 Task: Add an event  with title  Client Meeting: Account Review, date '2024/04/23' to 2024/04/25 & Select Event type as  Group. Add location for the event as  654 Mount Lycabettus, Athens, Greece and add a description: Conclude the exercise by summarizing the key takeaways and lessons learned. Emphasize the importance of trust, effective communication, and mutual support in building a strong and cohesive team.Create an event link  http-clientmeeting:accountreviewcom & Select the event color as  Orange. , logged in from the account softage.10@softage.netand send the event invitation to softage.8@softage.net and softage.1@softage.net
Action: Mouse moved to (787, 149)
Screenshot: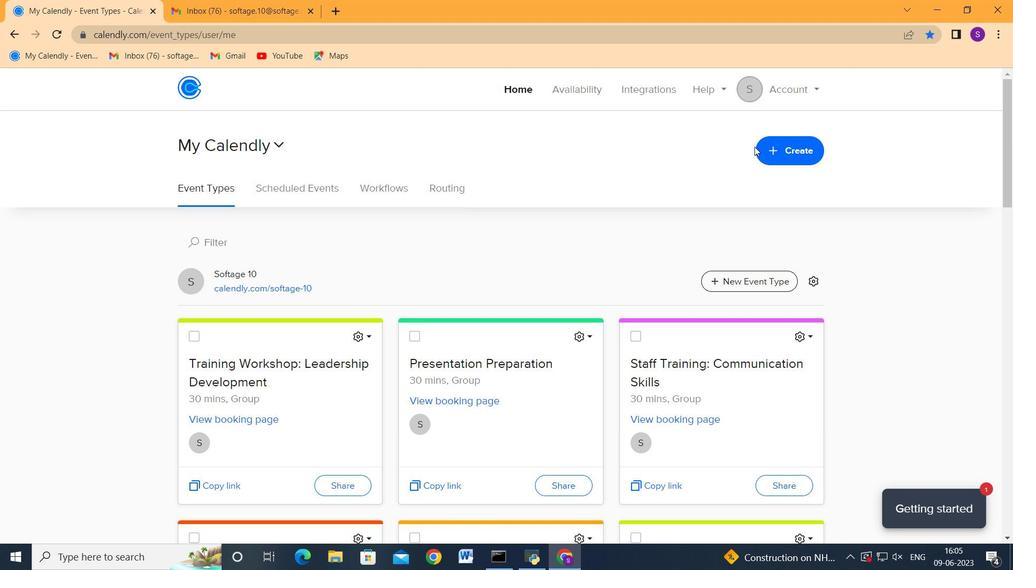 
Action: Mouse pressed left at (787, 149)
Screenshot: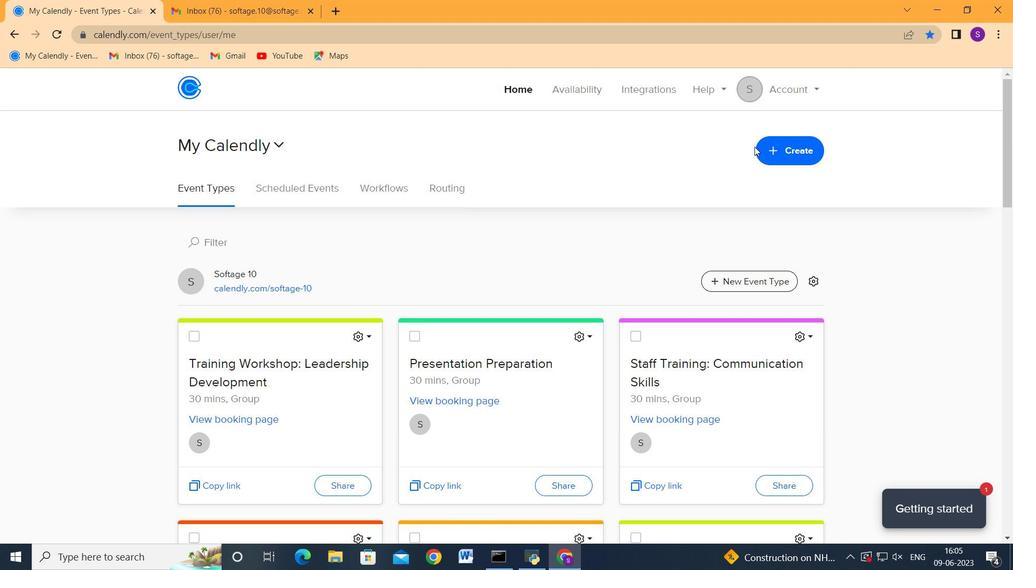 
Action: Mouse moved to (700, 203)
Screenshot: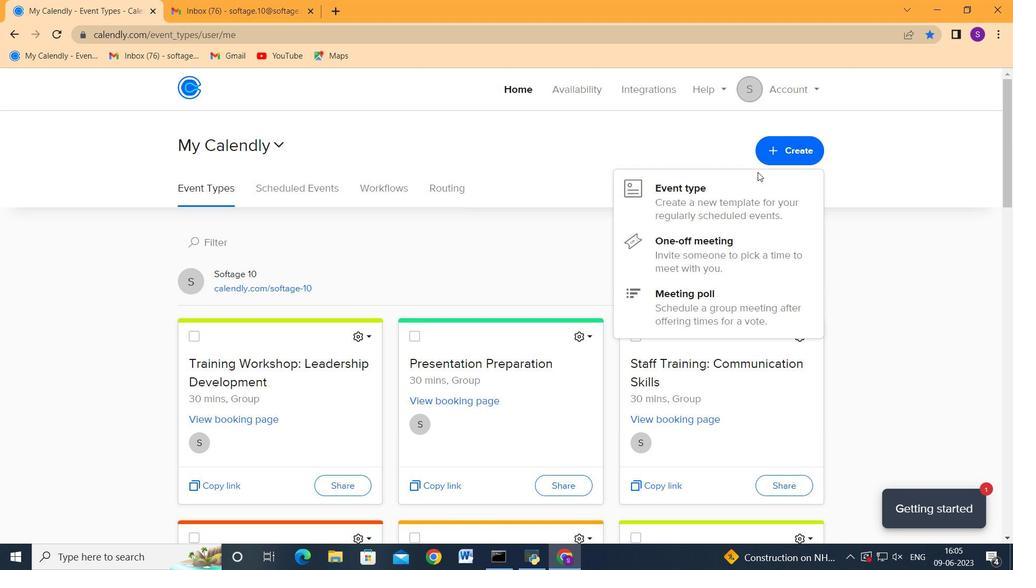 
Action: Mouse pressed left at (700, 203)
Screenshot: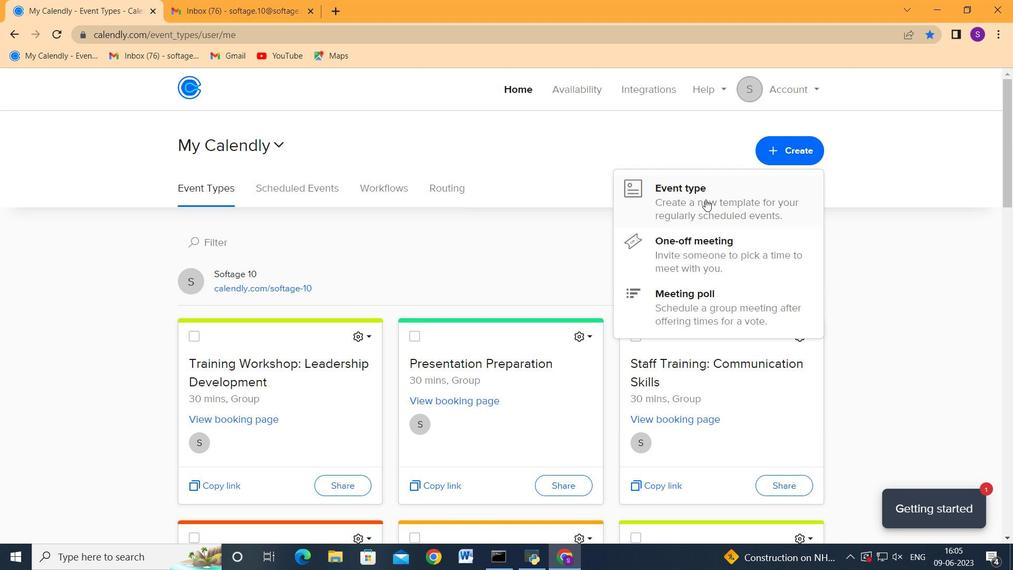 
Action: Mouse moved to (445, 293)
Screenshot: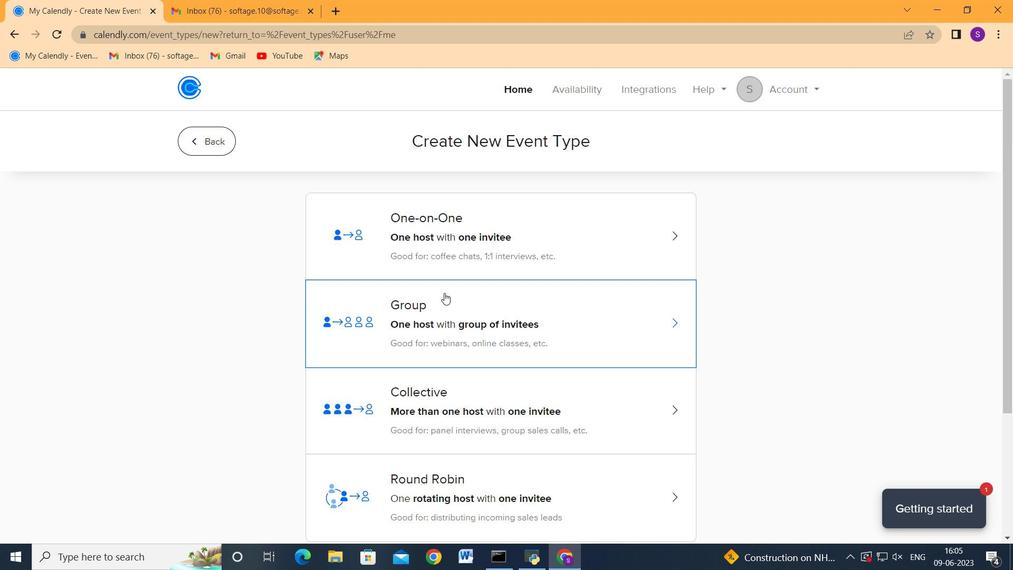 
Action: Mouse scrolled (445, 292) with delta (0, 0)
Screenshot: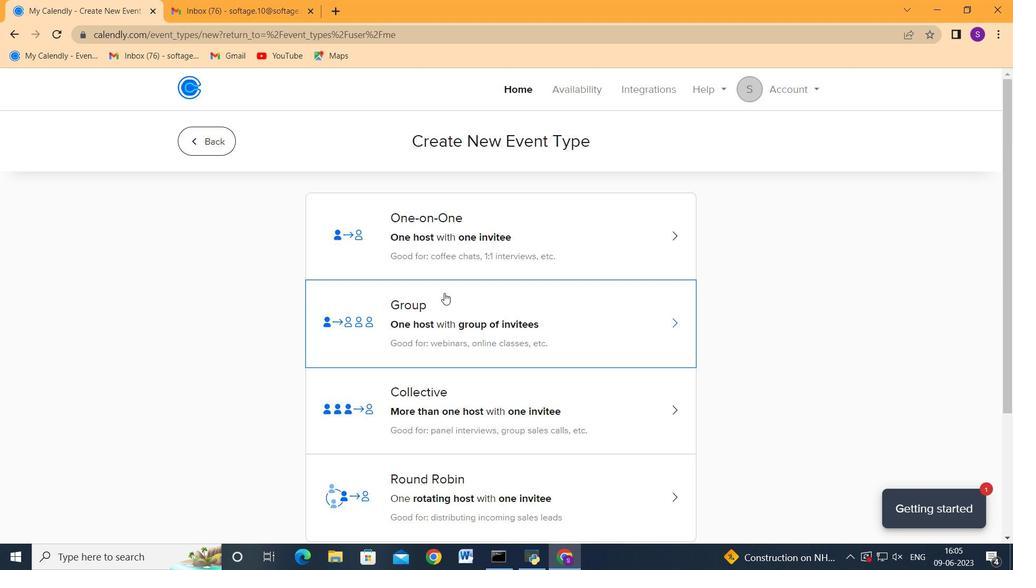 
Action: Mouse moved to (451, 285)
Screenshot: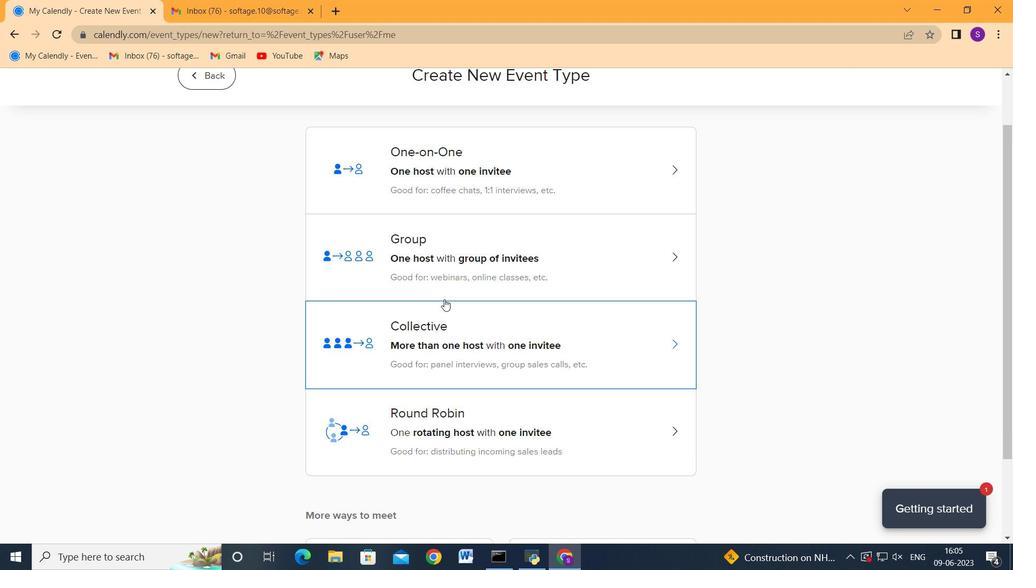 
Action: Mouse pressed left at (451, 285)
Screenshot: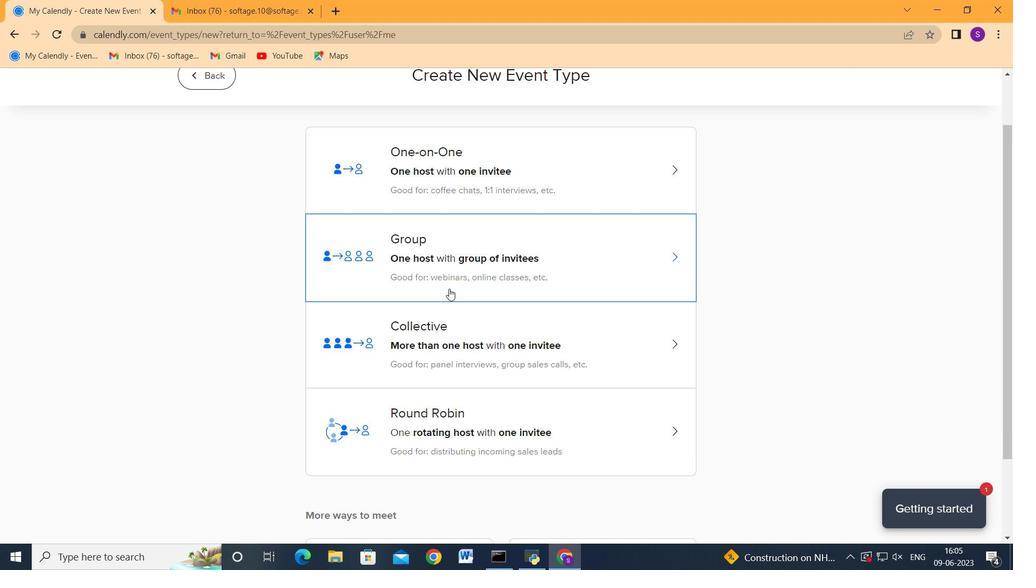 
Action: Mouse moved to (304, 326)
Screenshot: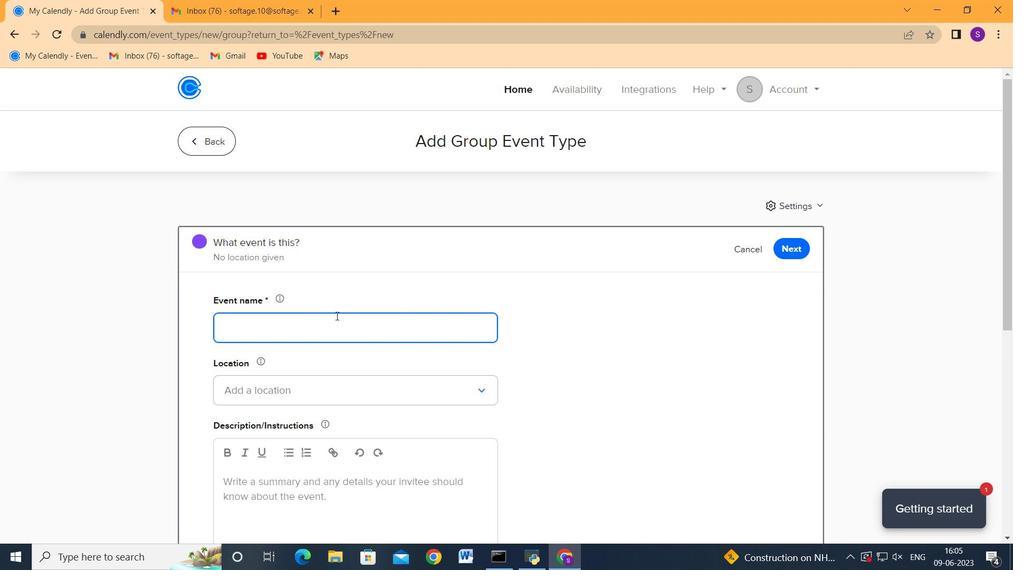 
Action: Mouse pressed left at (304, 326)
Screenshot: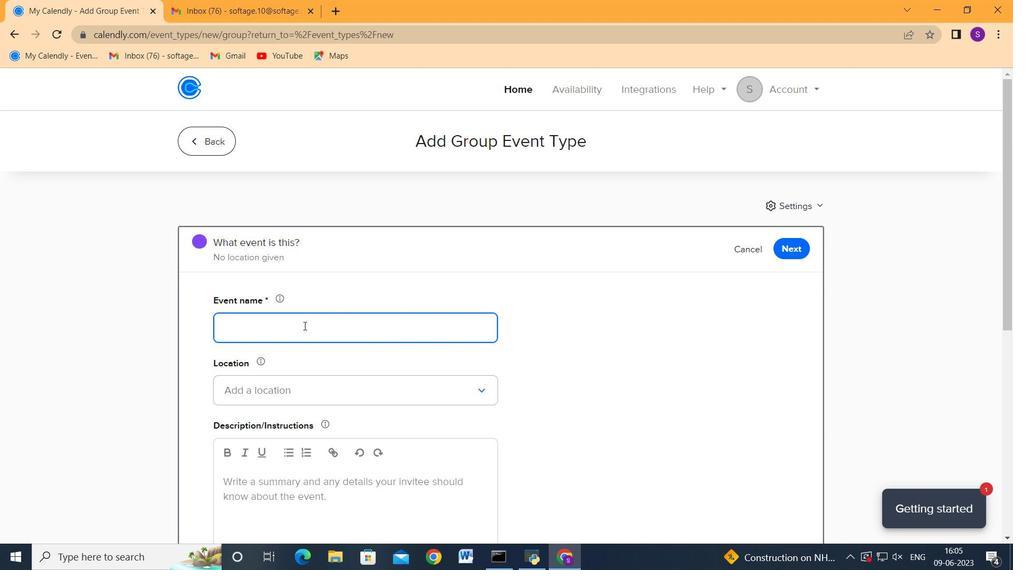 
Action: Key pressed <Key.shift>Client<Key.space>me<Key.backspace><Key.backspace><Key.shift>Meeting<Key.shift>:<Key.space><Key.shift_r>Account<Key.space><Key.shift_r>Review<Key.tab><Key.tab><Key.enter><Key.enter><Key.tab><Key.shift>654<Key.space><Key.shift>Mount<Key.space><Key.shift>Lycabettus,<Key.space><Key.shift_r>Athens,<Key.space><Key.shift_r>Greece<Key.tab><Key.tab><Key.tab><Key.enter><Key.tab><Key.tab><Key.tab><Key.tab><Key.tab>
Screenshot: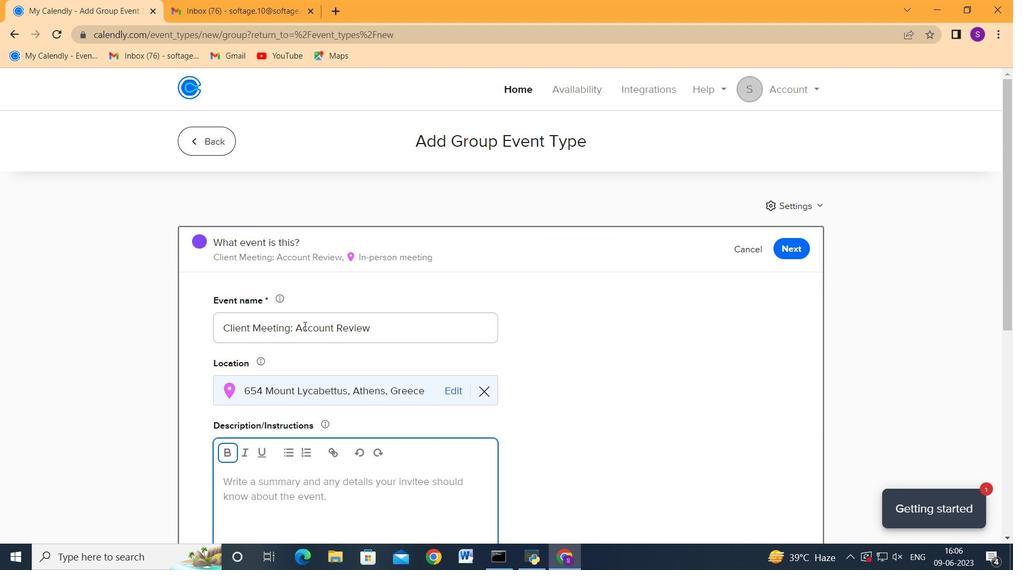 
Action: Mouse moved to (293, 179)
Screenshot: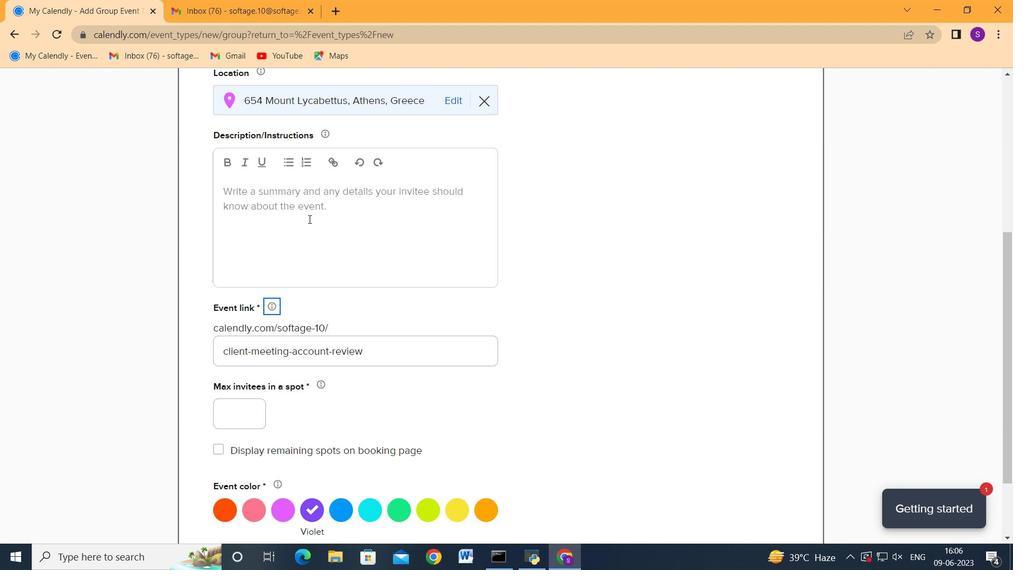
Action: Mouse pressed left at (293, 179)
Screenshot: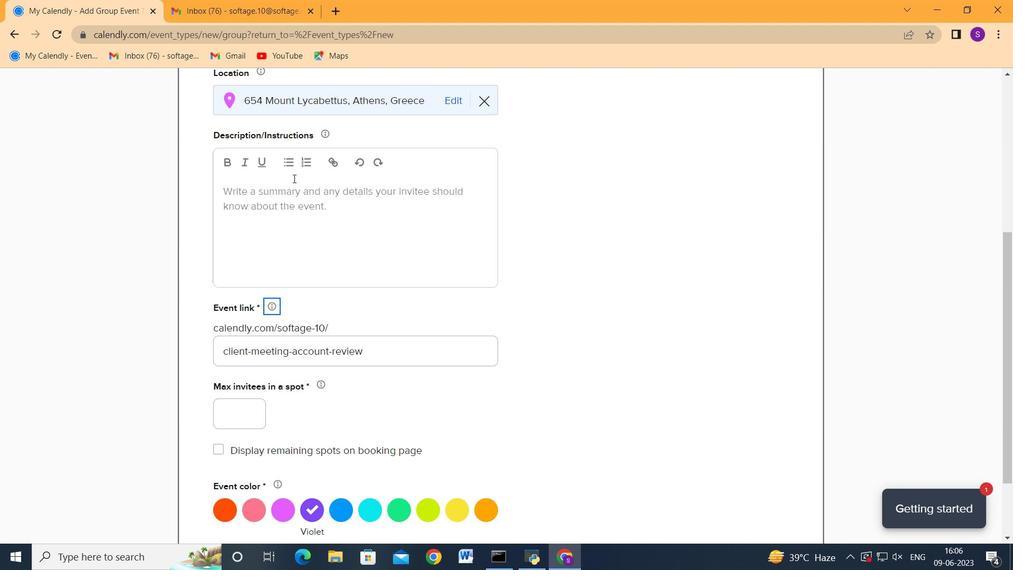 
Action: Key pressed <Key.shift>T<Key.backspace><Key.shift>Conclude<Key.space>a<Key.space><Key.backspace><Key.backspace>the<Key.space>exercise<Key.space>by<Key.space>summarizing<Key.space>the<Key.space>key<Key.space>takeaways<Key.space>and<Key.space>lessons<Key.space>learned.<Key.space><Key.shift_r>Emphasize<Key.space>a<Key.backspace>the<Key.space>importance<Key.space>of<Key.space>trust,<Key.space>effective<Key.space>communication<Key.space><Key.backspace>,<Key.space>and<Key.space>mutual<Key.space>support<Key.space>in<Key.space>building<Key.space>a<Key.backspace>a<Key.space>strong<Key.space>and<Key.space>cohesive<Key.space>team.<Key.tab><Key.tab><Key.backspace>http-clientmeeting<Key.shift>accountreviewcom
Screenshot: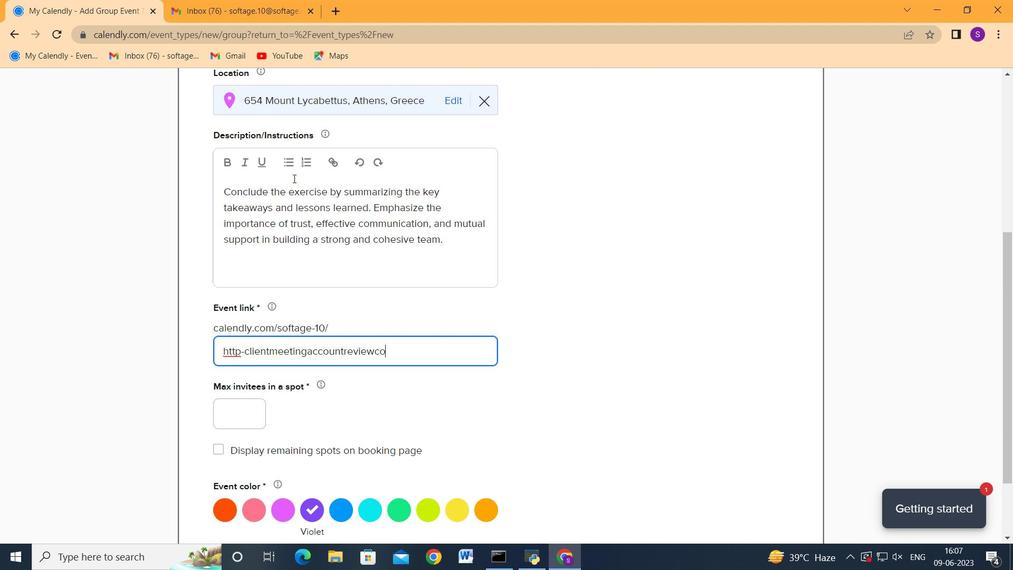 
Action: Mouse moved to (224, 414)
Screenshot: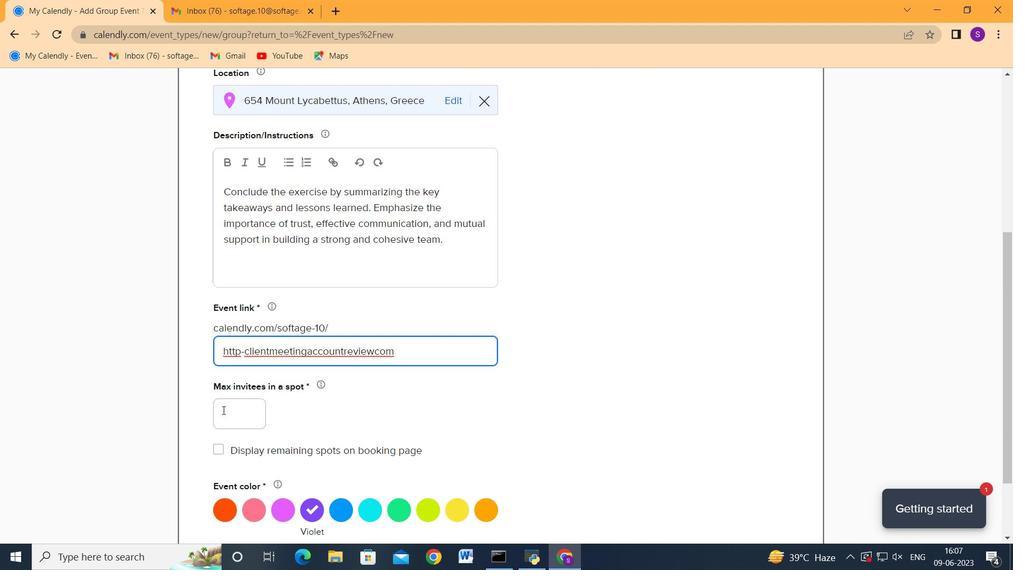 
Action: Mouse pressed left at (224, 414)
Screenshot: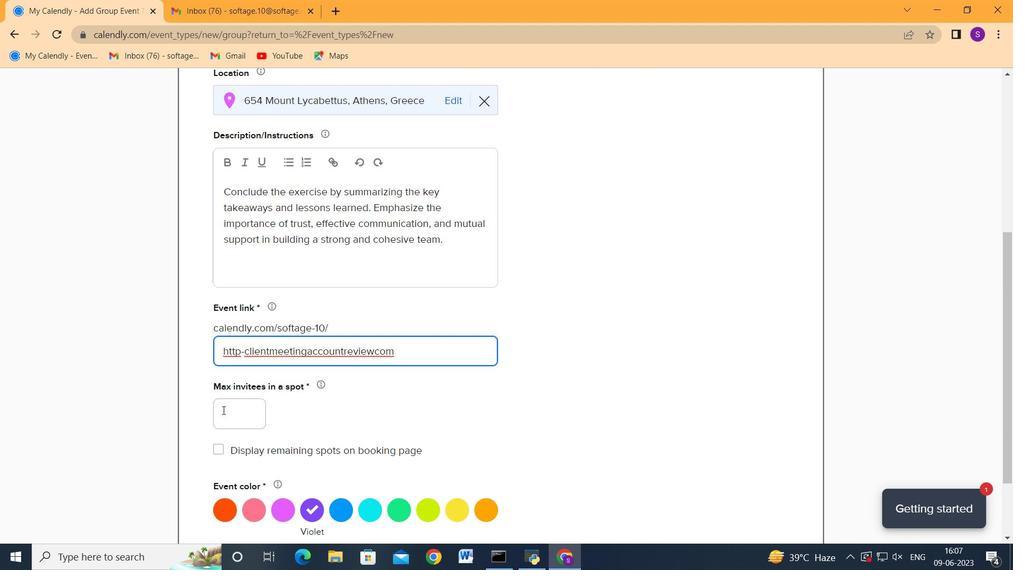 
Action: Mouse moved to (232, 416)
Screenshot: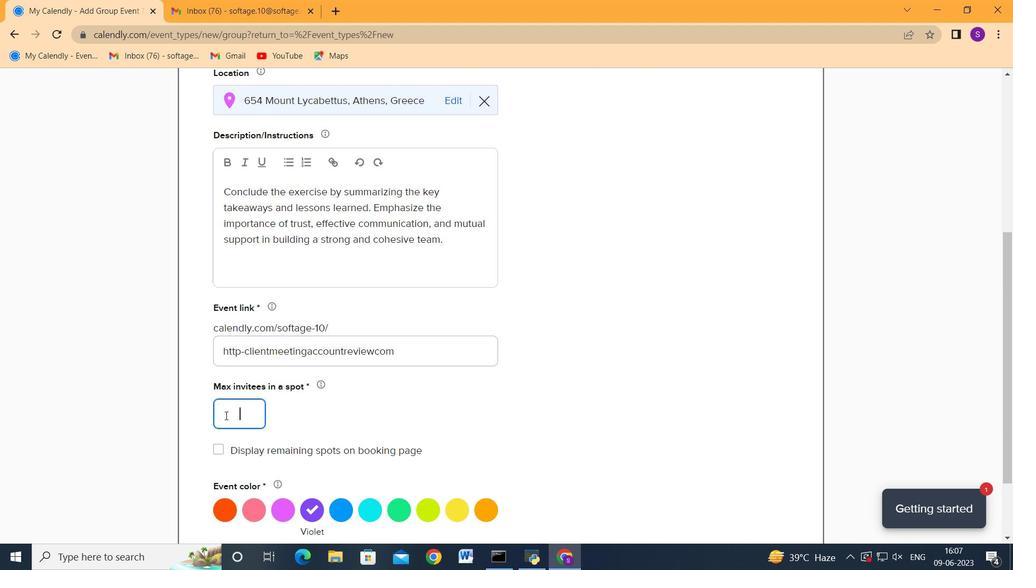 
Action: Key pressed 2
Screenshot: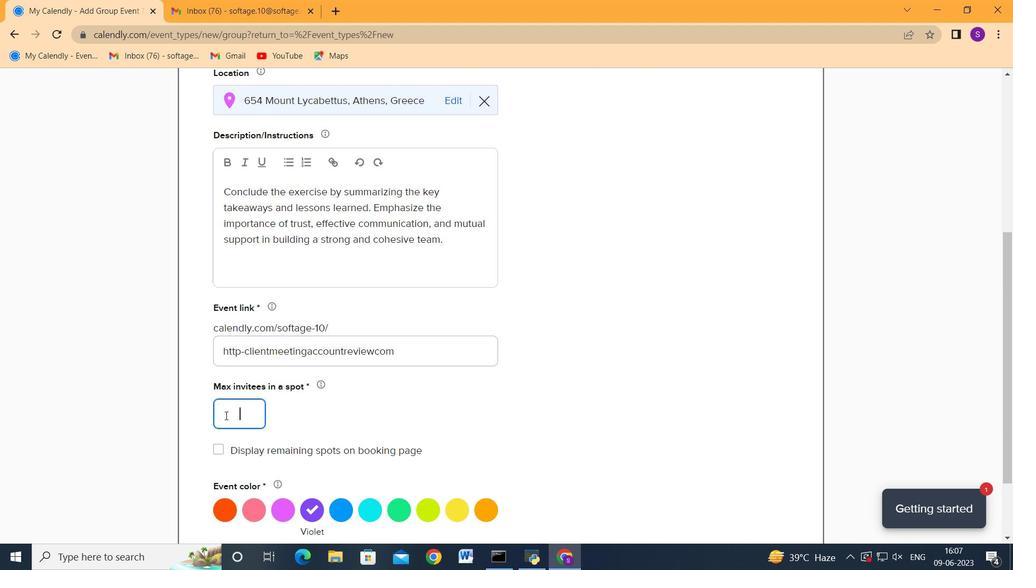 
Action: Mouse moved to (559, 401)
Screenshot: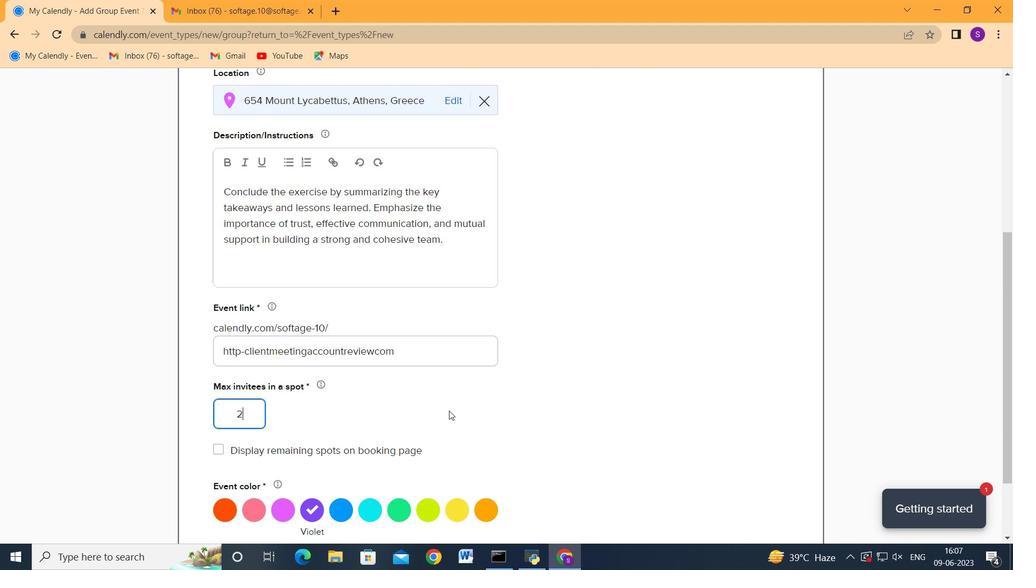 
Action: Mouse scrolled (559, 400) with delta (0, 0)
Screenshot: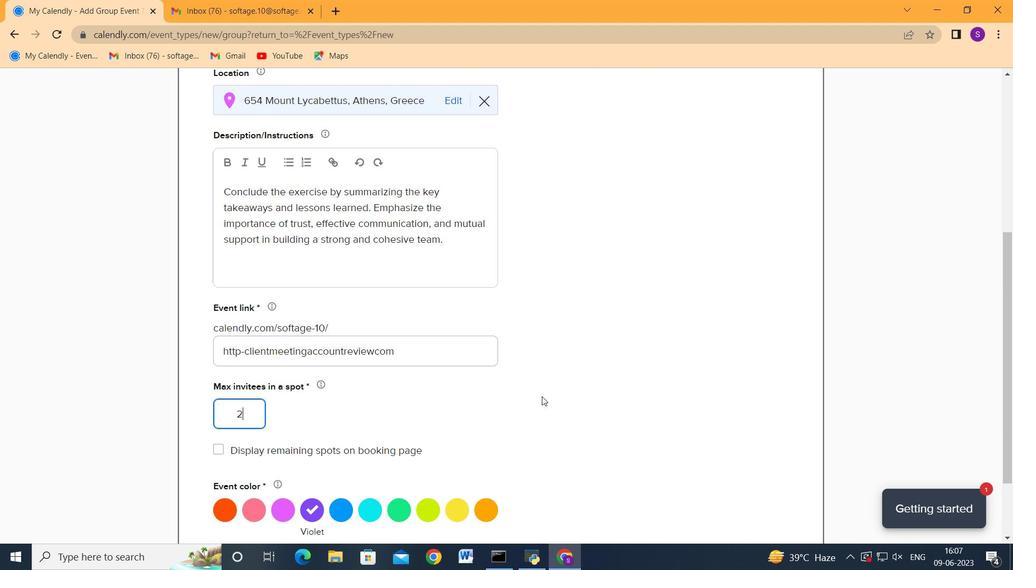 
Action: Mouse moved to (559, 401)
Screenshot: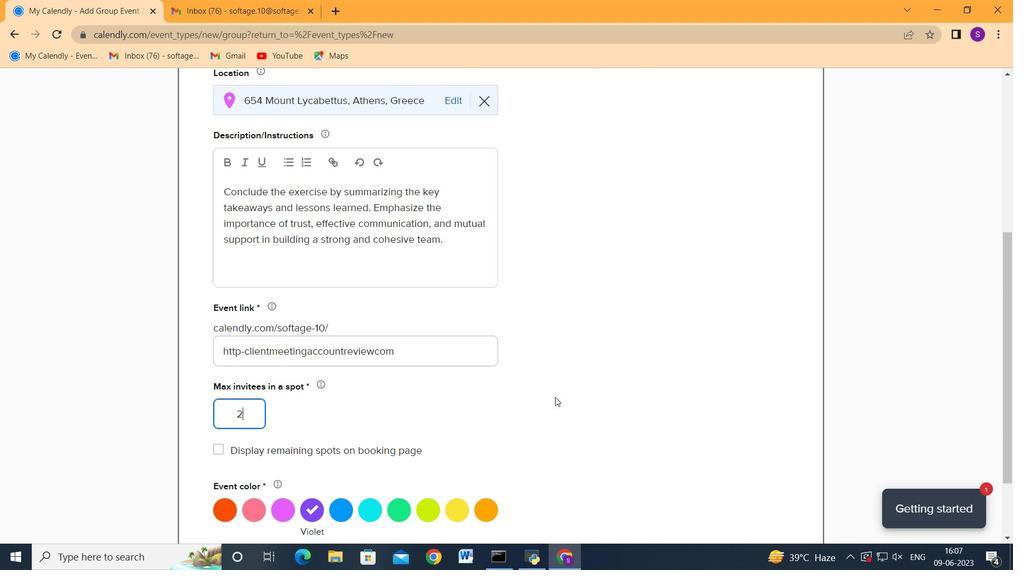
Action: Mouse scrolled (559, 401) with delta (0, 0)
Screenshot: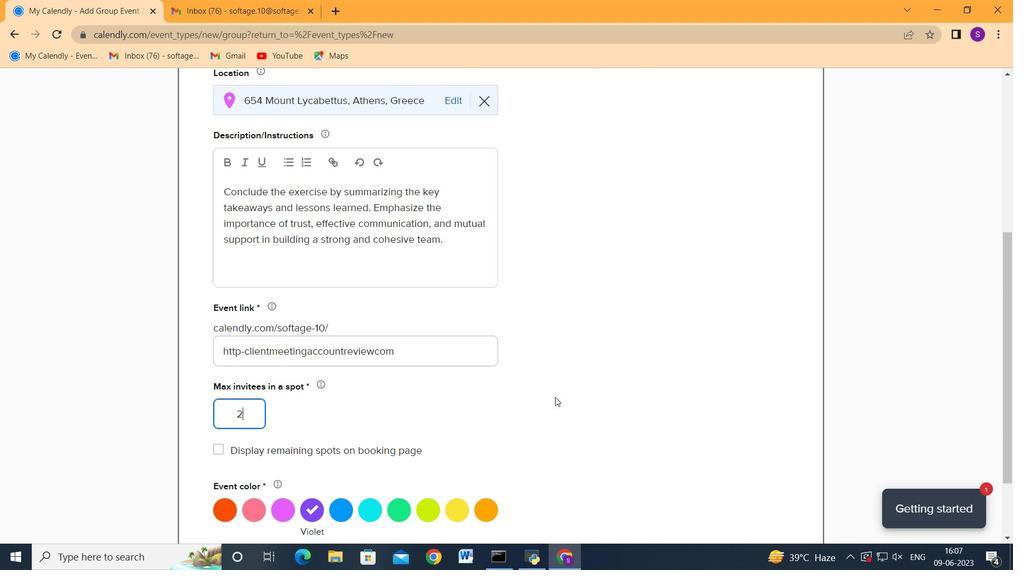
Action: Mouse moved to (484, 421)
Screenshot: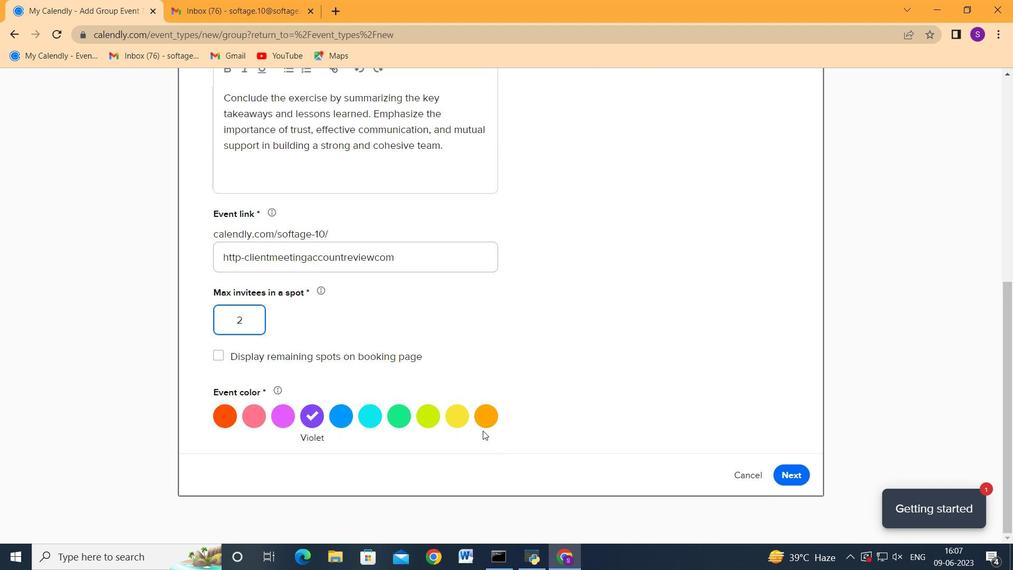 
Action: Mouse pressed left at (484, 421)
Screenshot: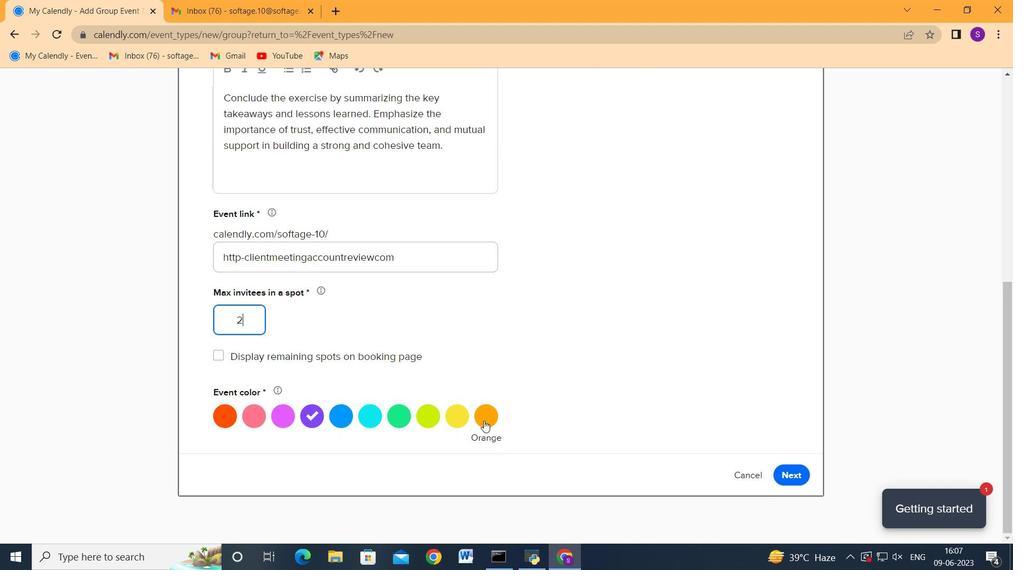 
Action: Mouse moved to (789, 483)
Screenshot: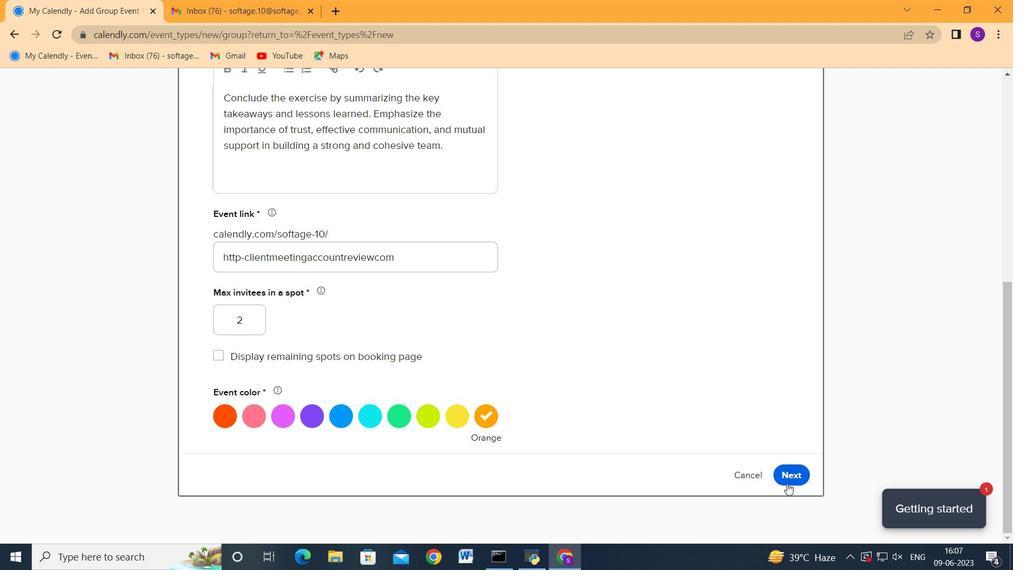 
Action: Mouse pressed left at (789, 483)
Screenshot: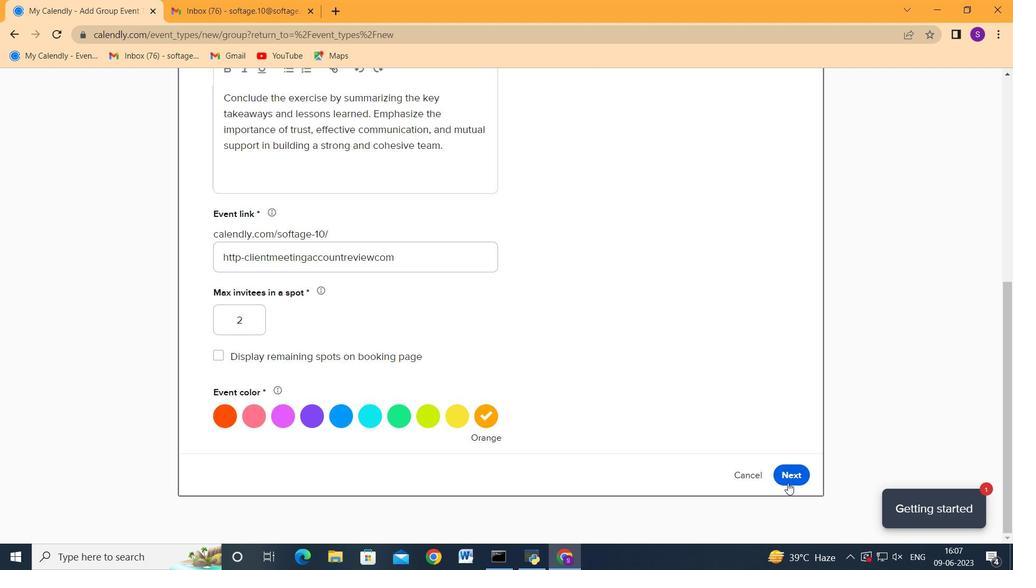 
Action: Mouse moved to (432, 345)
Screenshot: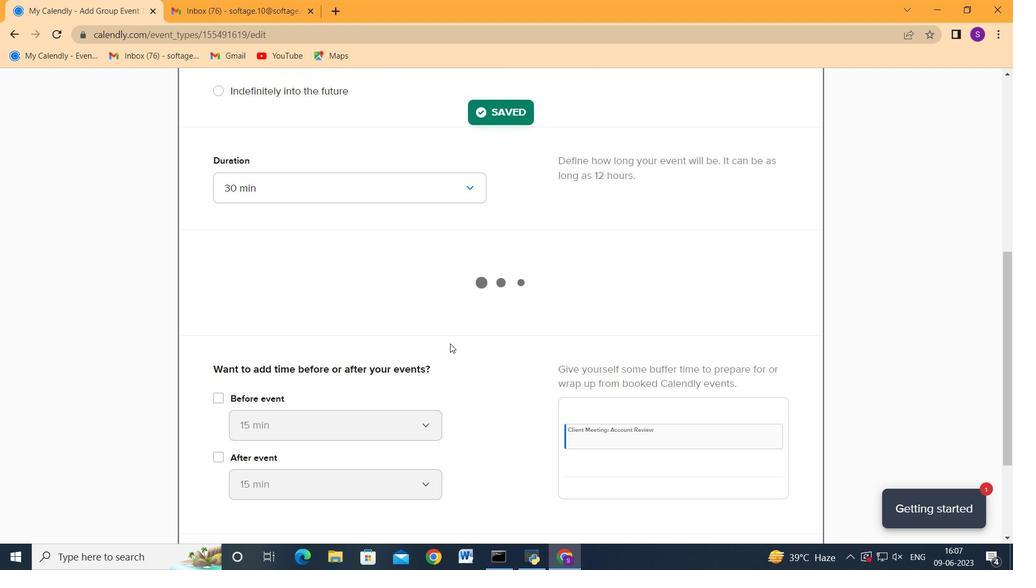 
Action: Mouse scrolled (432, 346) with delta (0, 0)
Screenshot: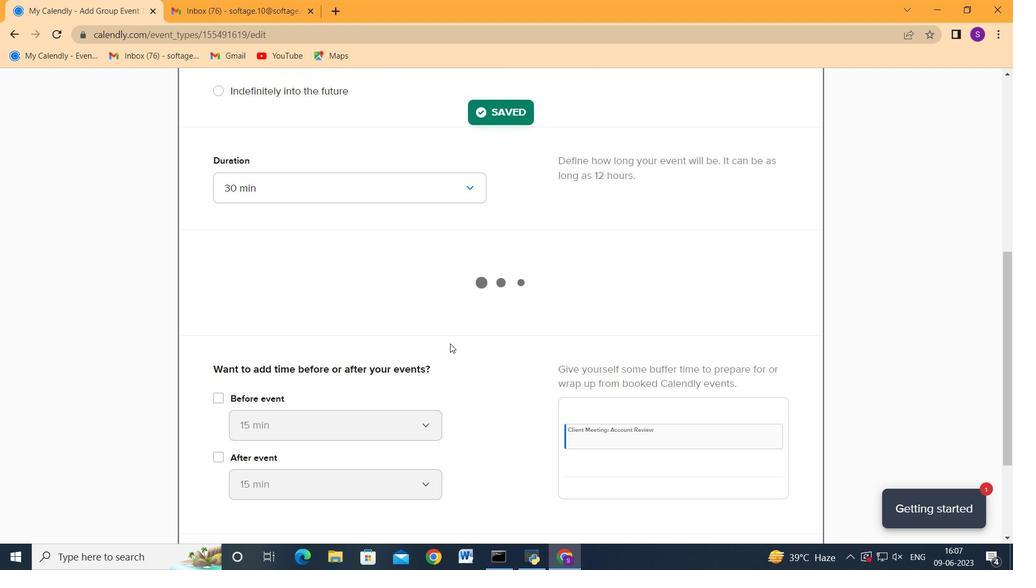 
Action: Mouse moved to (429, 347)
Screenshot: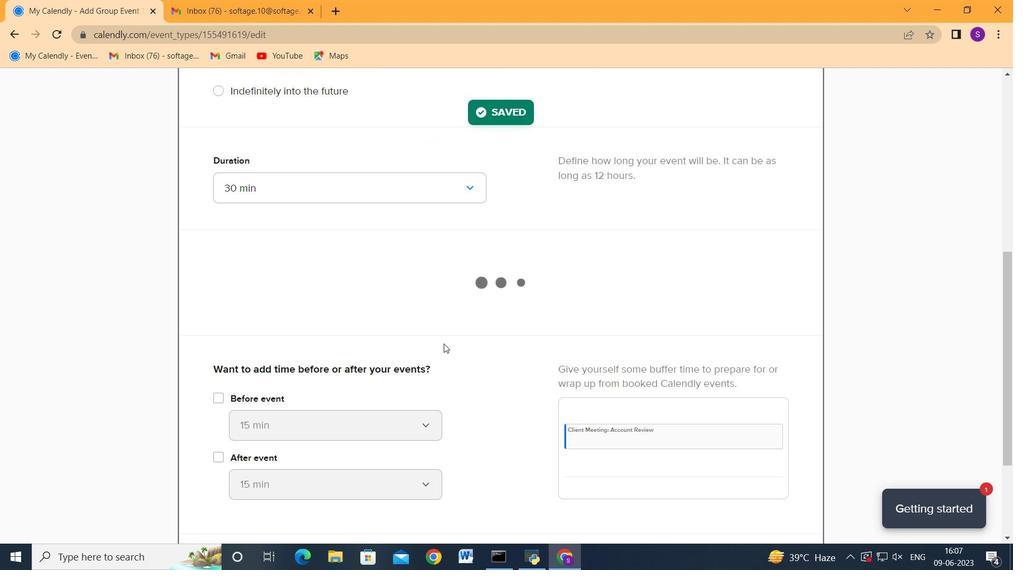 
Action: Mouse scrolled (429, 348) with delta (0, 0)
Screenshot: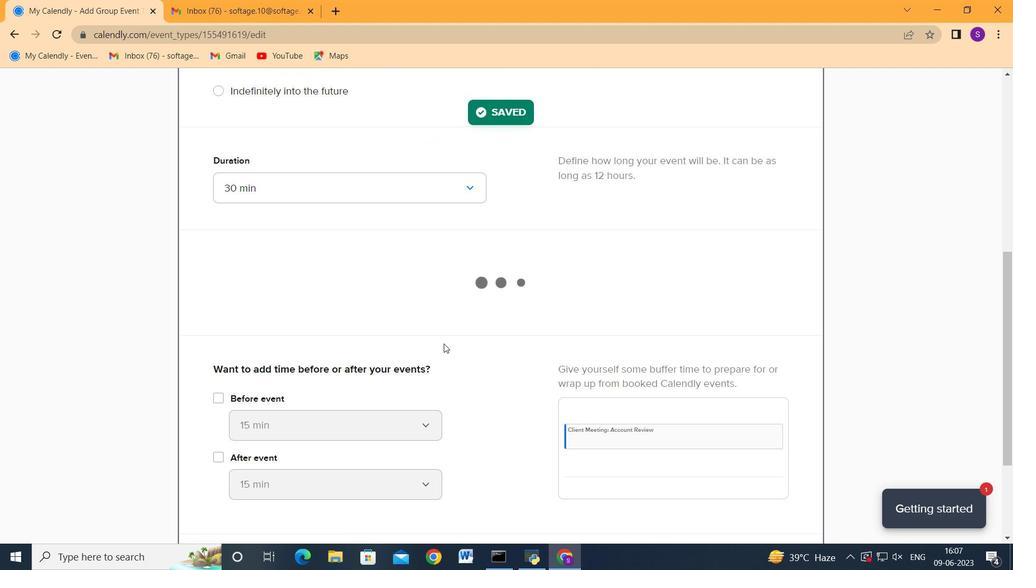 
Action: Mouse moved to (414, 343)
Screenshot: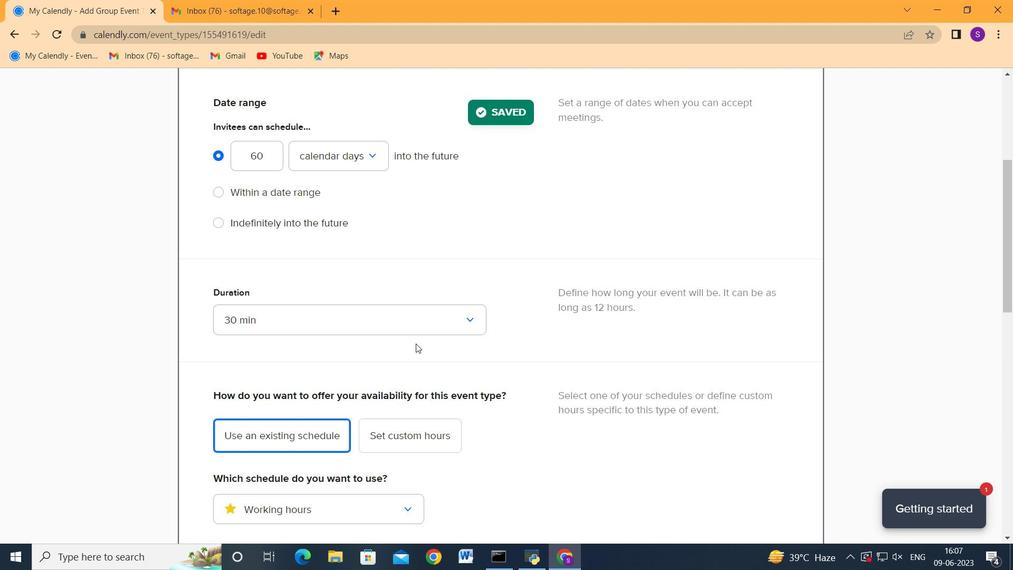 
Action: Mouse scrolled (414, 344) with delta (0, 0)
Screenshot: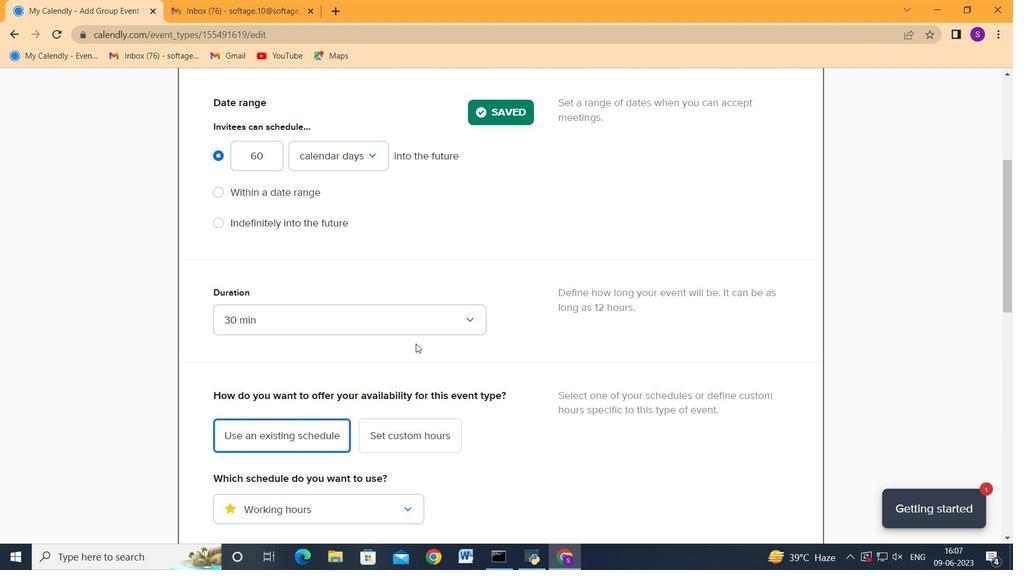 
Action: Mouse moved to (414, 343)
Screenshot: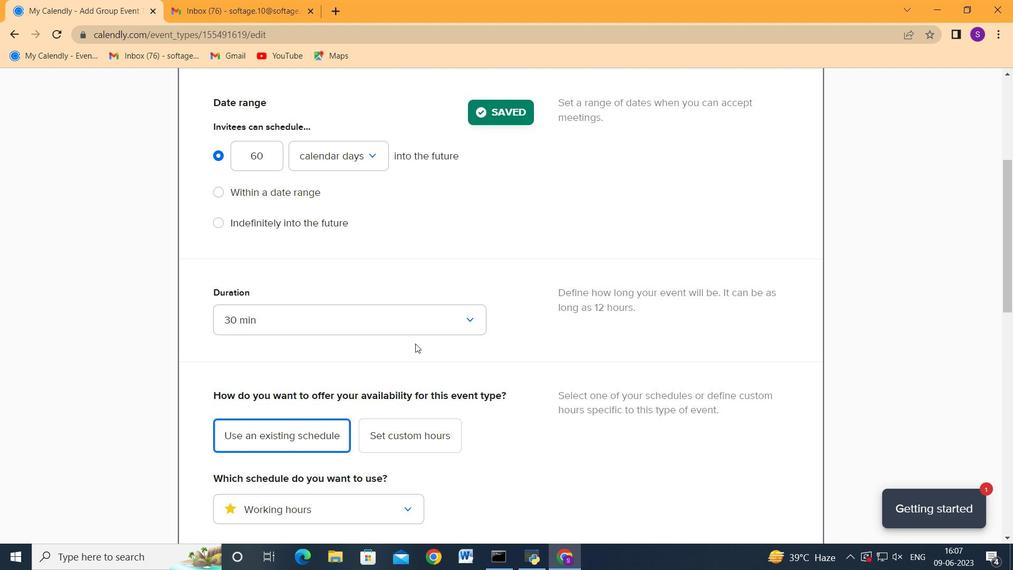 
Action: Mouse scrolled (414, 344) with delta (0, 0)
Screenshot: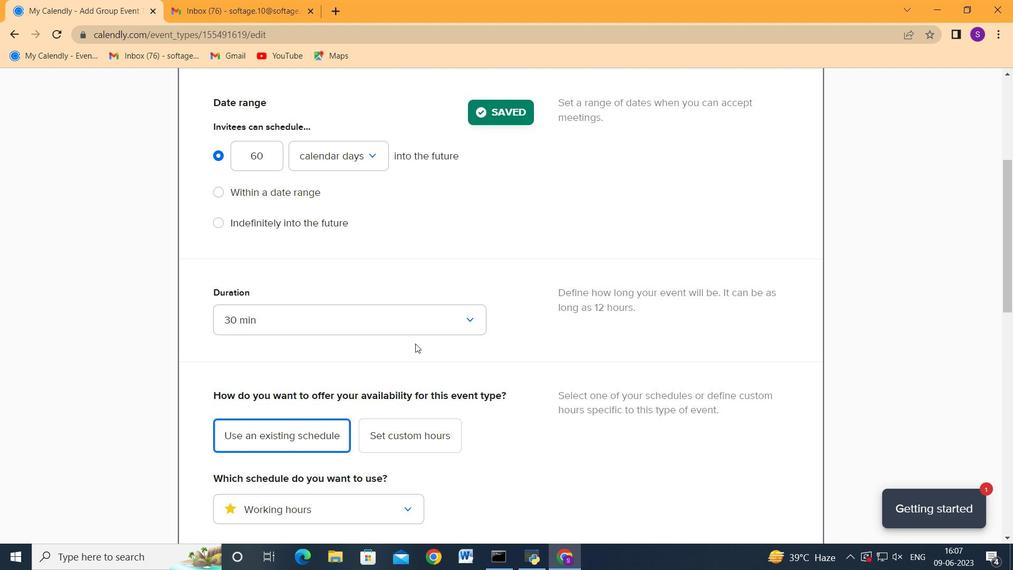 
Action: Mouse moved to (407, 337)
Screenshot: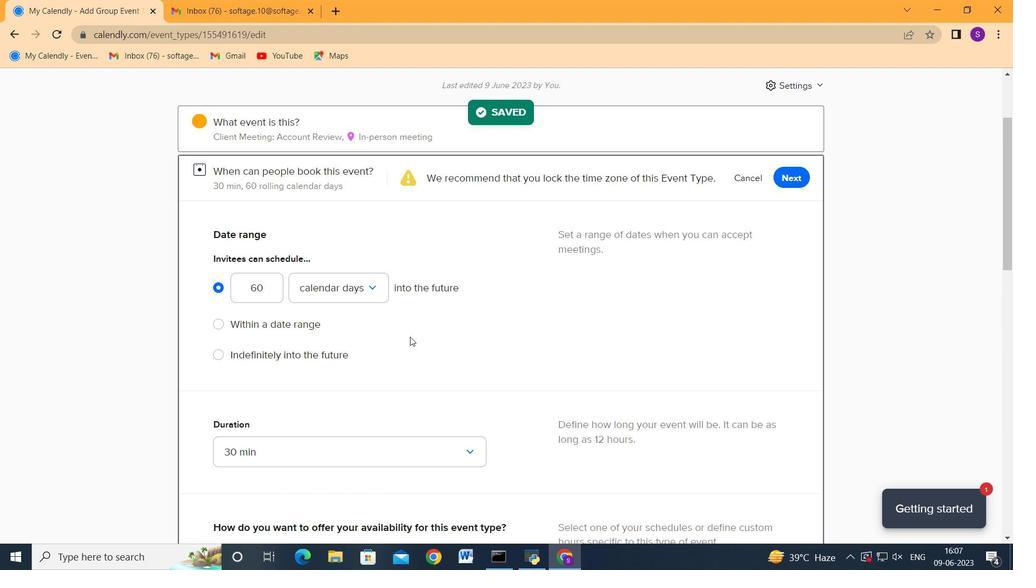 
Action: Mouse scrolled (407, 337) with delta (0, 0)
Screenshot: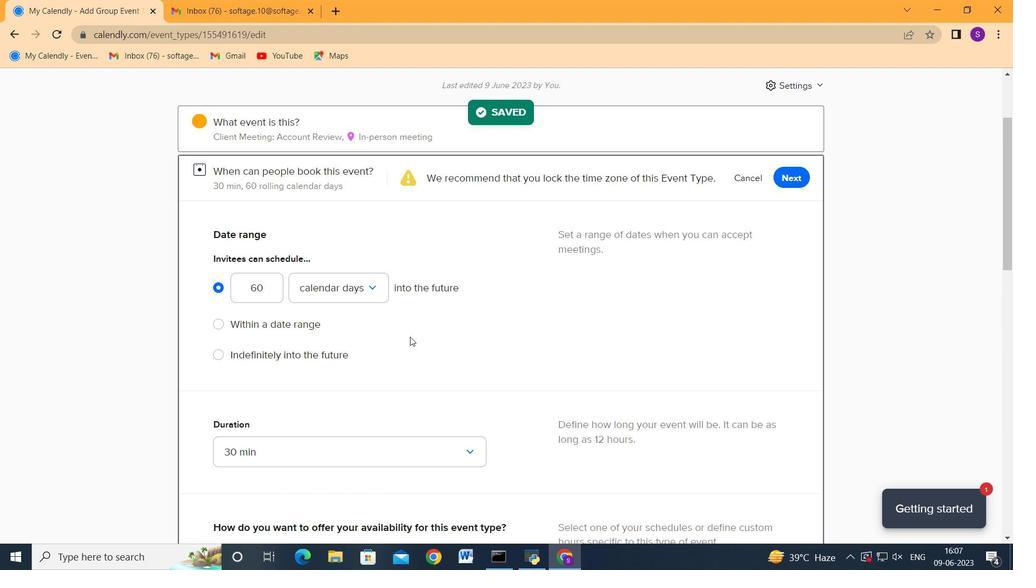 
Action: Mouse scrolled (407, 337) with delta (0, 0)
Screenshot: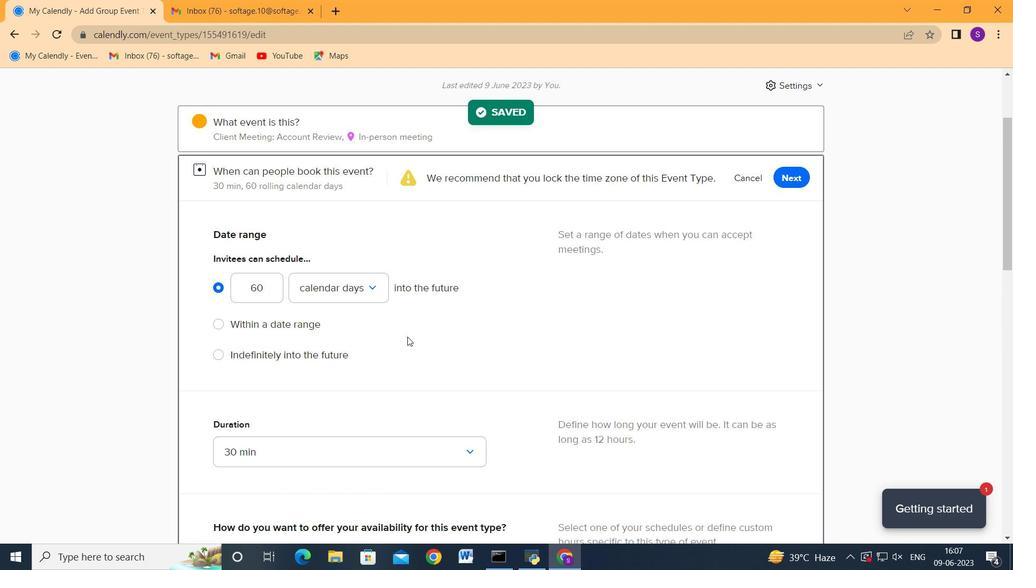 
Action: Mouse moved to (248, 439)
Screenshot: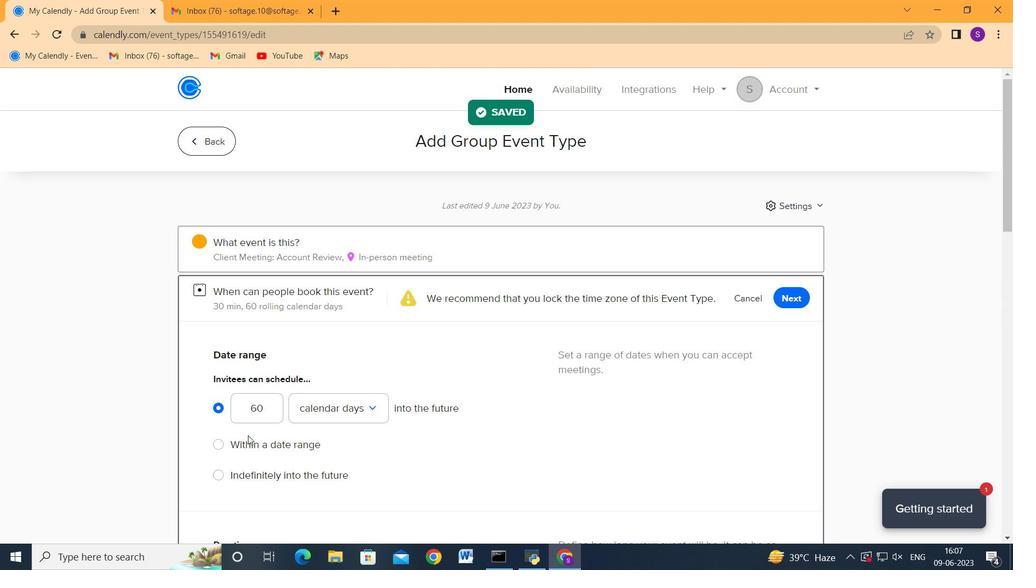 
Action: Mouse pressed left at (248, 439)
Screenshot: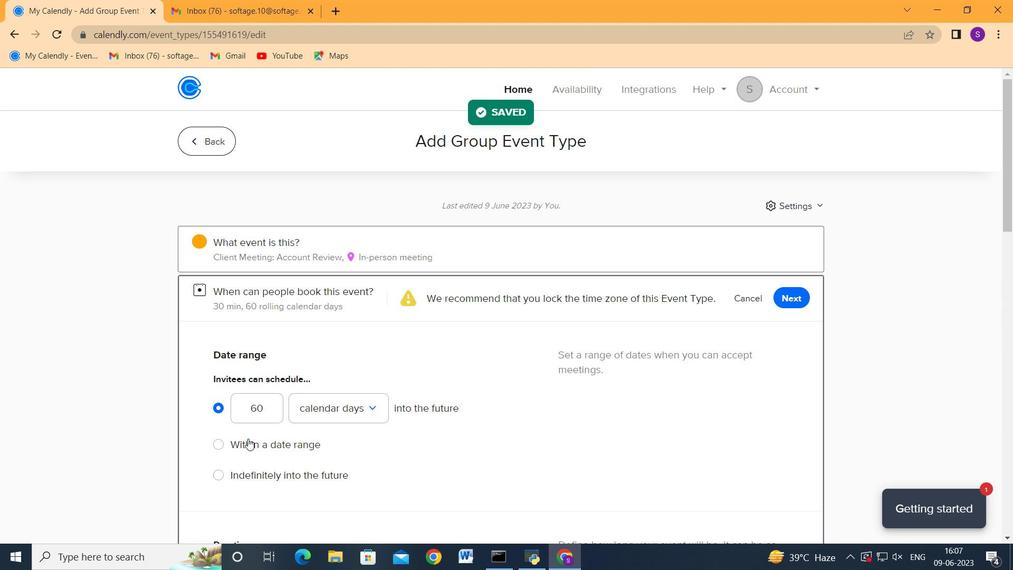 
Action: Mouse moved to (442, 472)
Screenshot: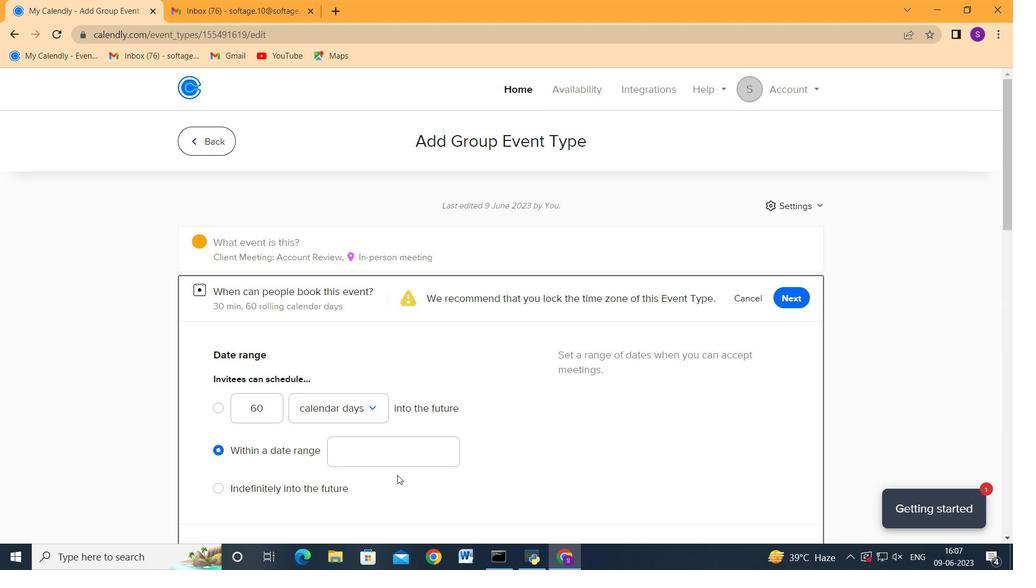 
Action: Mouse pressed left at (442, 472)
Screenshot: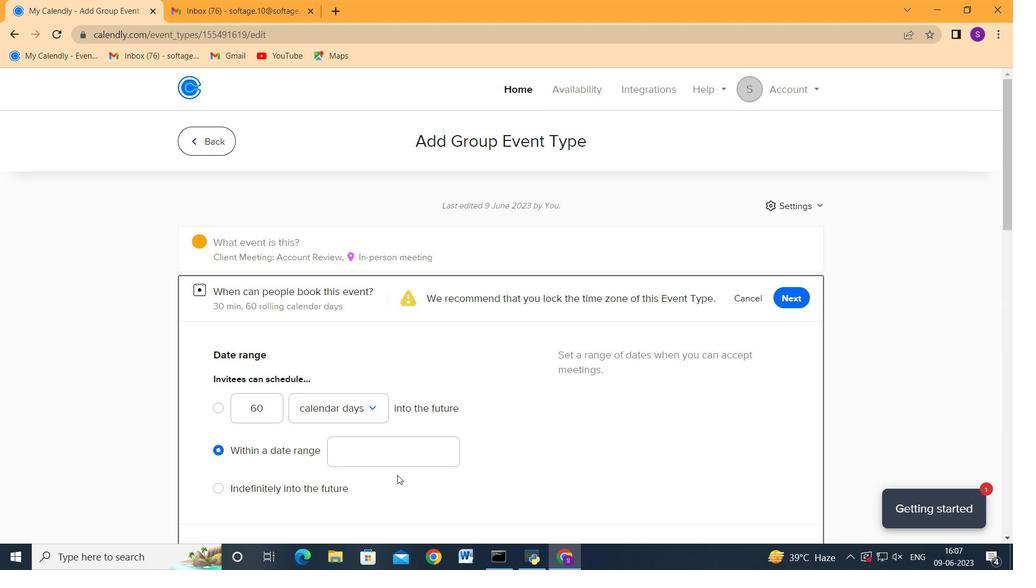 
Action: Mouse moved to (438, 461)
Screenshot: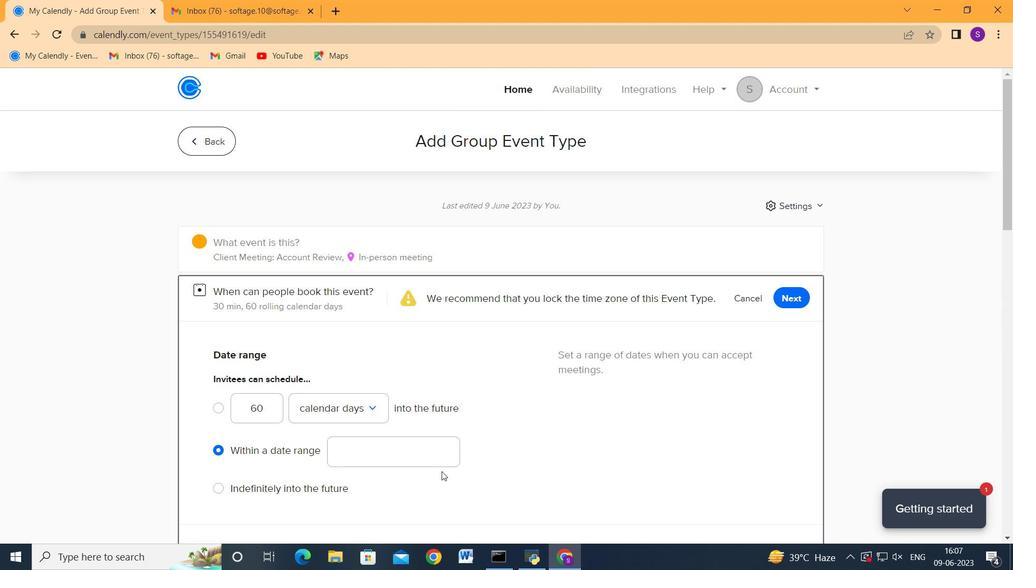 
Action: Mouse pressed left at (438, 461)
Screenshot: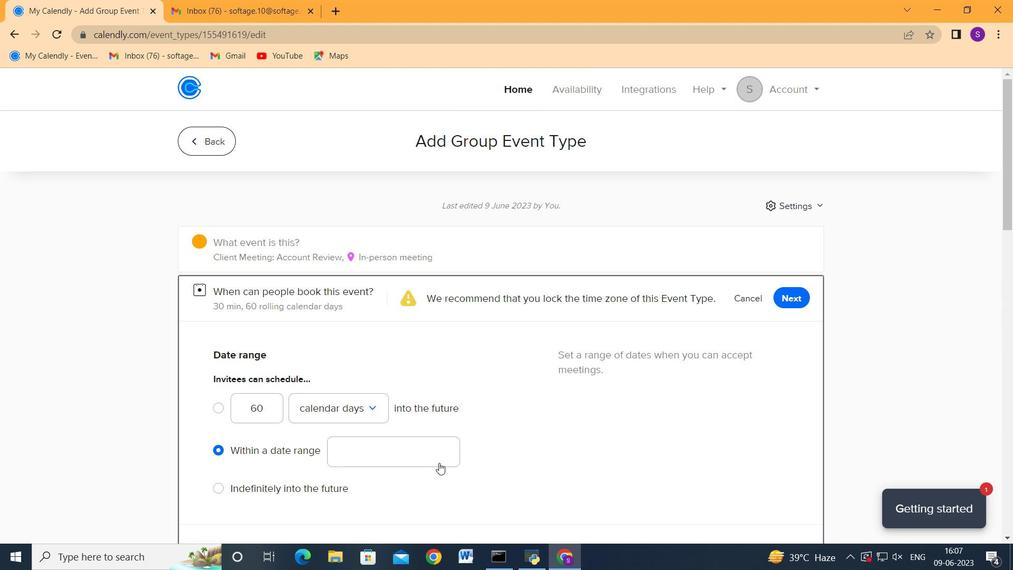 
Action: Mouse moved to (428, 211)
Screenshot: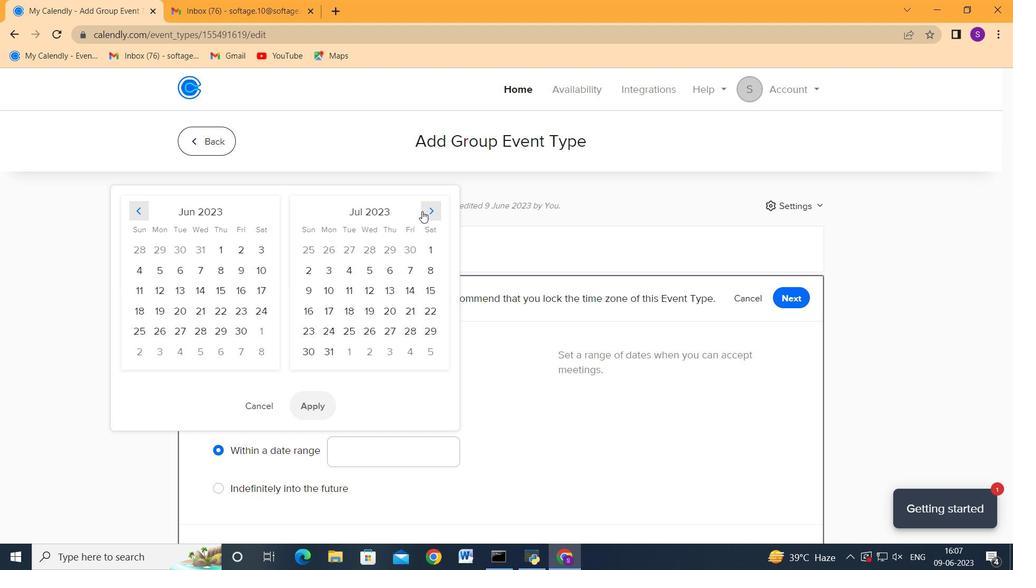 
Action: Mouse pressed left at (428, 211)
Screenshot: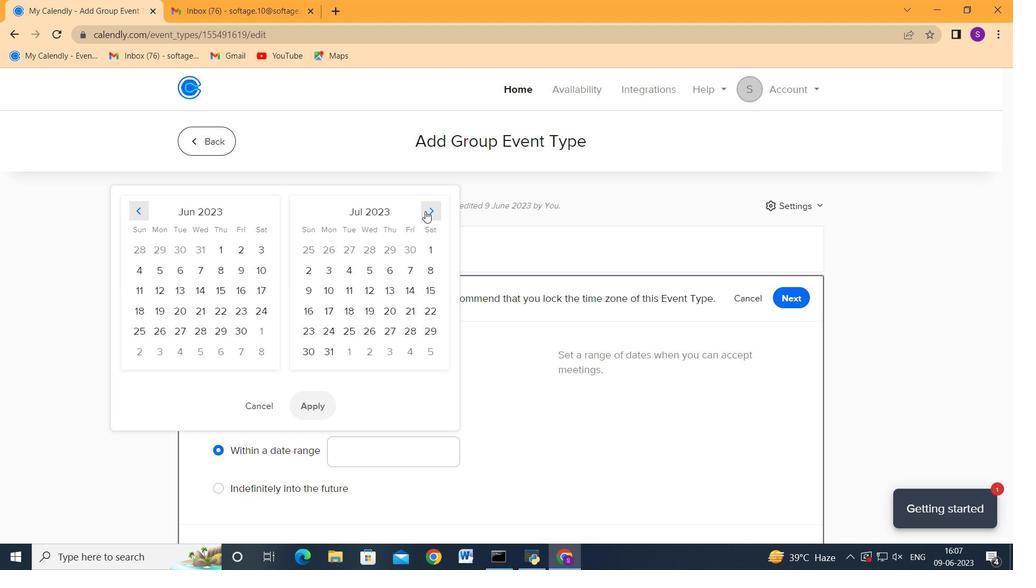 
Action: Mouse pressed left at (428, 211)
Screenshot: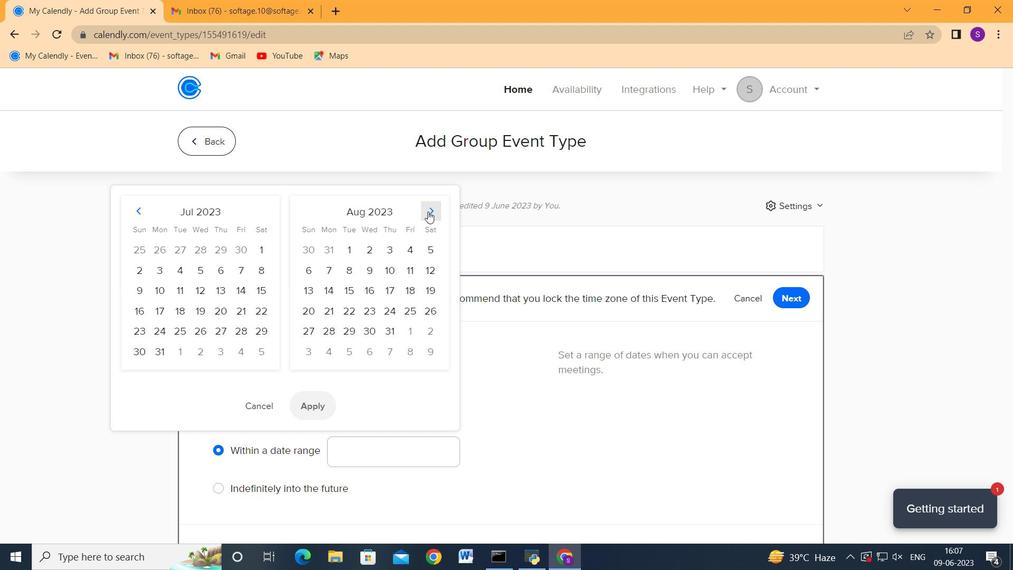 
Action: Mouse pressed left at (428, 211)
Screenshot: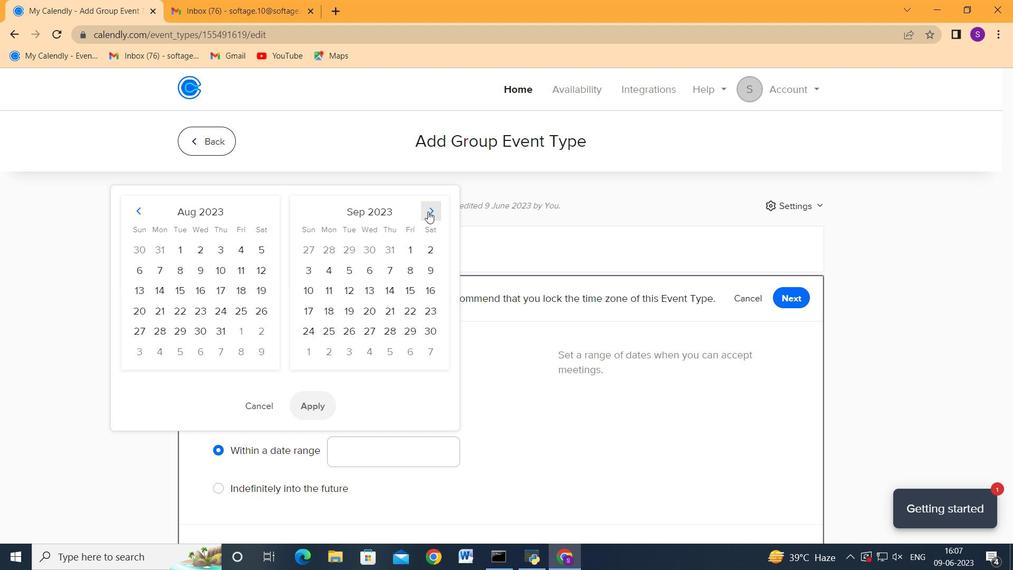 
Action: Mouse pressed left at (428, 211)
Screenshot: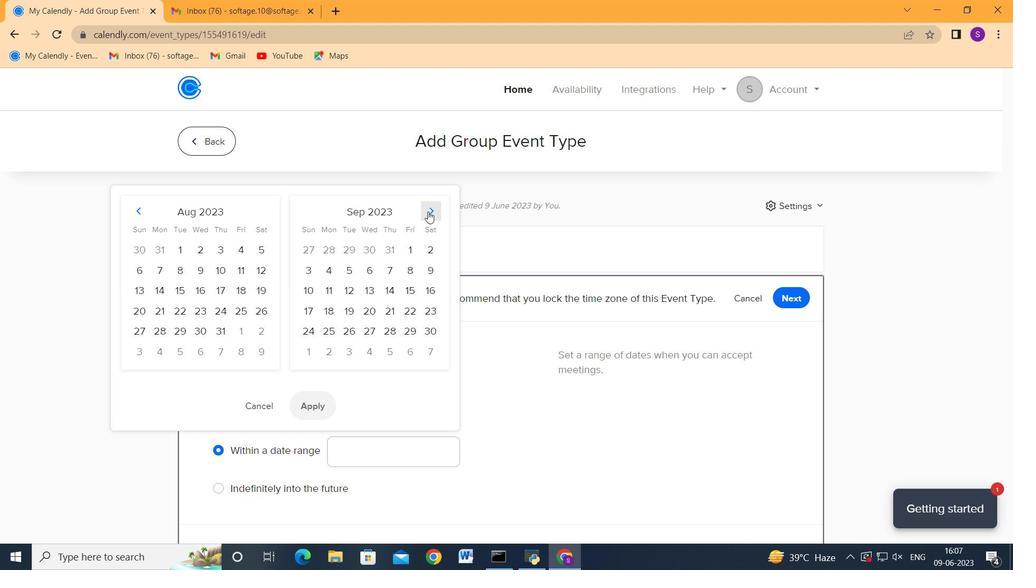 
Action: Mouse pressed left at (428, 211)
Screenshot: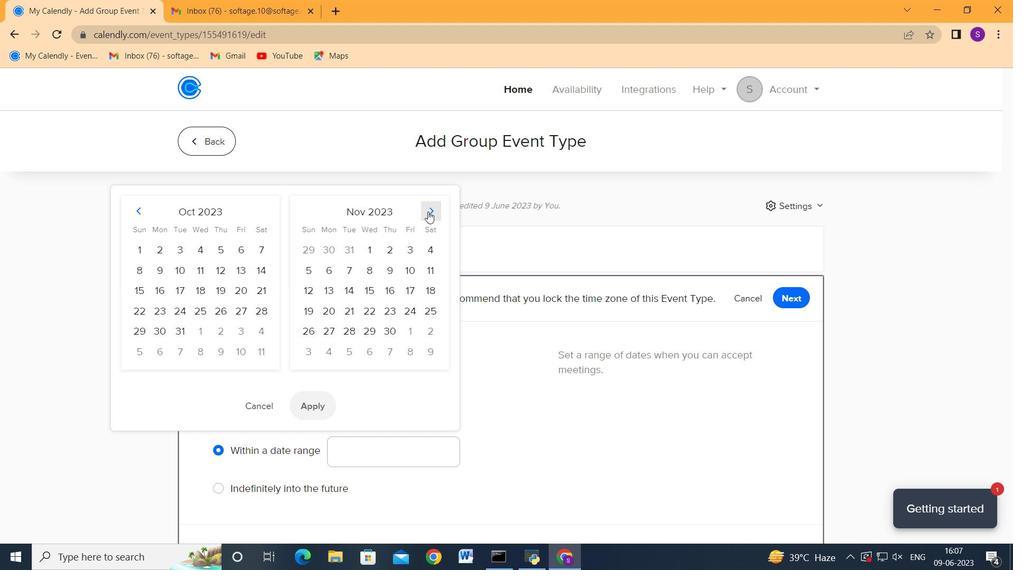 
Action: Mouse pressed left at (428, 211)
Screenshot: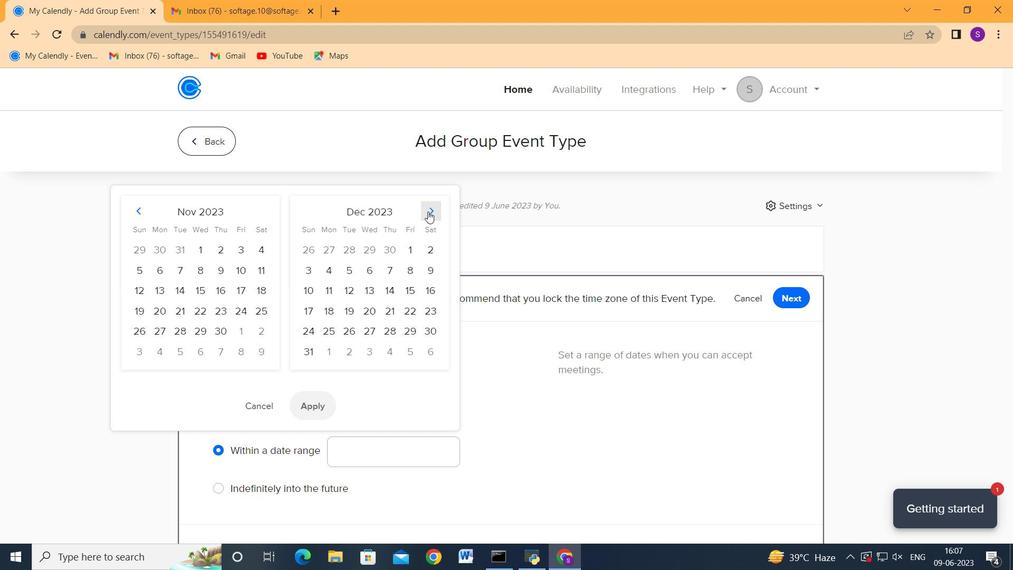 
Action: Mouse pressed left at (428, 211)
Screenshot: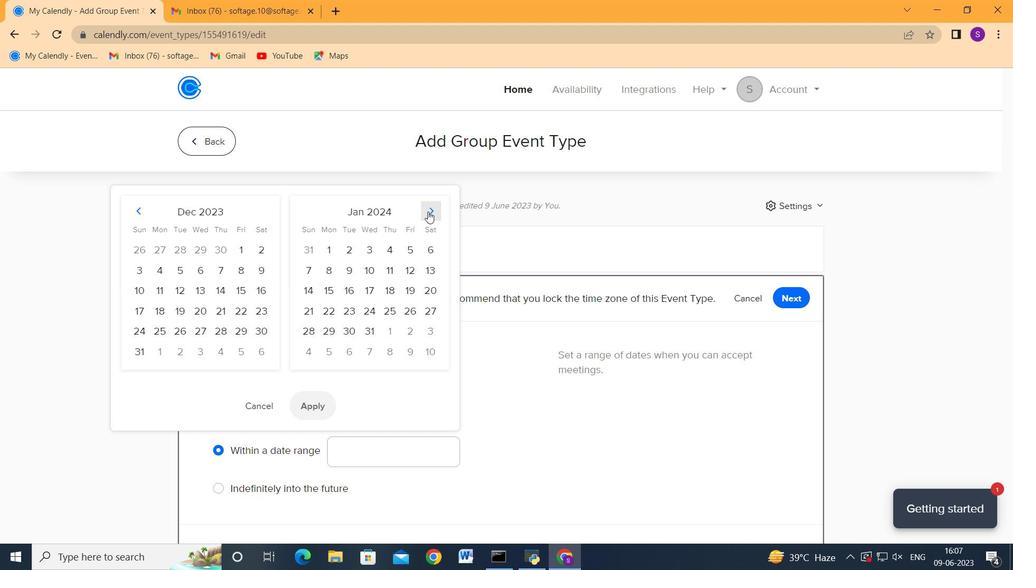
Action: Mouse pressed left at (428, 211)
Screenshot: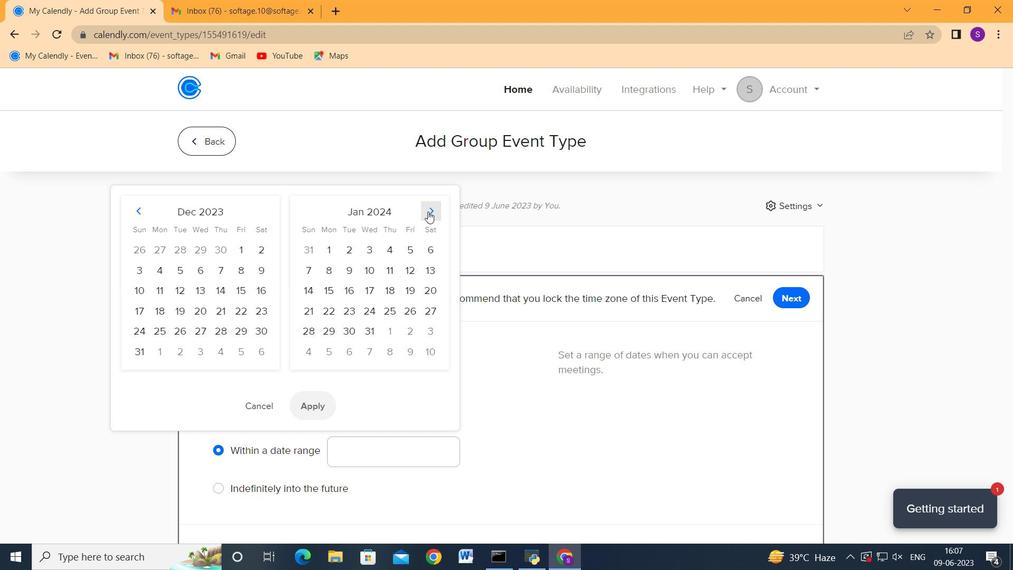 
Action: Mouse pressed left at (428, 211)
Screenshot: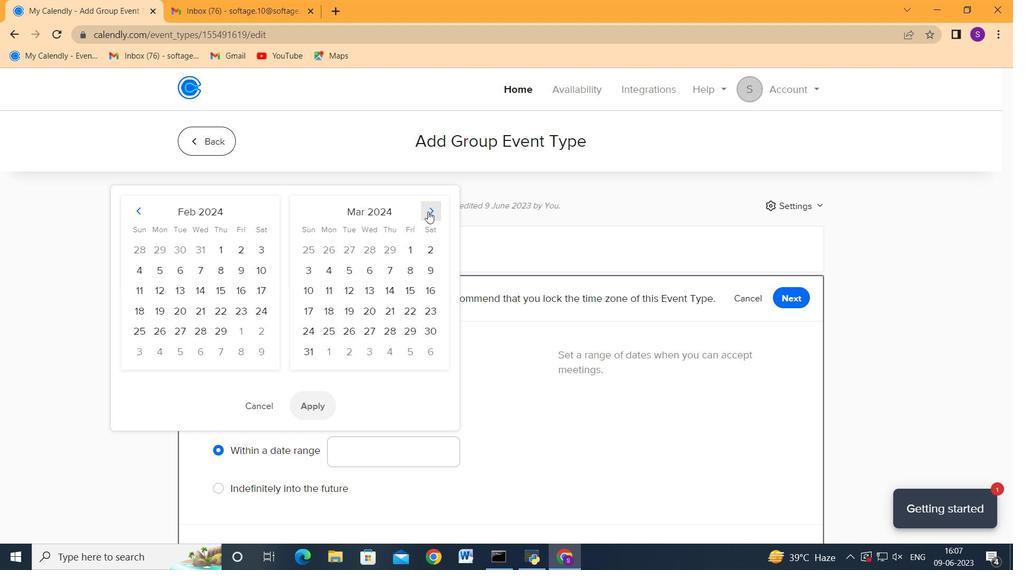 
Action: Mouse moved to (347, 311)
Screenshot: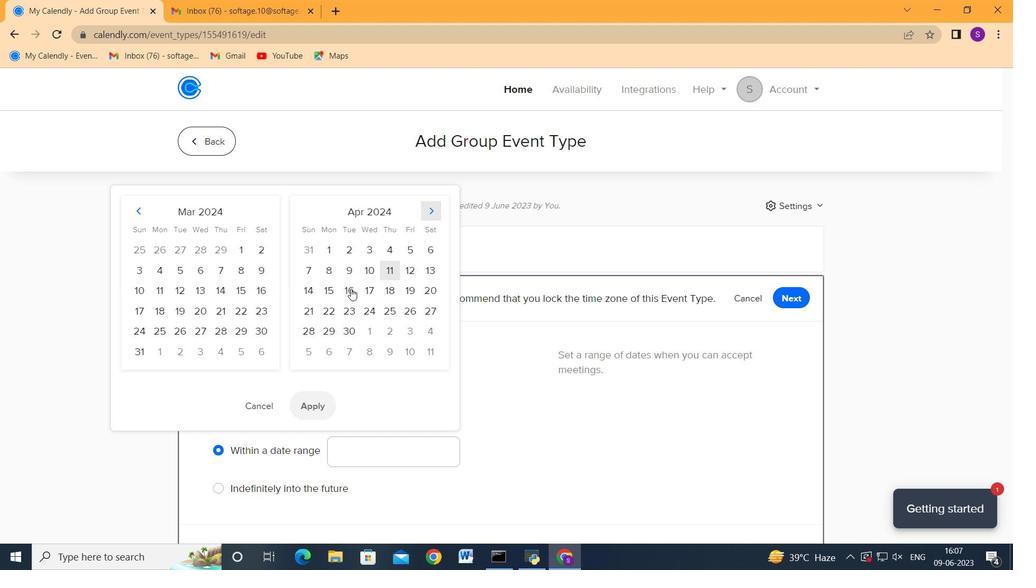 
Action: Mouse pressed left at (347, 311)
Screenshot: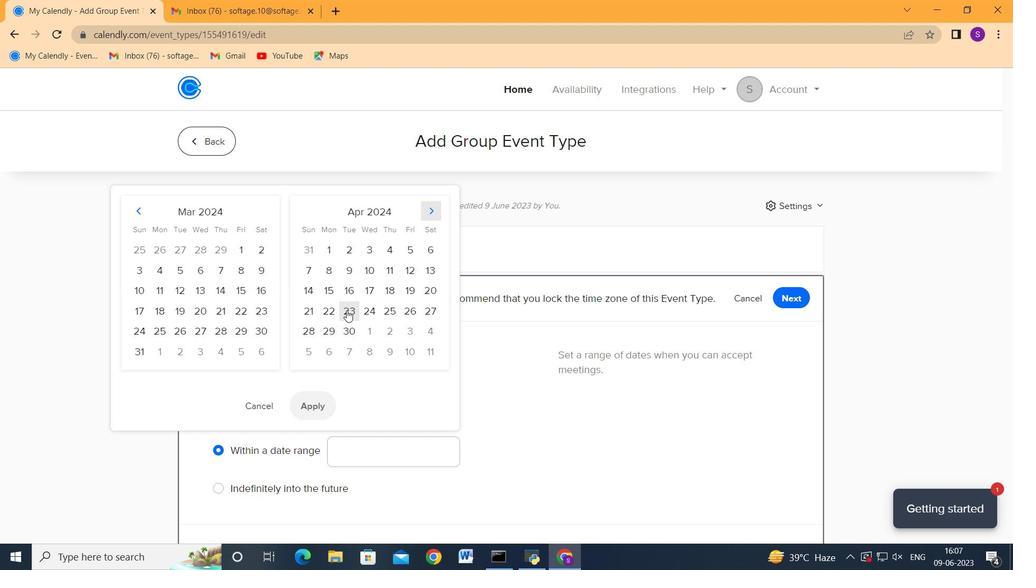 
Action: Mouse moved to (389, 308)
Screenshot: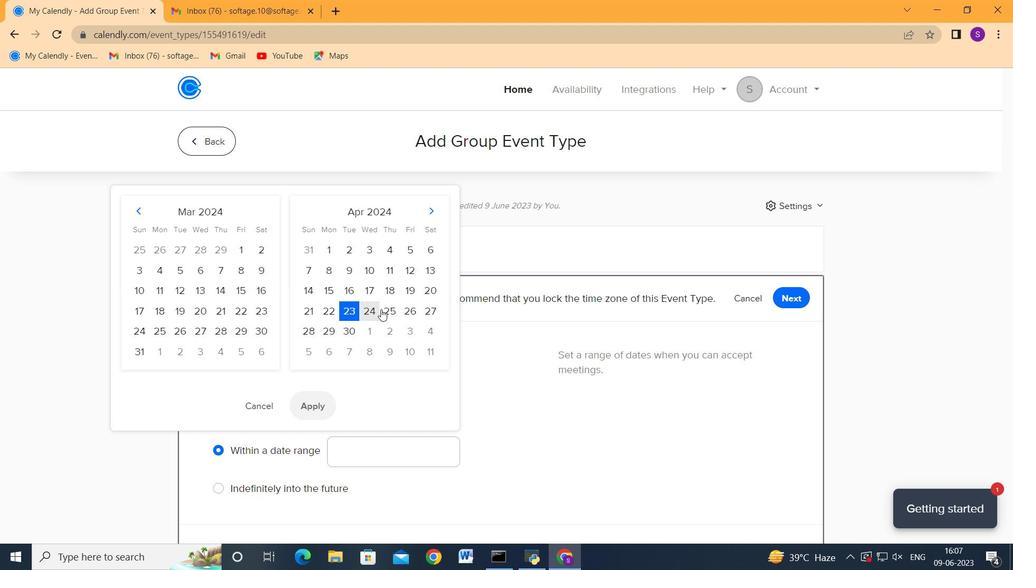
Action: Mouse pressed left at (389, 308)
Screenshot: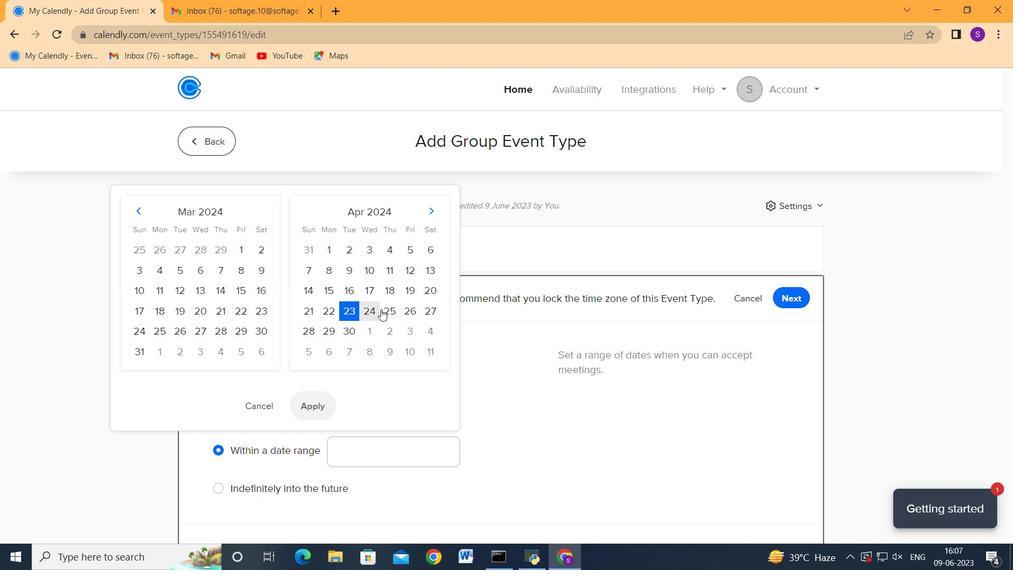 
Action: Mouse moved to (330, 393)
Screenshot: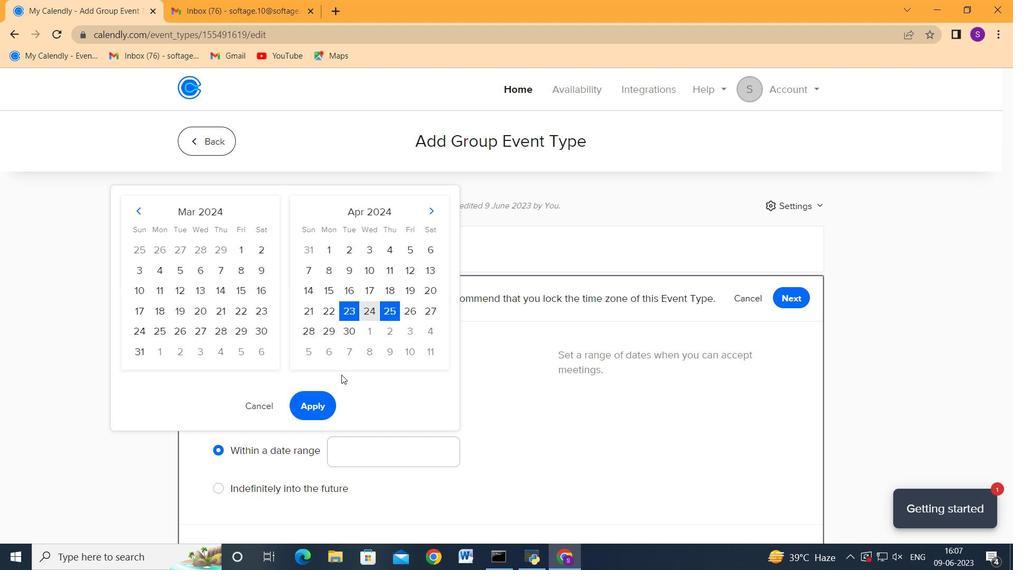 
Action: Mouse pressed left at (330, 393)
Screenshot: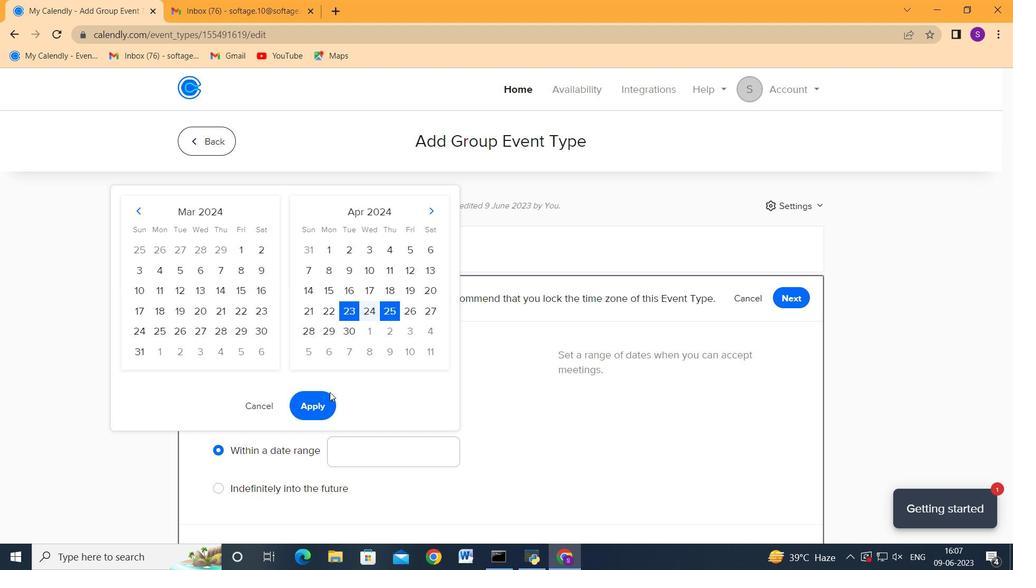 
Action: Mouse moved to (389, 332)
Screenshot: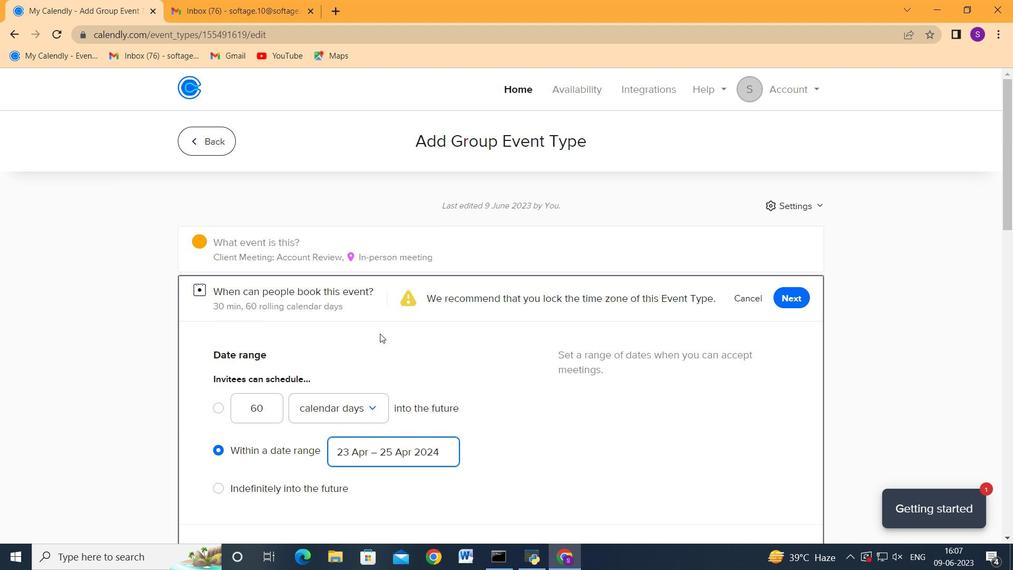 
Action: Mouse scrolled (389, 332) with delta (0, 0)
Screenshot: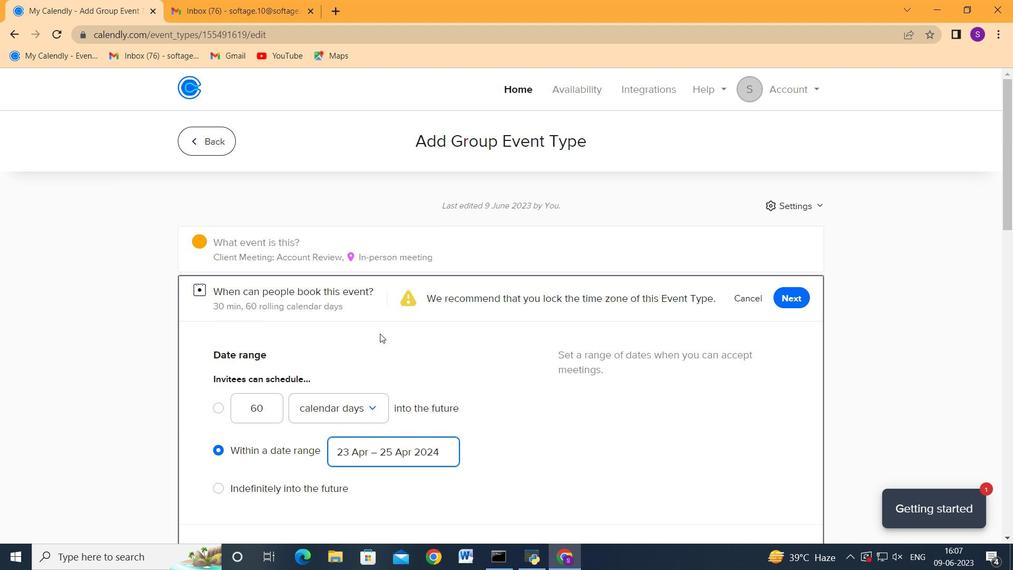 
Action: Mouse scrolled (389, 332) with delta (0, 0)
Screenshot: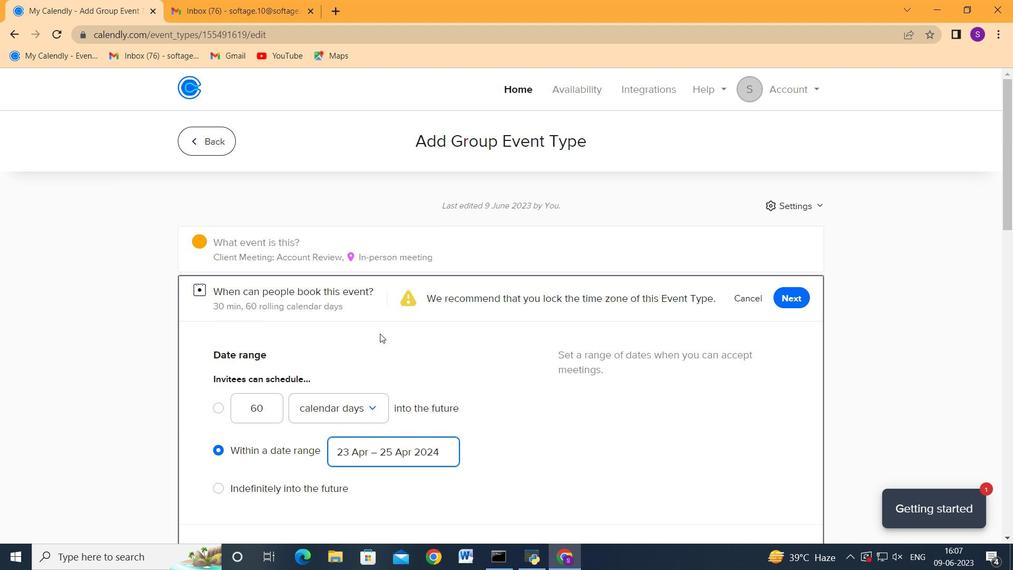 
Action: Mouse scrolled (389, 332) with delta (0, 0)
Screenshot: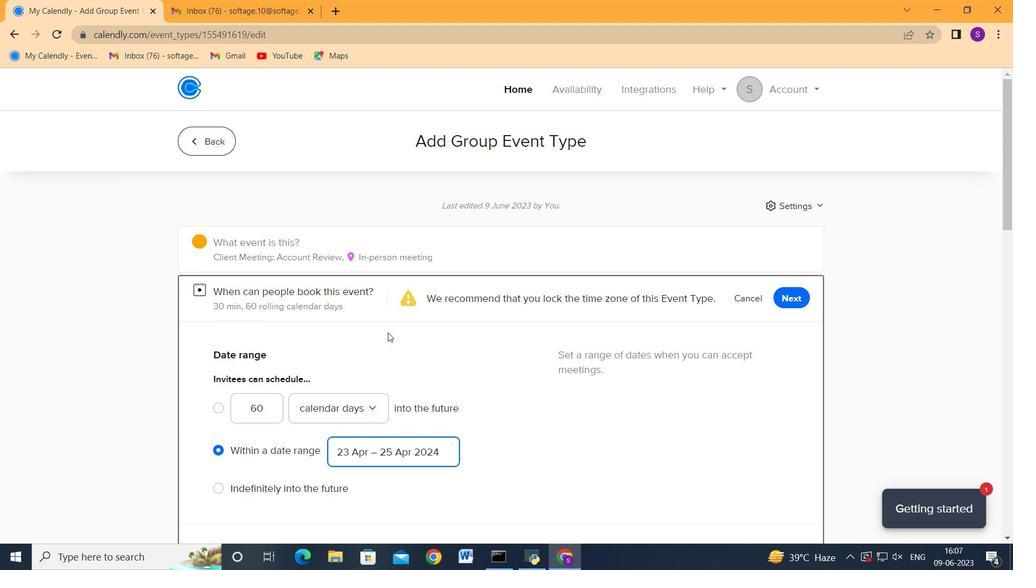 
Action: Mouse scrolled (389, 332) with delta (0, 0)
Screenshot: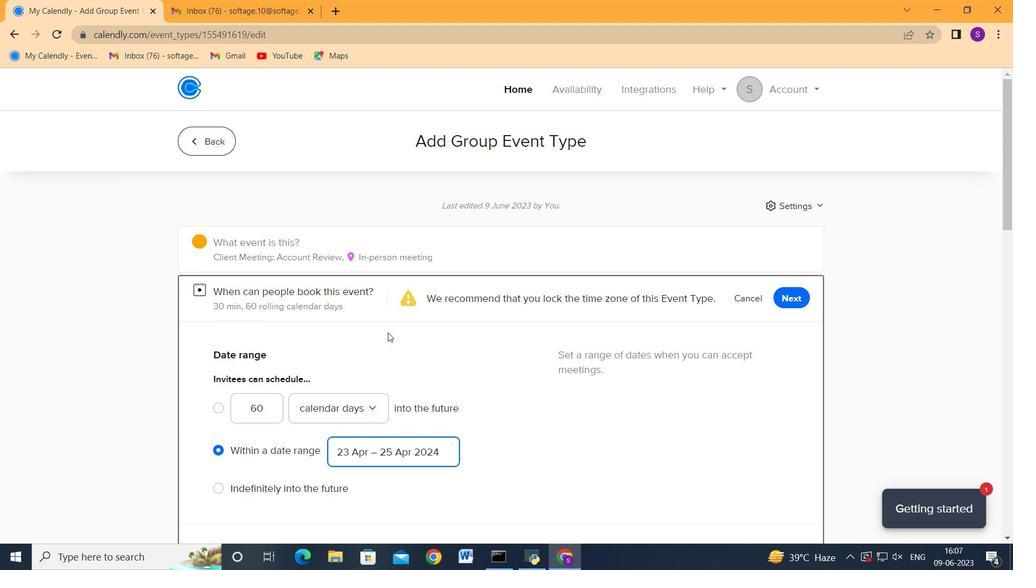 
Action: Mouse scrolled (389, 332) with delta (0, 0)
Screenshot: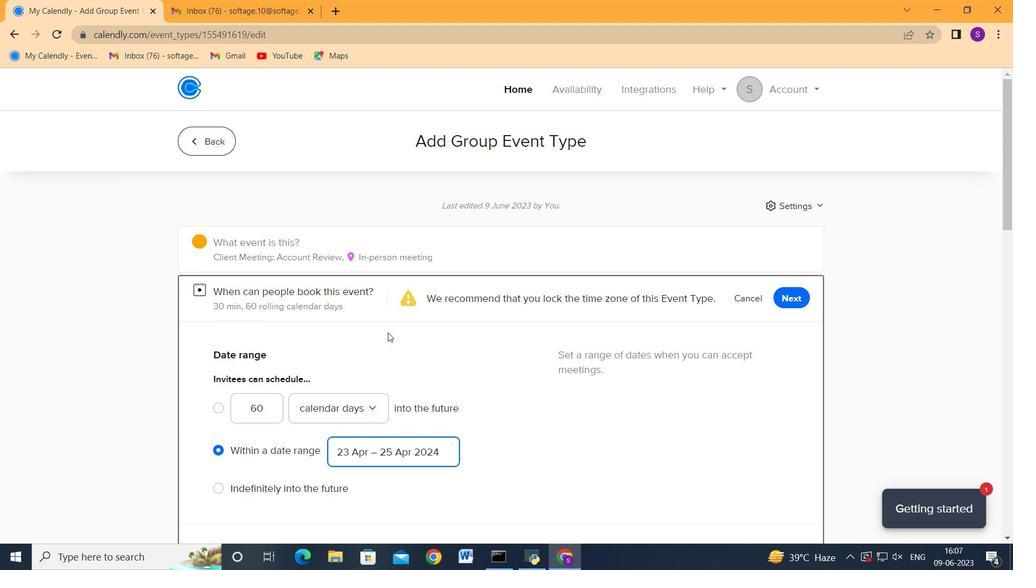 
Action: Mouse moved to (411, 332)
Screenshot: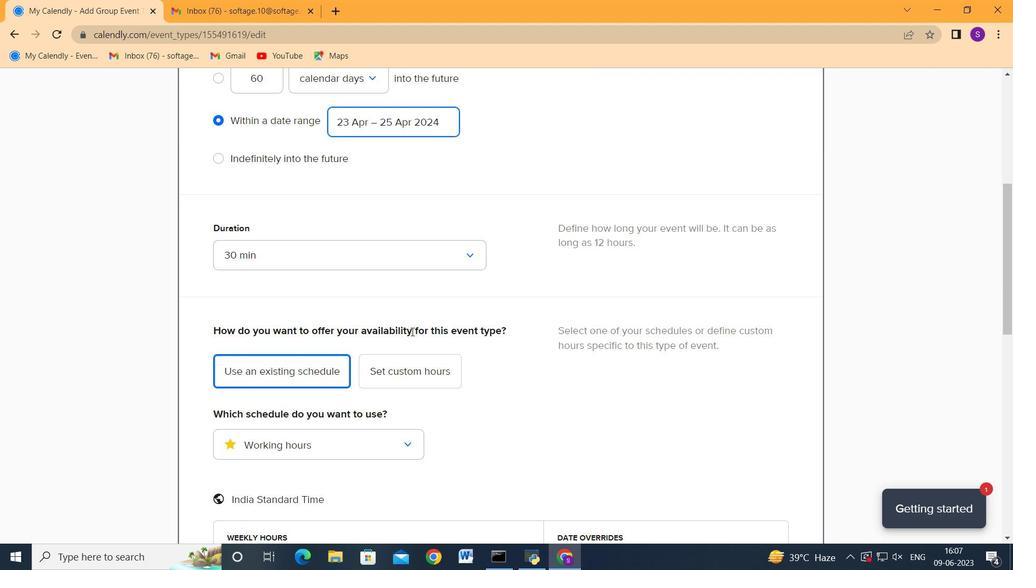 
Action: Mouse scrolled (411, 332) with delta (0, 0)
Screenshot: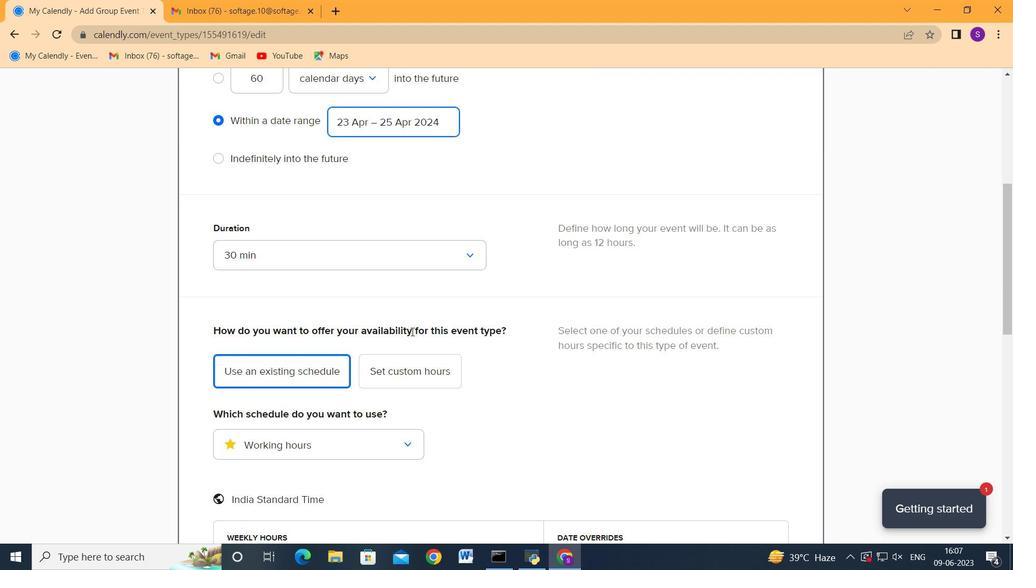 
Action: Mouse moved to (412, 333)
Screenshot: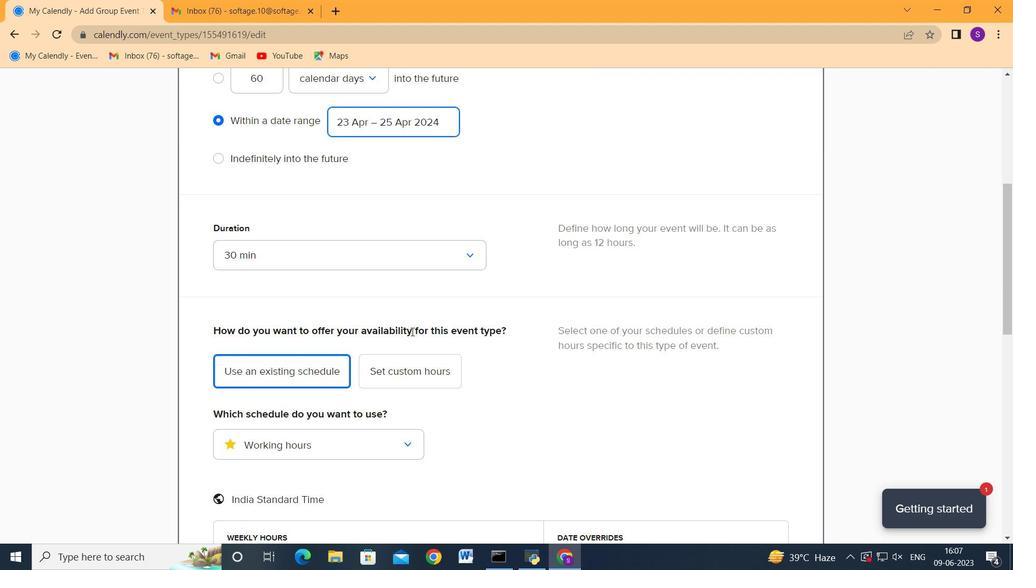 
Action: Mouse scrolled (412, 332) with delta (0, 0)
Screenshot: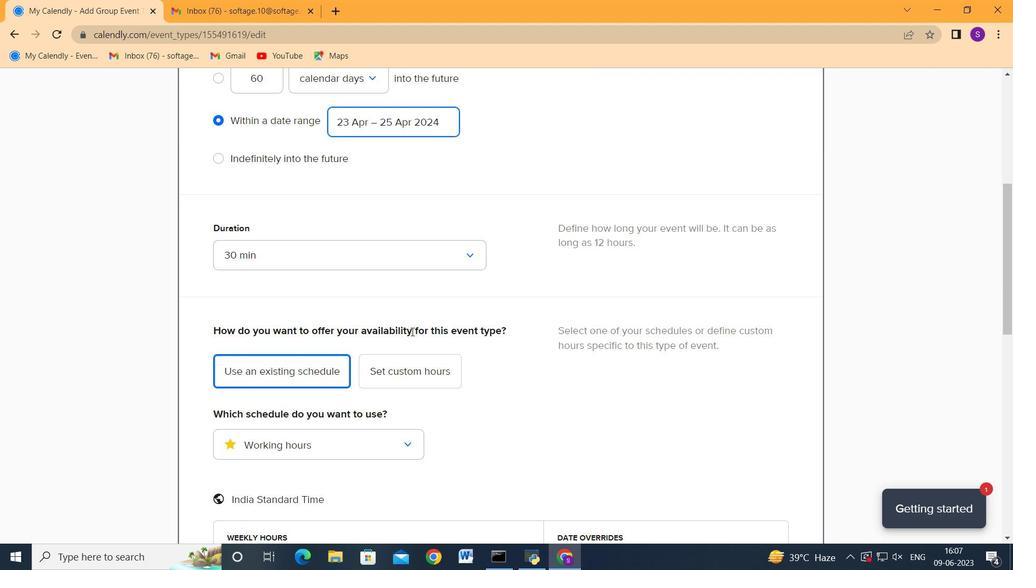 
Action: Mouse moved to (412, 333)
Screenshot: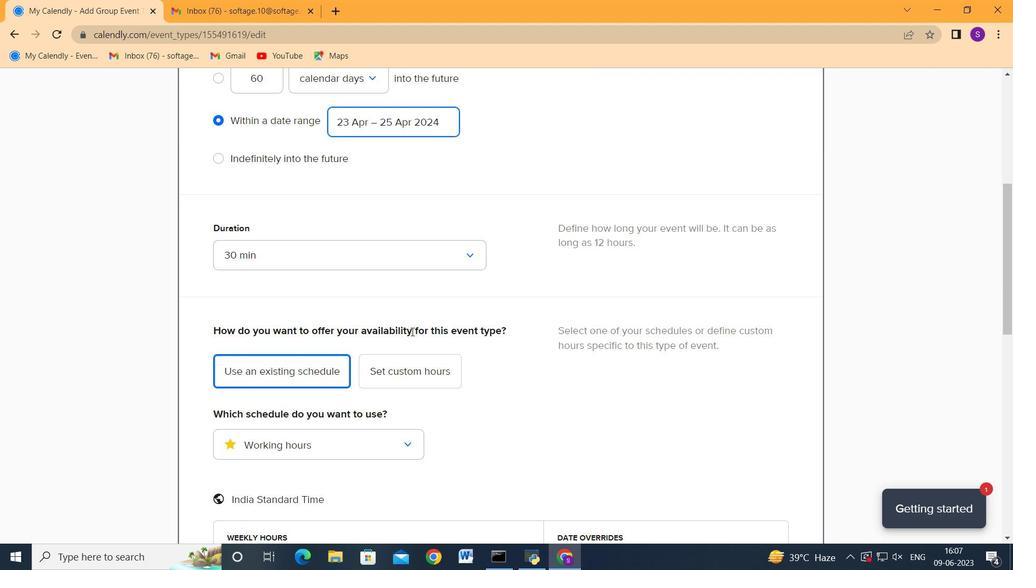 
Action: Mouse scrolled (412, 332) with delta (0, 0)
Screenshot: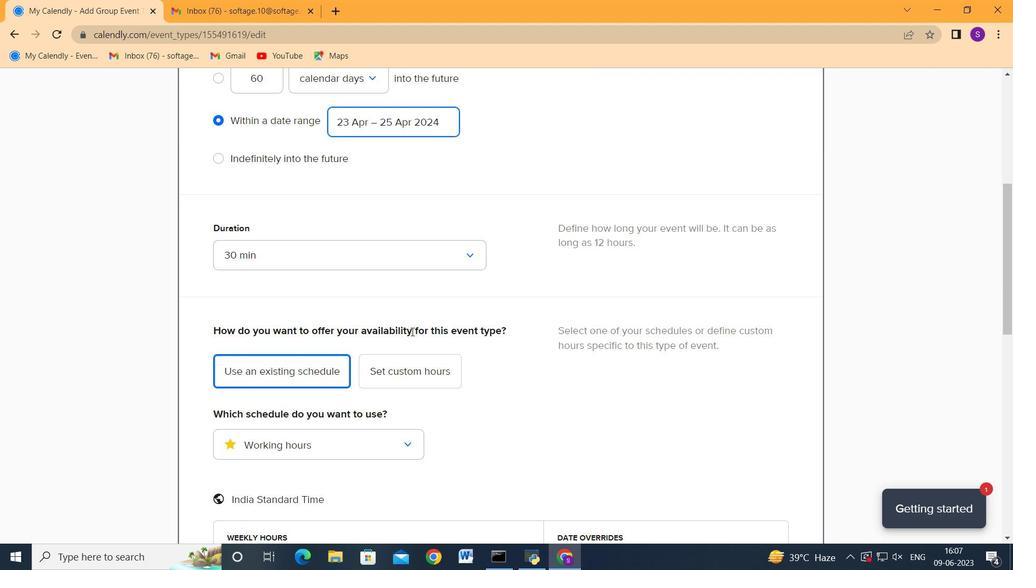 
Action: Mouse scrolled (412, 332) with delta (0, 0)
Screenshot: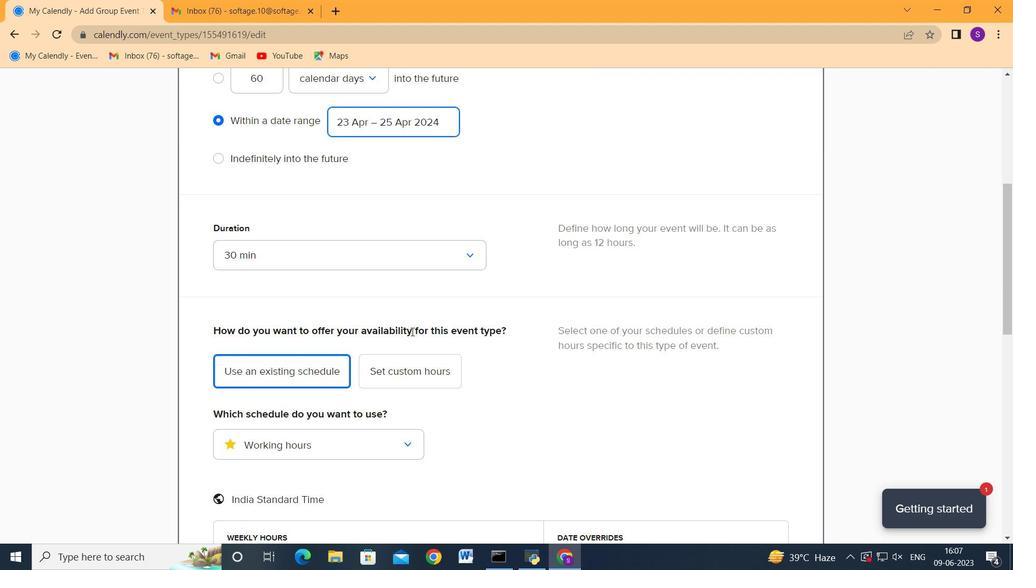 
Action: Mouse scrolled (412, 332) with delta (0, 0)
Screenshot: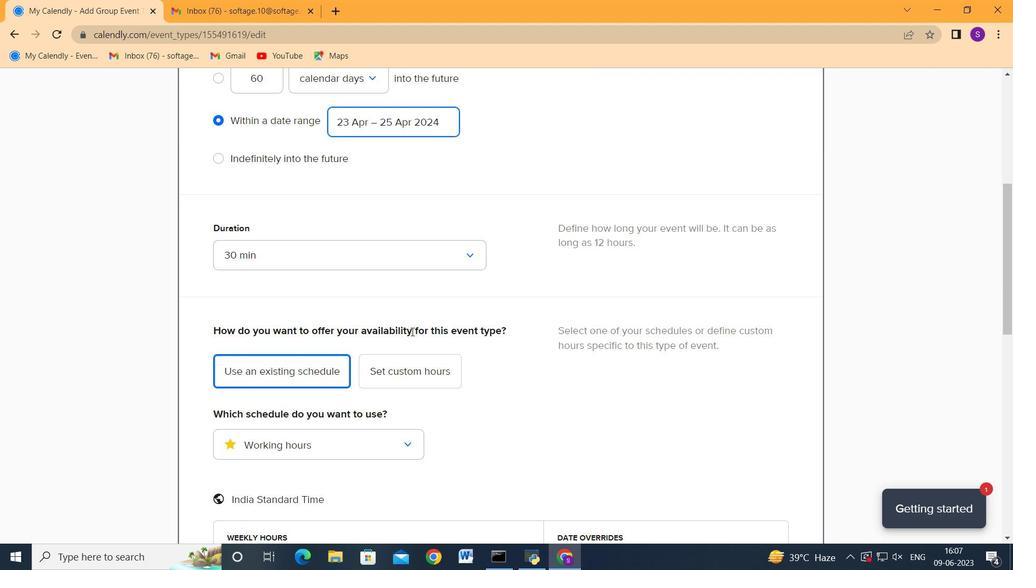
Action: Mouse moved to (412, 333)
Screenshot: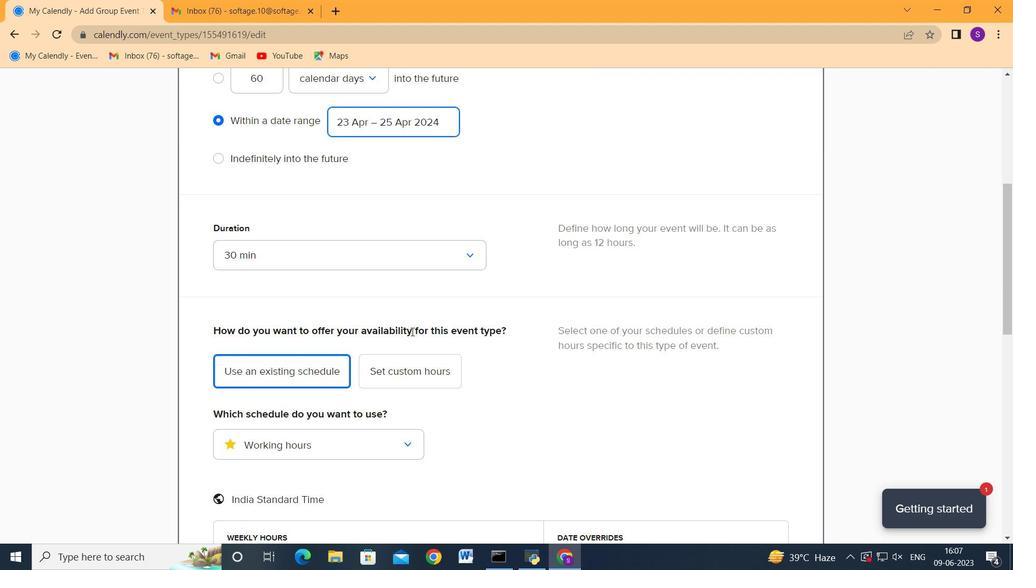 
Action: Mouse scrolled (412, 332) with delta (0, 0)
Screenshot: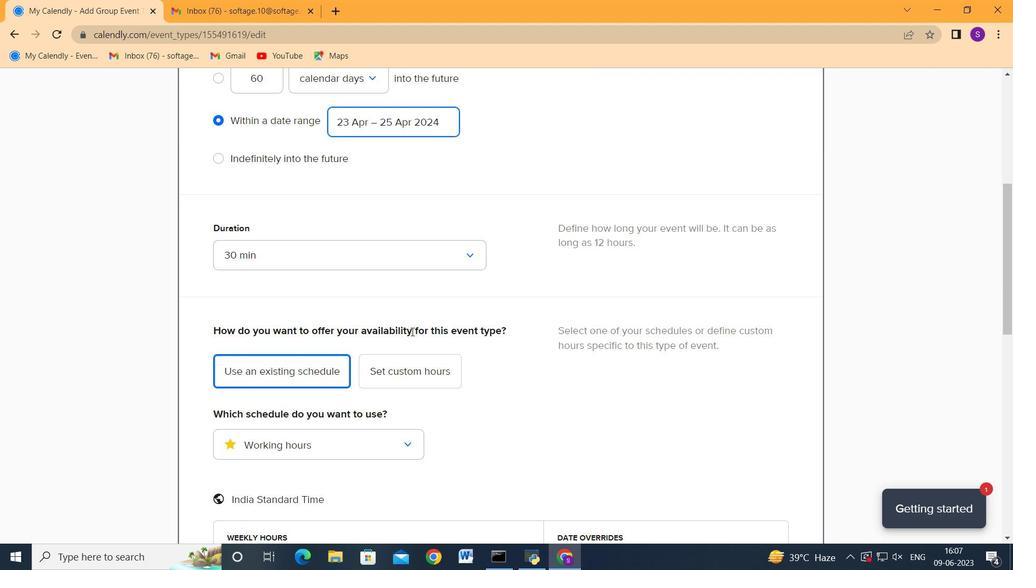 
Action: Mouse moved to (413, 334)
Screenshot: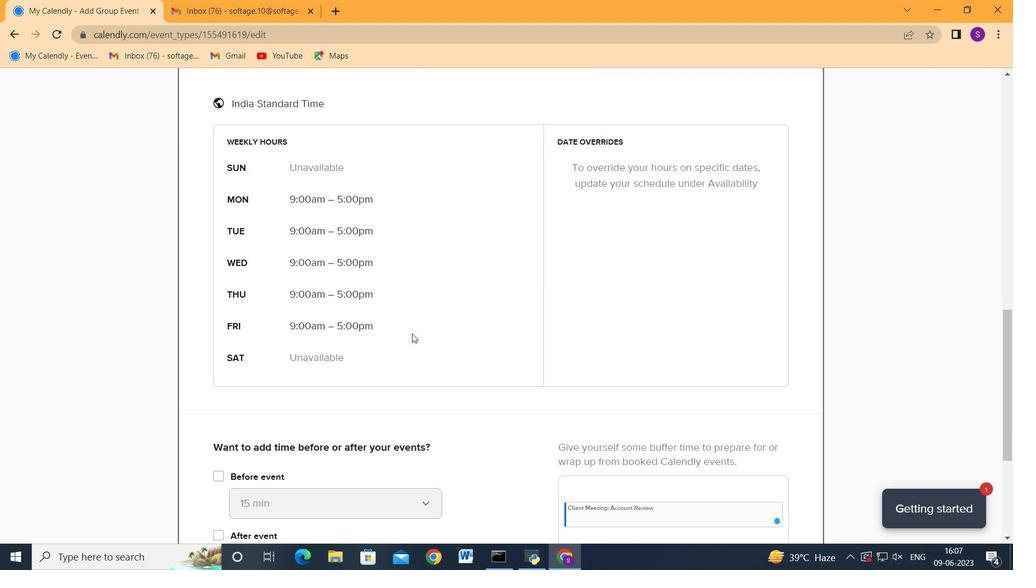 
Action: Mouse scrolled (413, 333) with delta (0, 0)
Screenshot: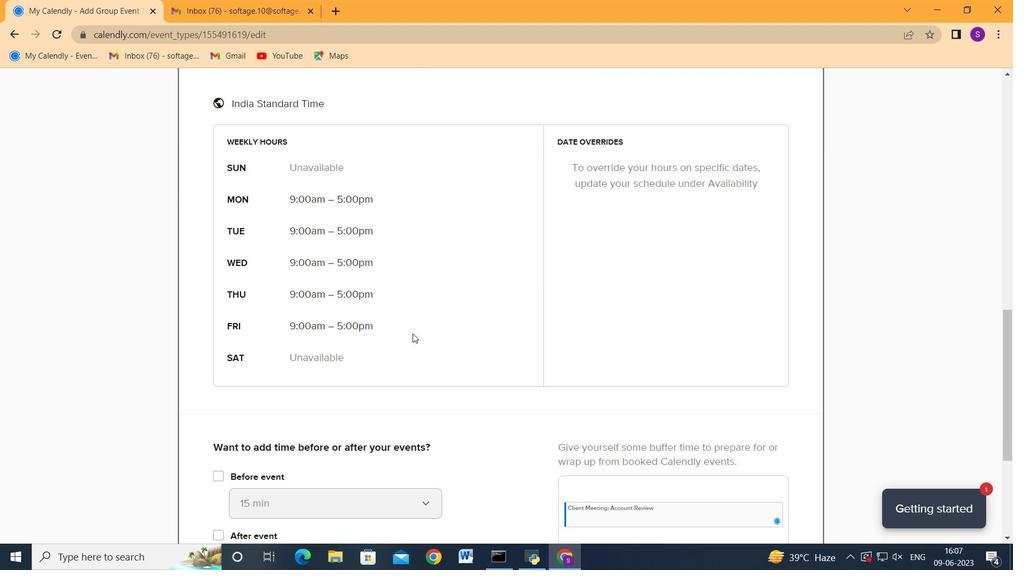 
Action: Mouse scrolled (413, 333) with delta (0, 0)
Screenshot: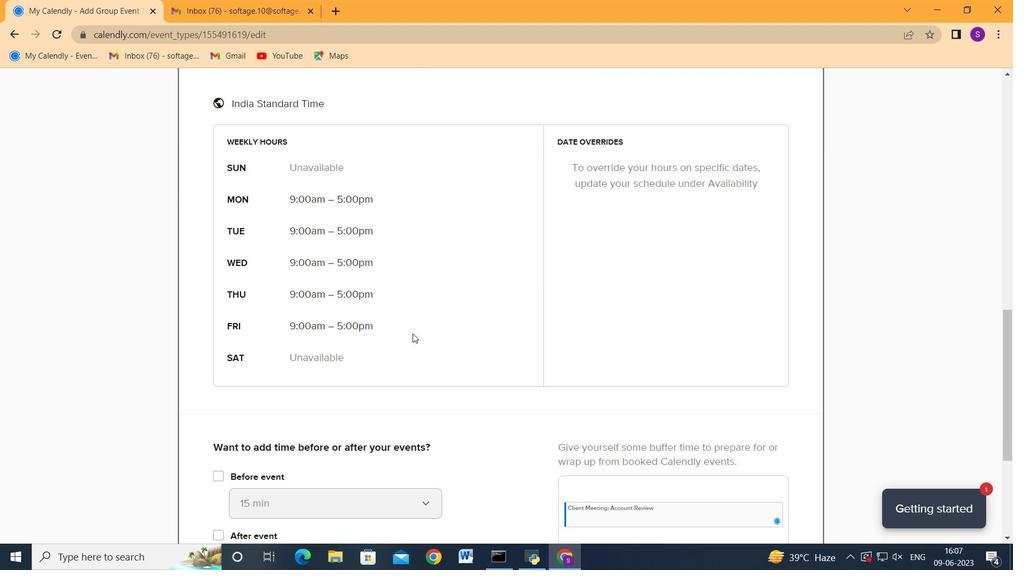 
Action: Mouse moved to (413, 334)
Screenshot: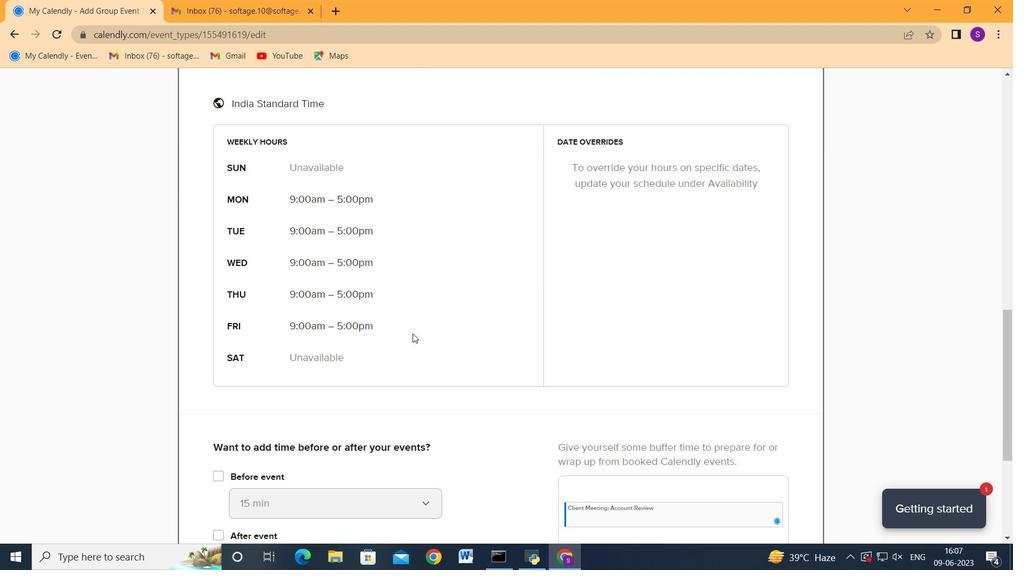 
Action: Mouse scrolled (413, 333) with delta (0, 0)
Screenshot: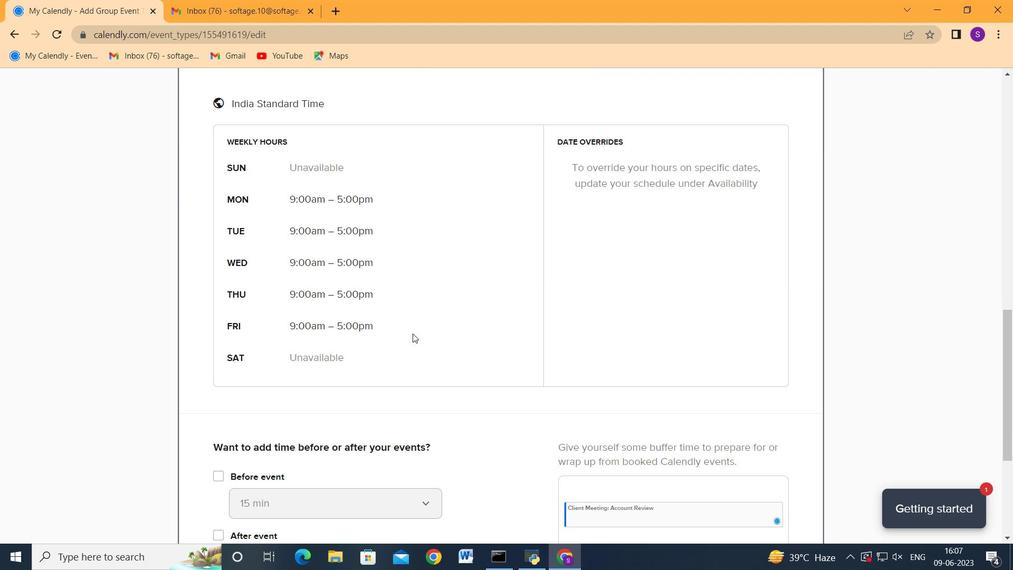 
Action: Mouse scrolled (413, 333) with delta (0, 0)
Screenshot: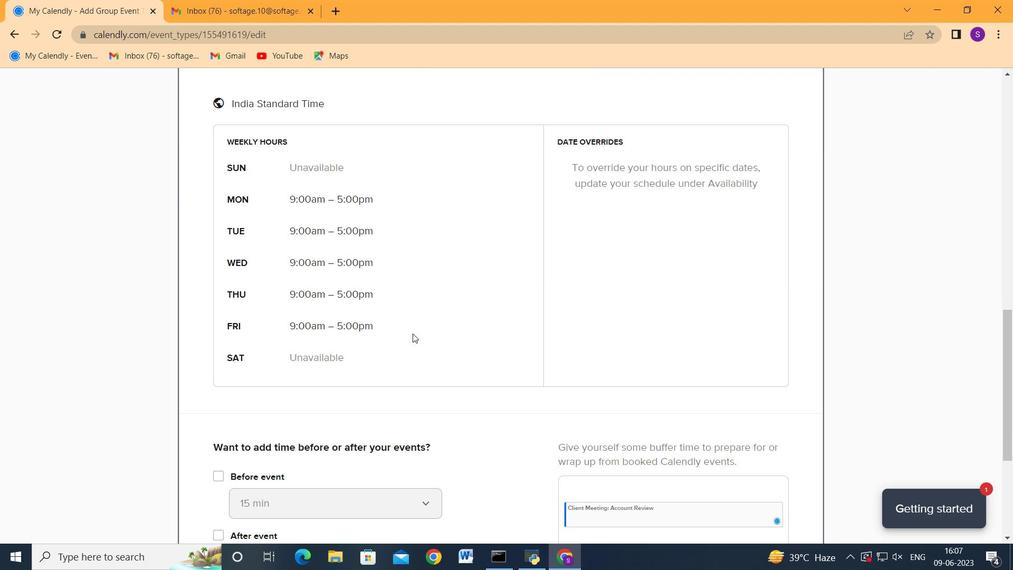 
Action: Mouse scrolled (413, 333) with delta (0, 0)
Screenshot: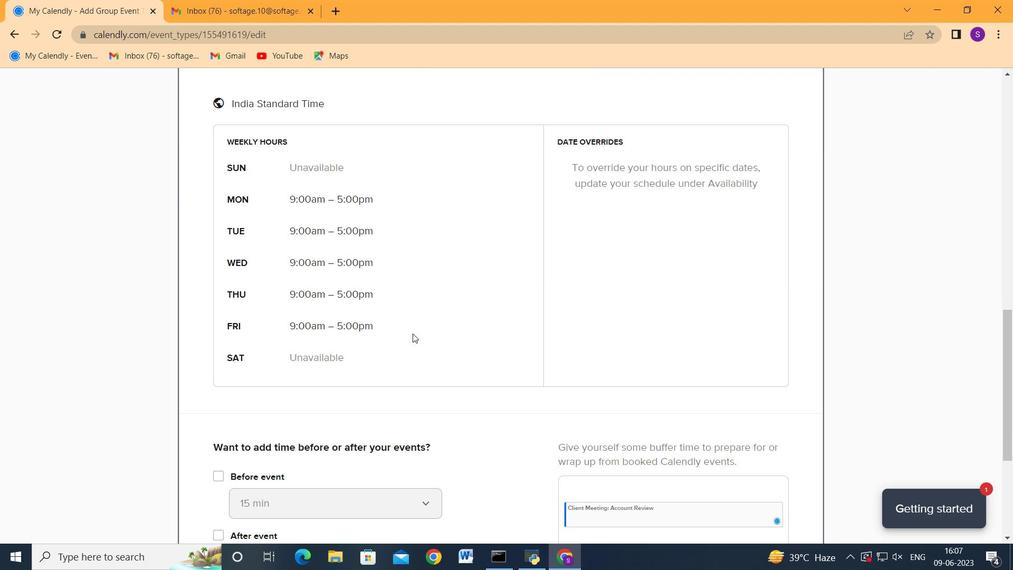 
Action: Mouse scrolled (413, 333) with delta (0, 0)
Screenshot: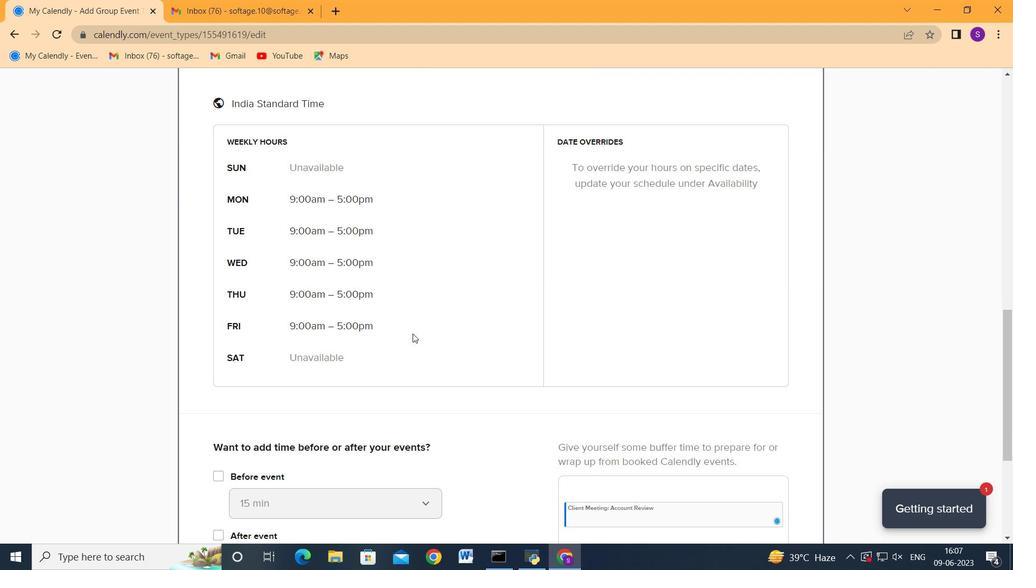 
Action: Mouse moved to (415, 335)
Screenshot: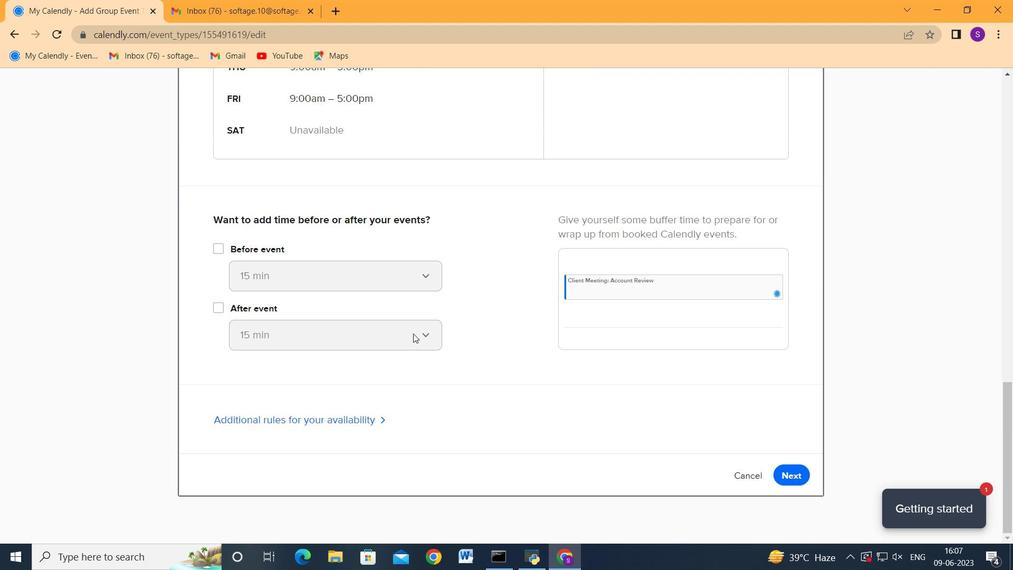 
Action: Mouse scrolled (415, 335) with delta (0, 0)
Screenshot: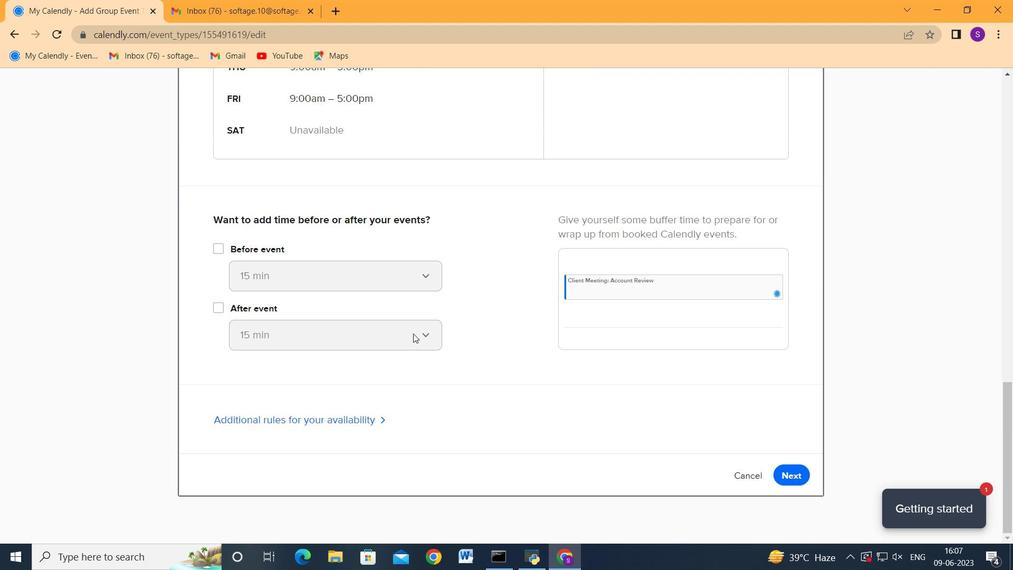 
Action: Mouse moved to (416, 335)
Screenshot: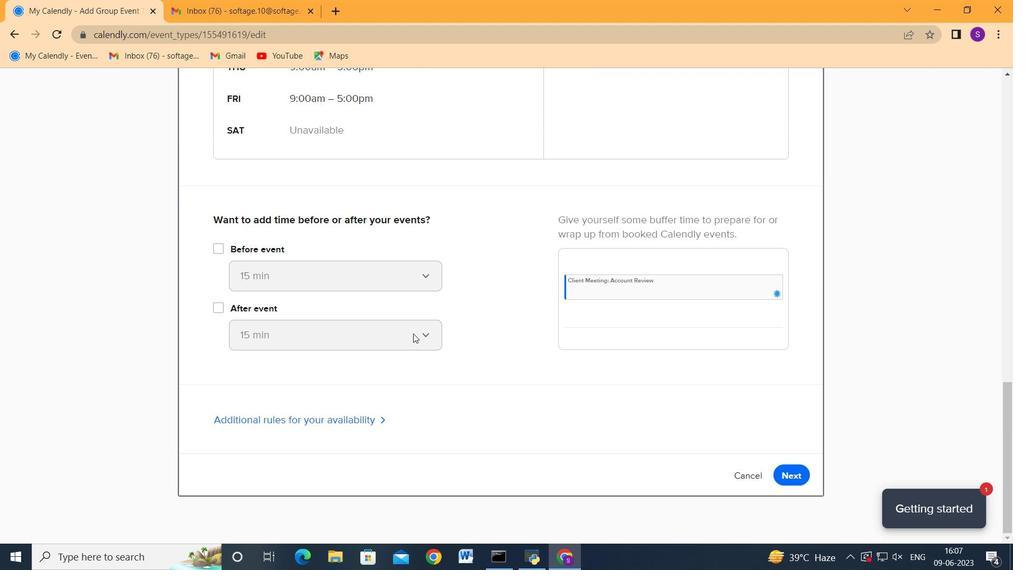 
Action: Mouse scrolled (416, 335) with delta (0, 0)
Screenshot: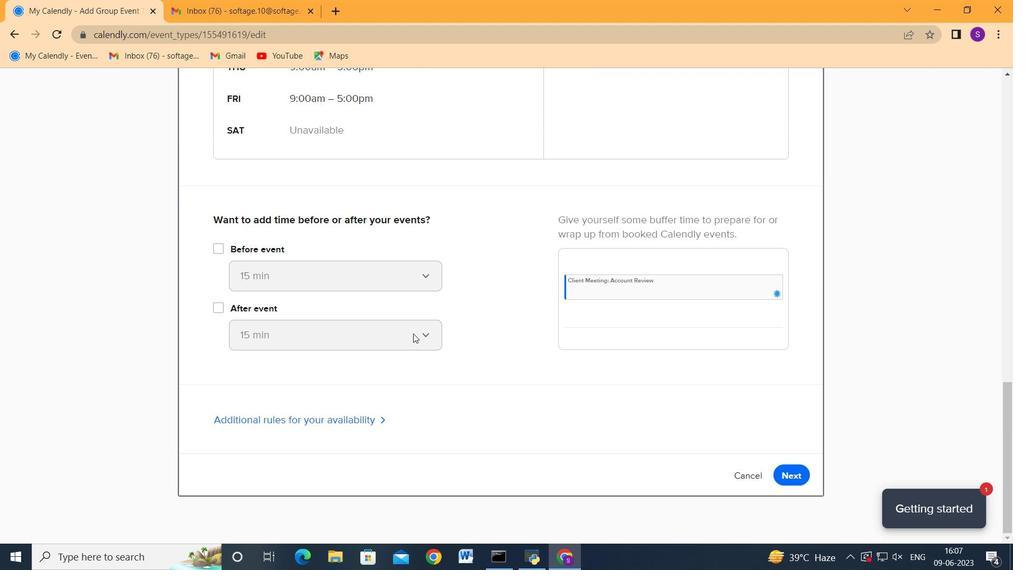 
Action: Mouse scrolled (416, 335) with delta (0, 0)
Screenshot: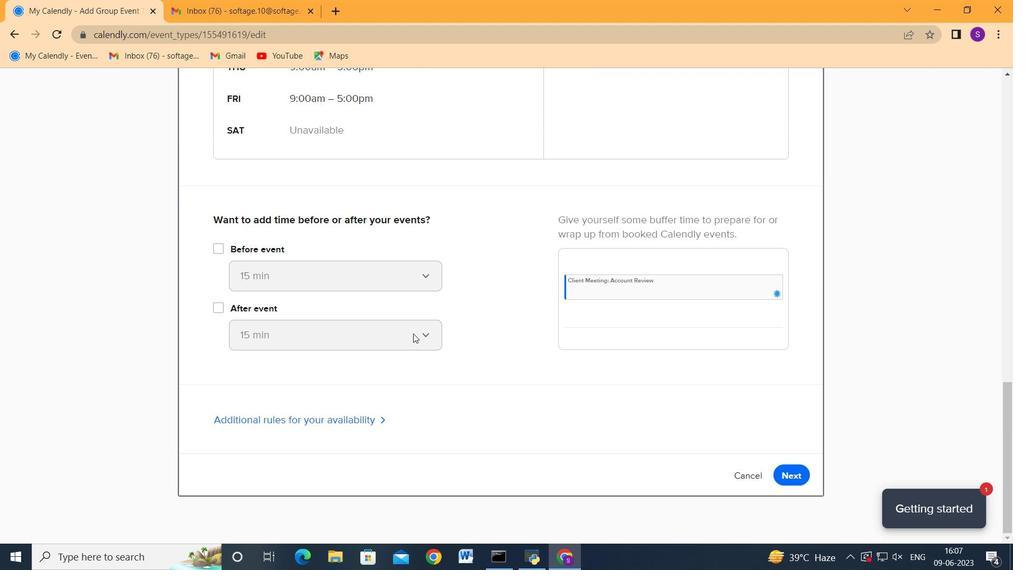 
Action: Mouse scrolled (416, 335) with delta (0, 0)
Screenshot: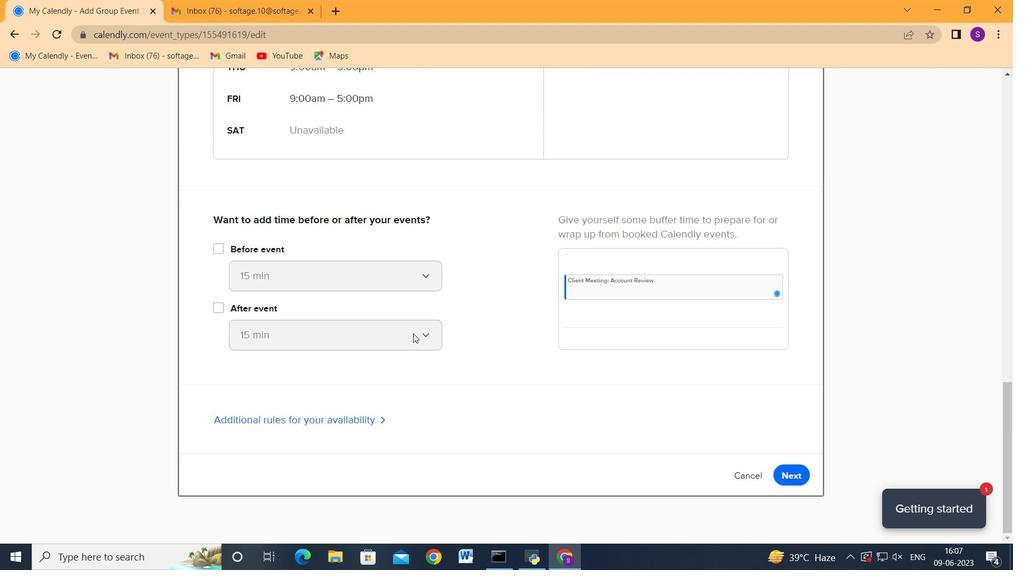 
Action: Mouse scrolled (416, 335) with delta (0, 0)
Screenshot: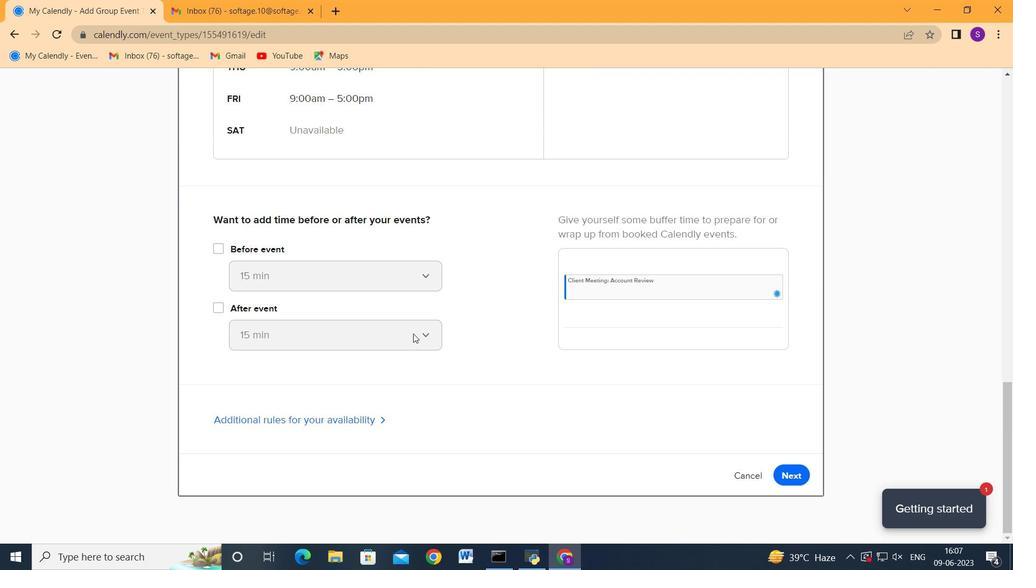 
Action: Mouse moved to (801, 473)
Screenshot: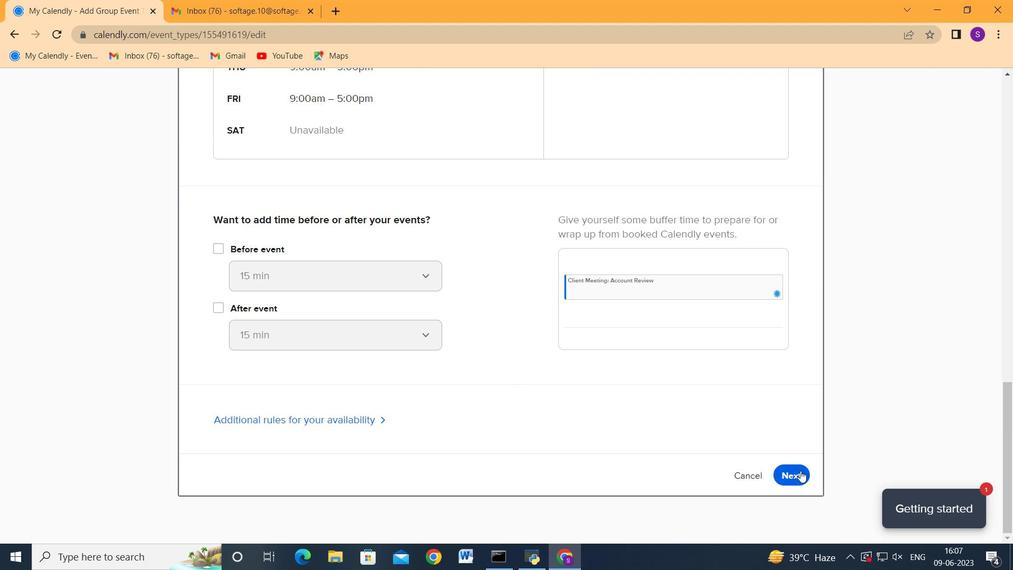 
Action: Mouse pressed left at (801, 473)
Screenshot: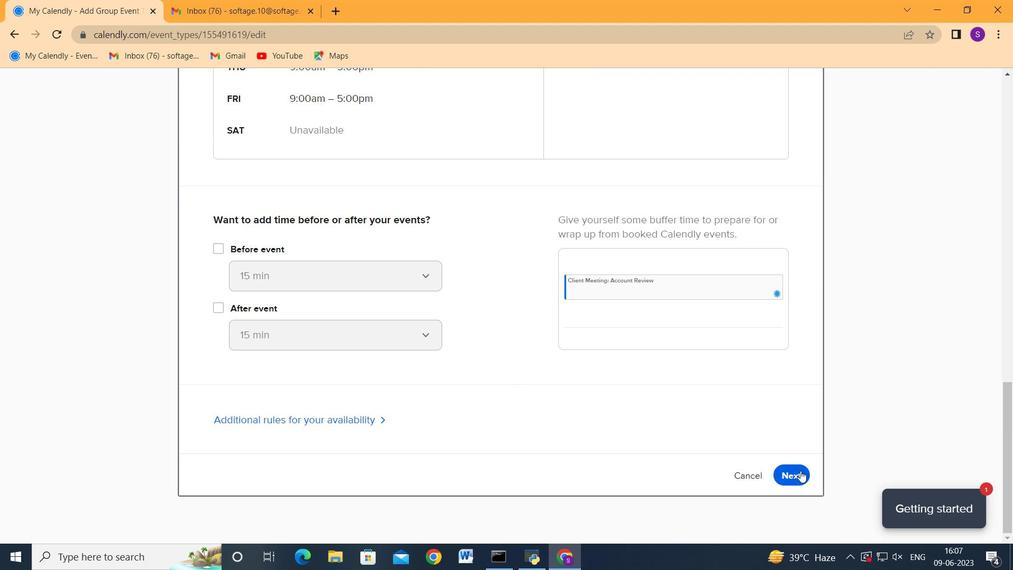 
Action: Mouse moved to (574, 374)
Screenshot: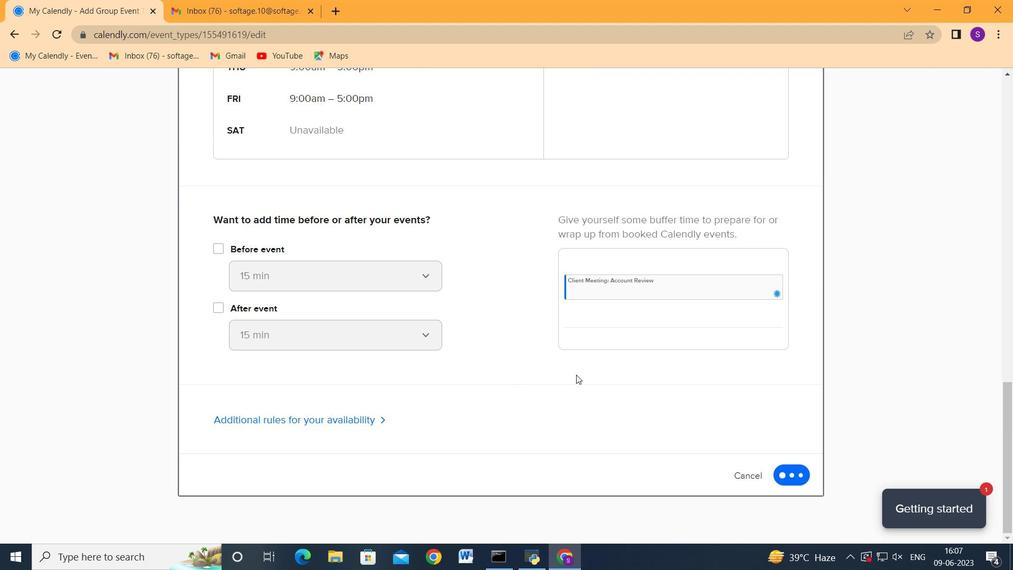 
Action: Mouse scrolled (574, 375) with delta (0, 0)
Screenshot: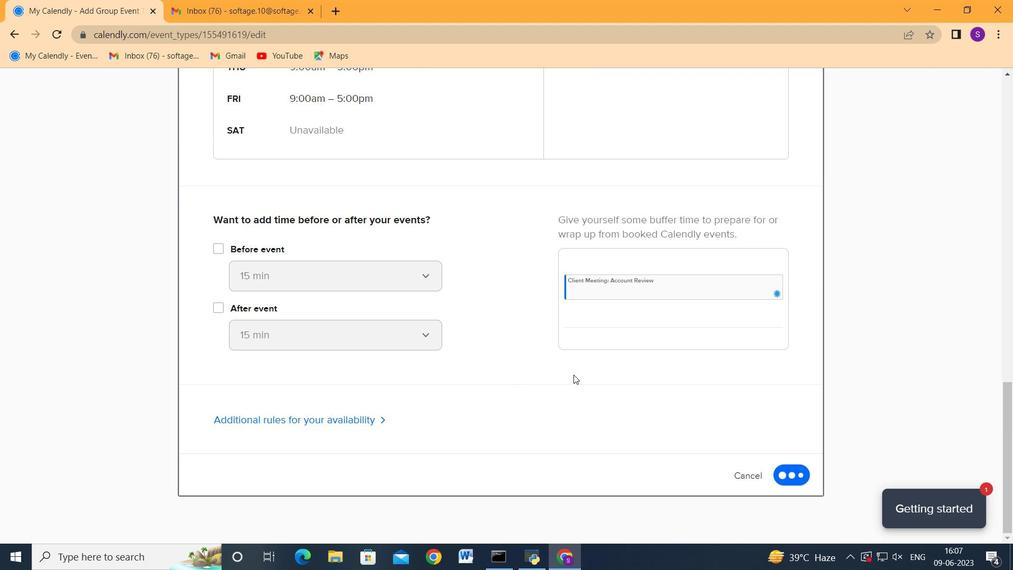 
Action: Mouse scrolled (574, 375) with delta (0, 0)
Screenshot: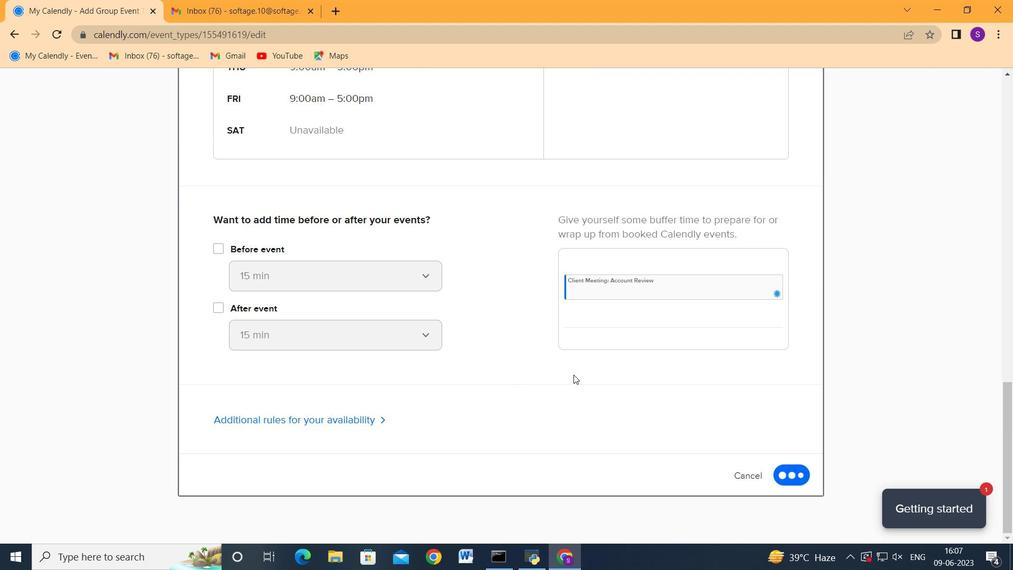 
Action: Mouse scrolled (574, 375) with delta (0, 0)
Screenshot: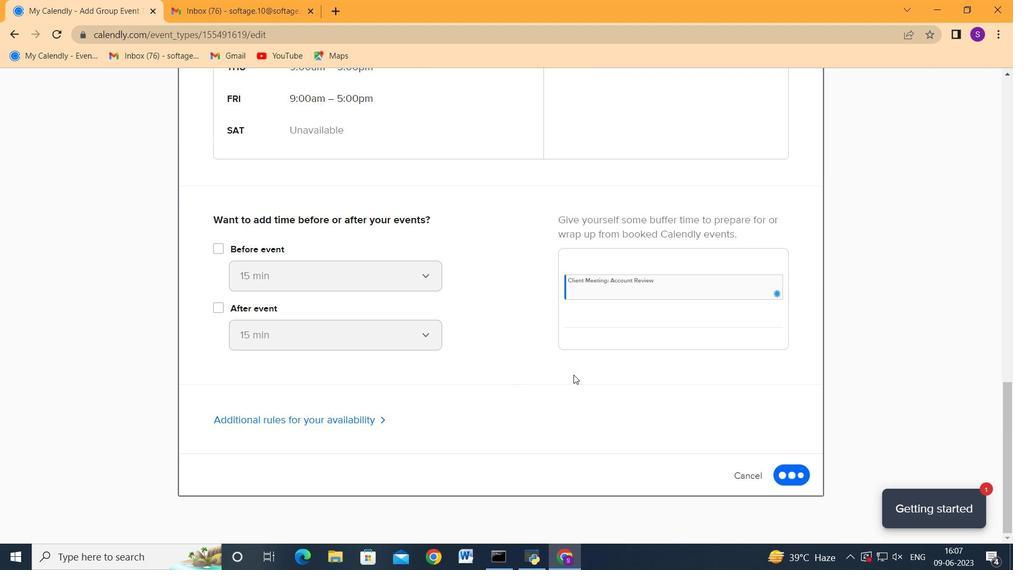 
Action: Mouse scrolled (574, 375) with delta (0, 0)
Screenshot: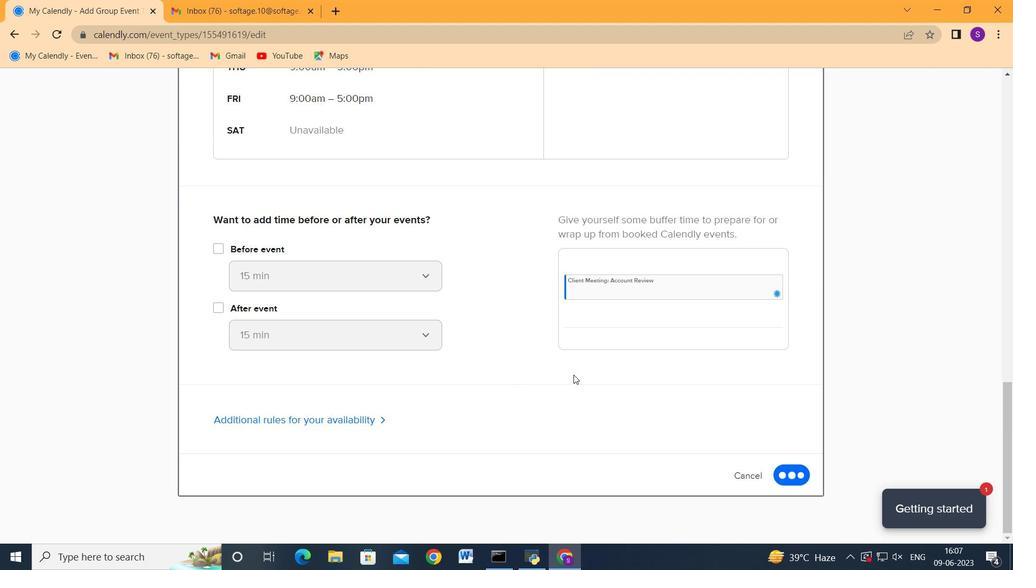 
Action: Mouse scrolled (574, 375) with delta (0, 0)
Screenshot: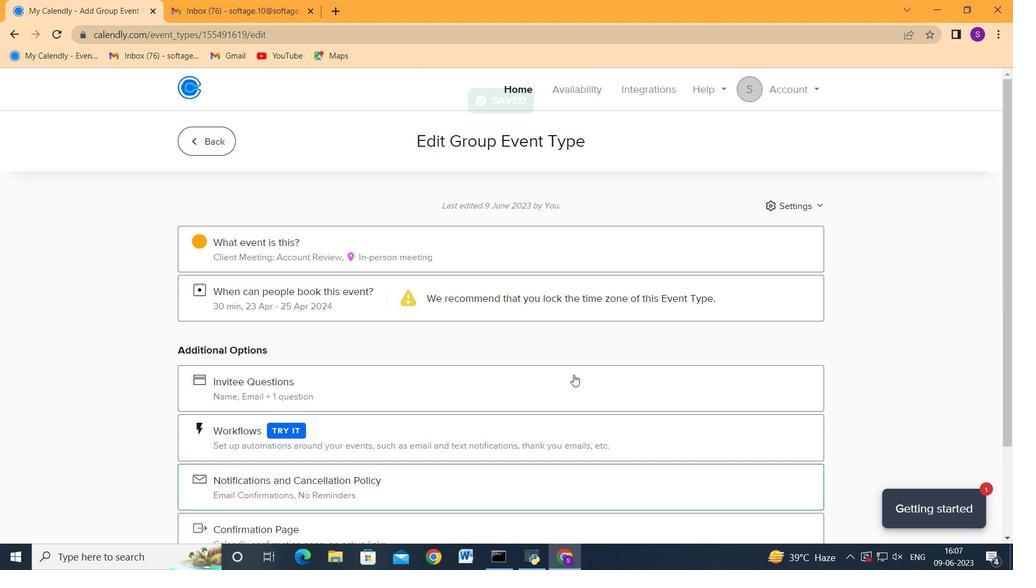 
Action: Mouse scrolled (574, 375) with delta (0, 0)
Screenshot: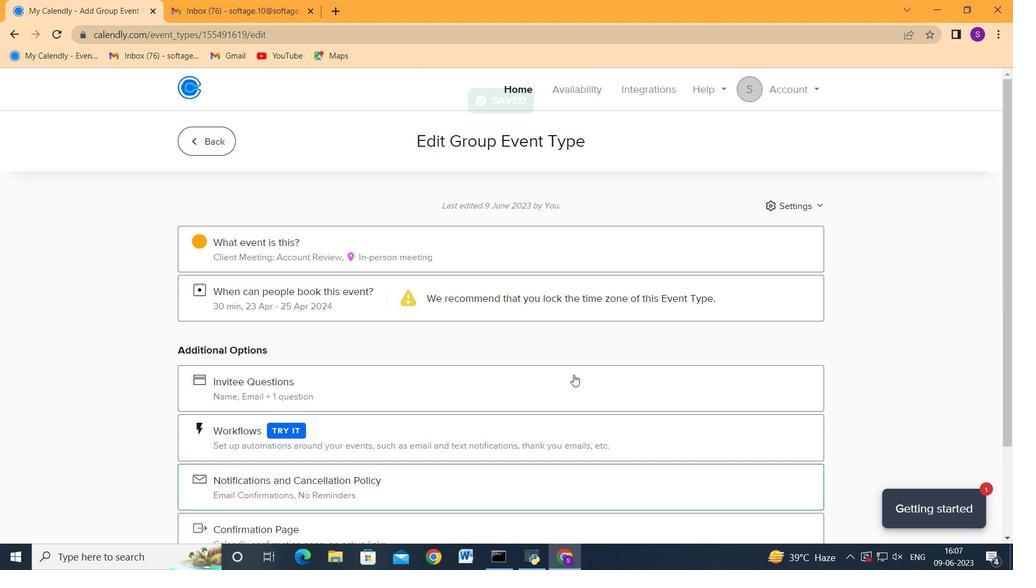 
Action: Mouse scrolled (574, 375) with delta (0, 0)
Screenshot: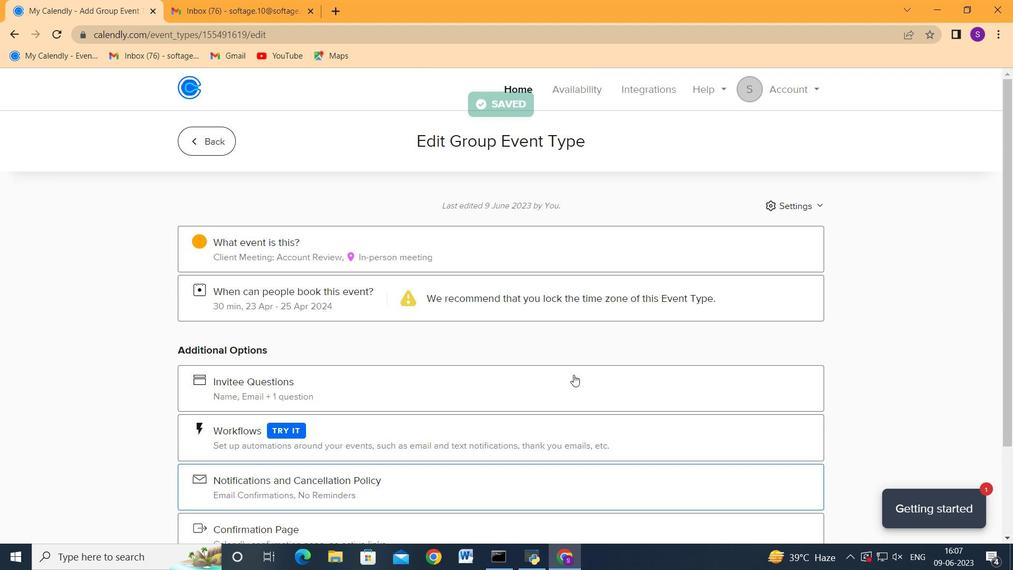
Action: Mouse scrolled (574, 375) with delta (0, 0)
Screenshot: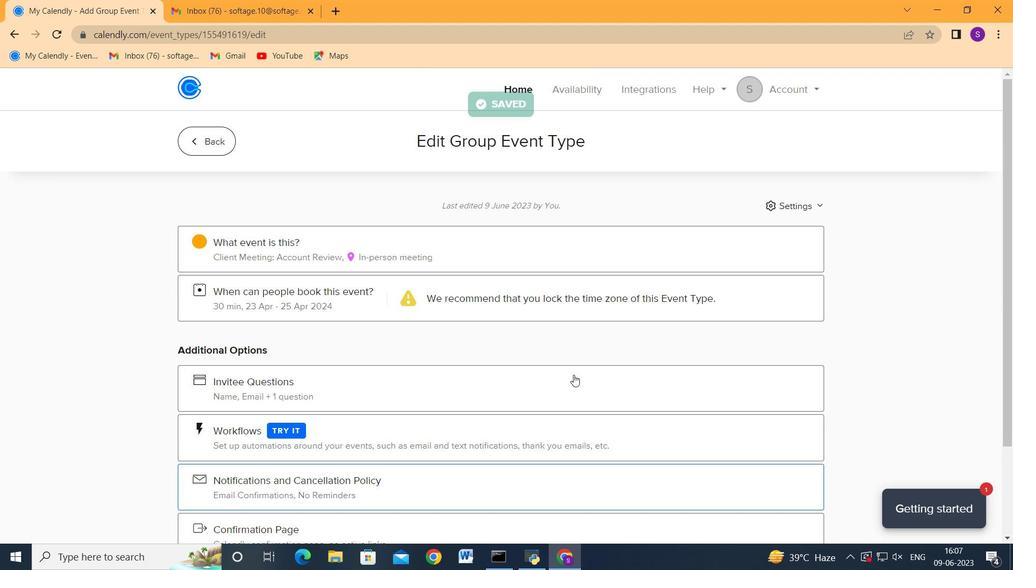 
Action: Mouse moved to (677, 233)
Screenshot: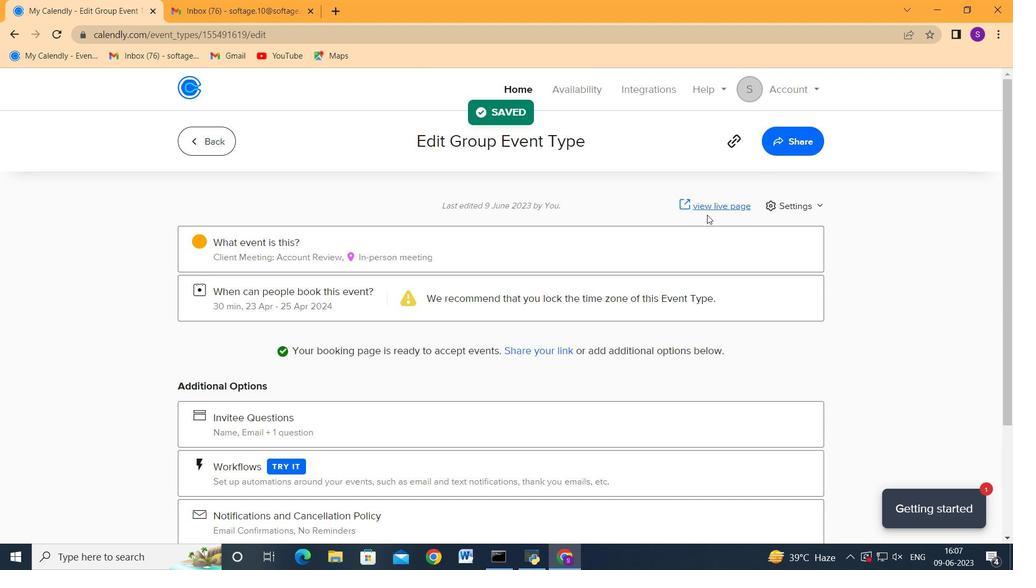 
Action: Mouse scrolled (677, 232) with delta (0, 0)
Screenshot: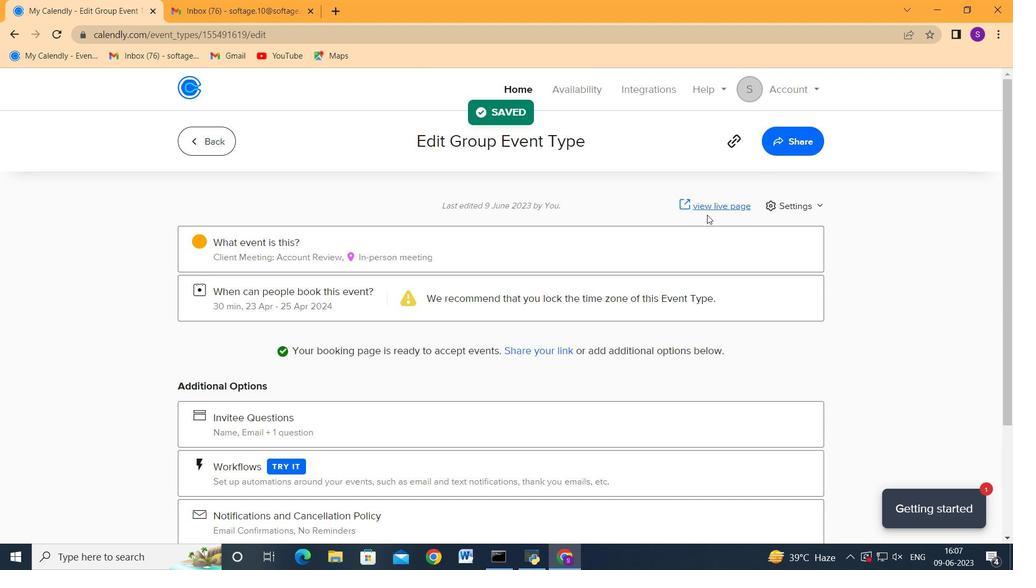 
Action: Mouse scrolled (677, 232) with delta (0, 0)
Screenshot: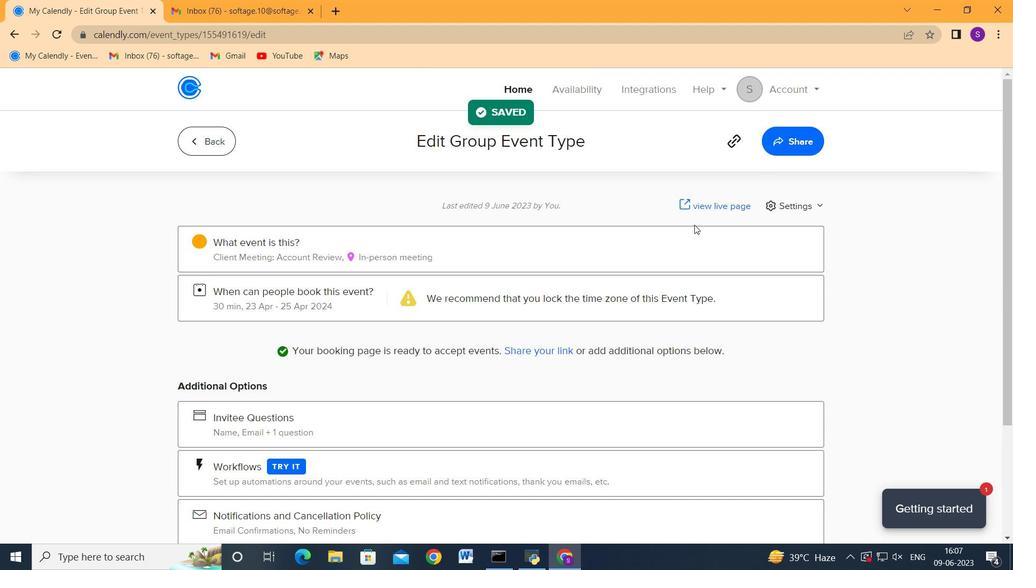
Action: Mouse moved to (676, 233)
Screenshot: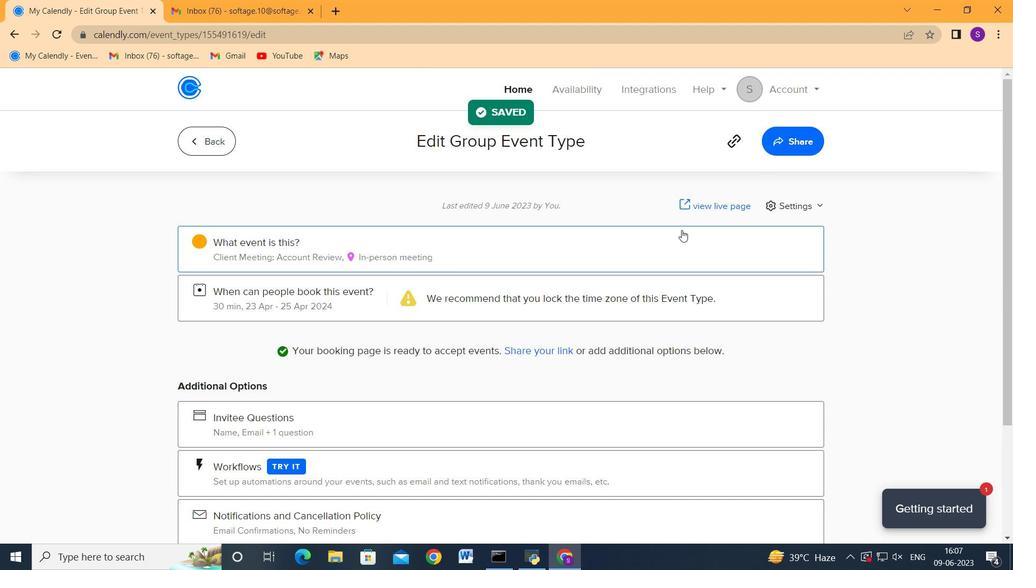 
Action: Mouse scrolled (676, 232) with delta (0, 0)
Screenshot: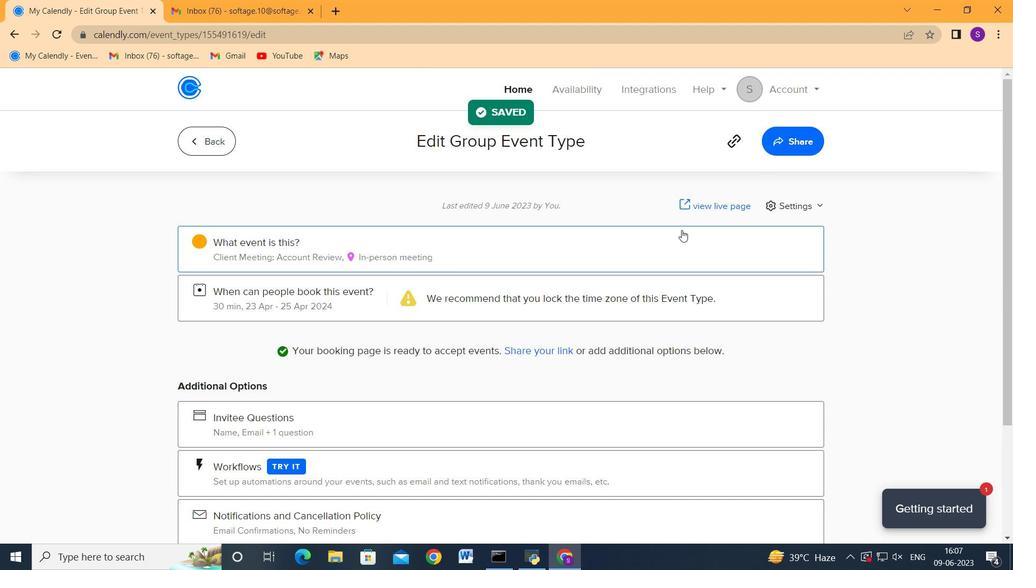 
Action: Mouse moved to (674, 233)
Screenshot: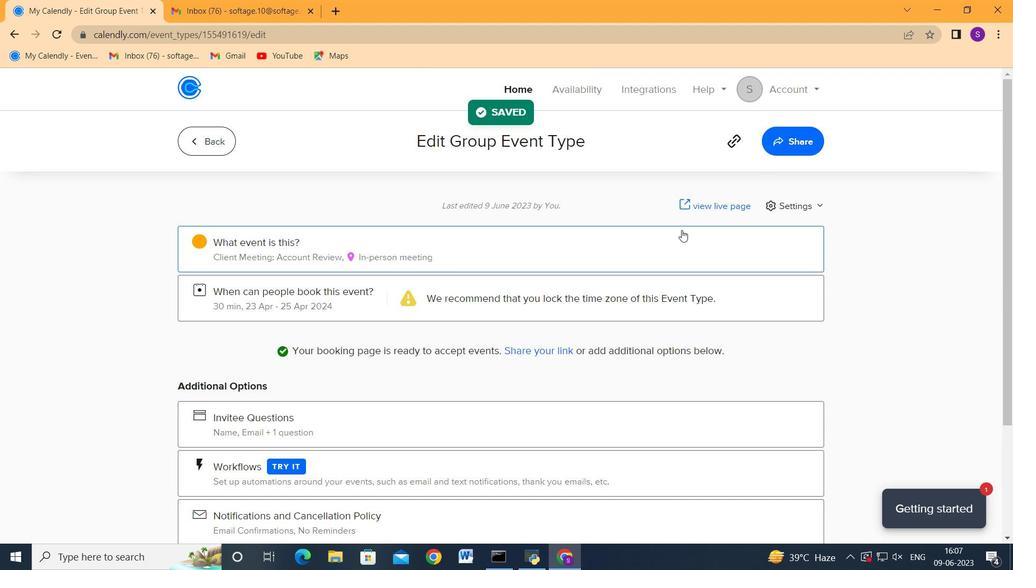 
Action: Mouse scrolled (674, 232) with delta (0, 0)
Screenshot: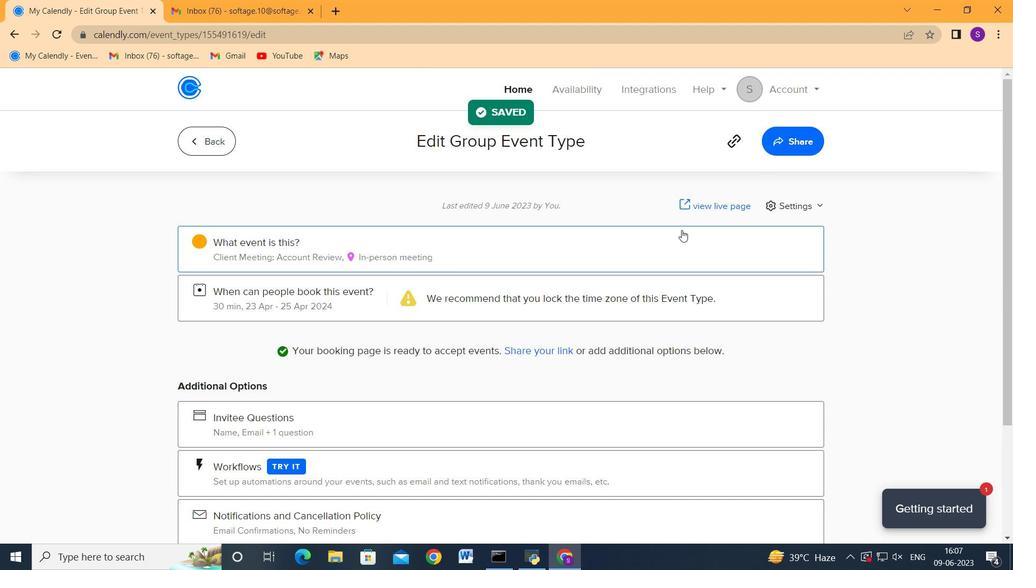 
Action: Mouse moved to (673, 232)
Screenshot: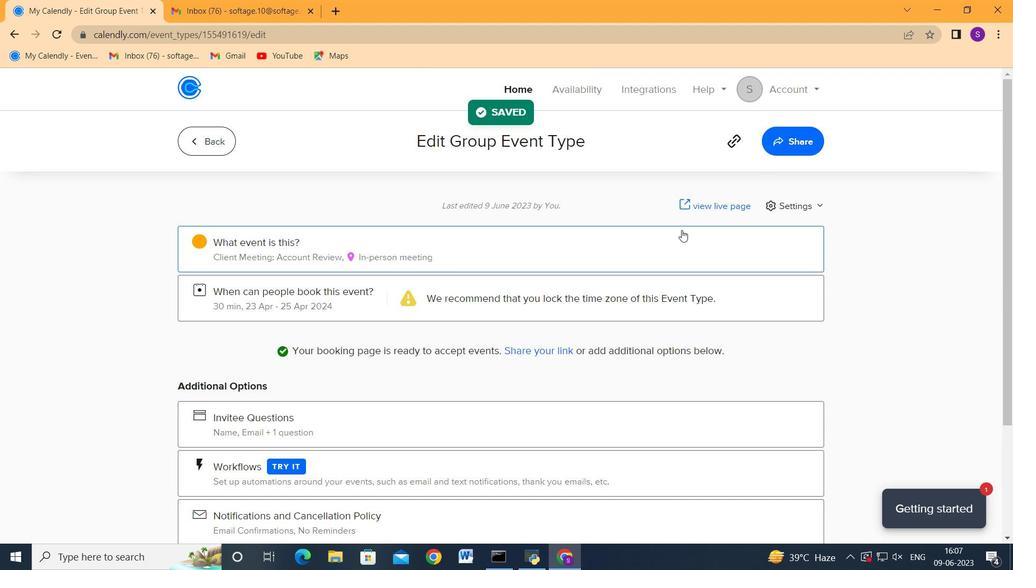 
Action: Mouse scrolled (673, 231) with delta (0, 0)
Screenshot: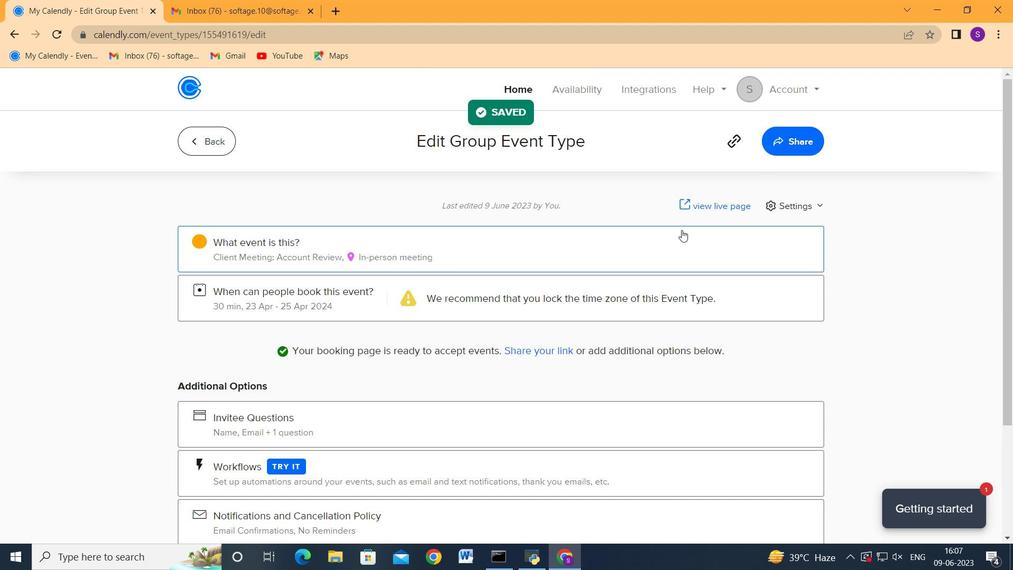 
Action: Mouse moved to (670, 230)
Screenshot: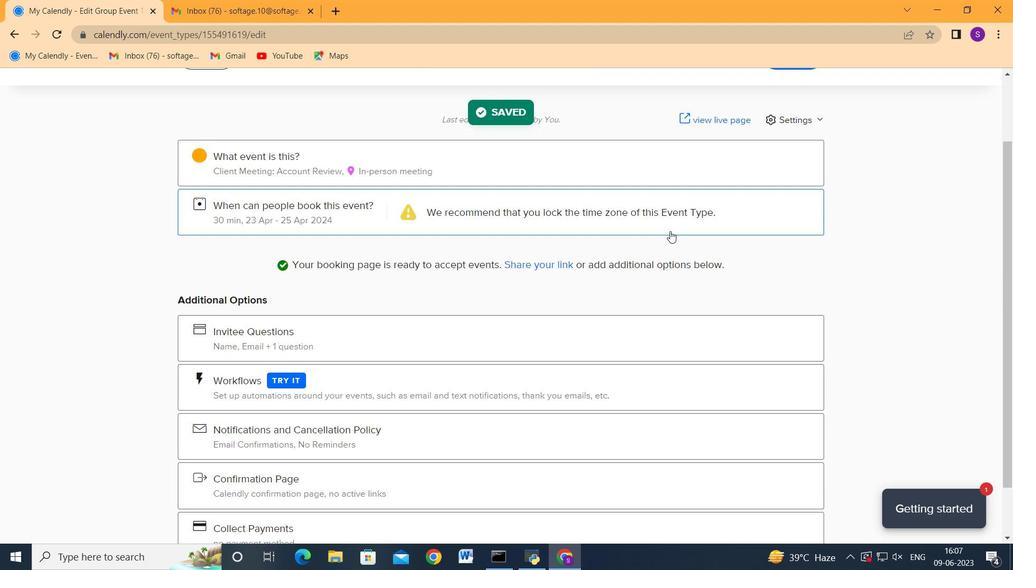 
Action: Mouse scrolled (670, 230) with delta (0, 0)
Screenshot: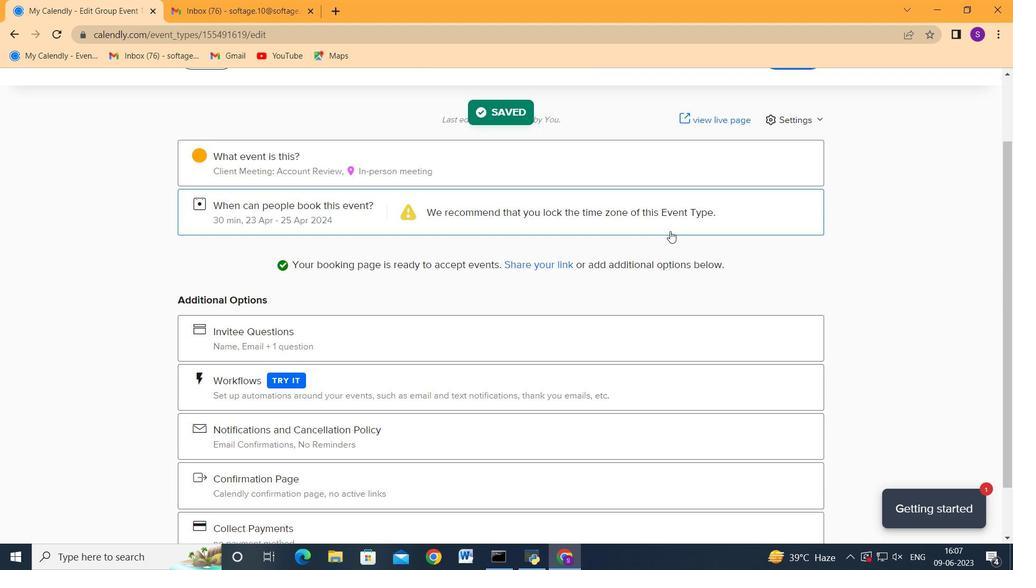 
Action: Mouse scrolled (670, 230) with delta (0, 0)
Screenshot: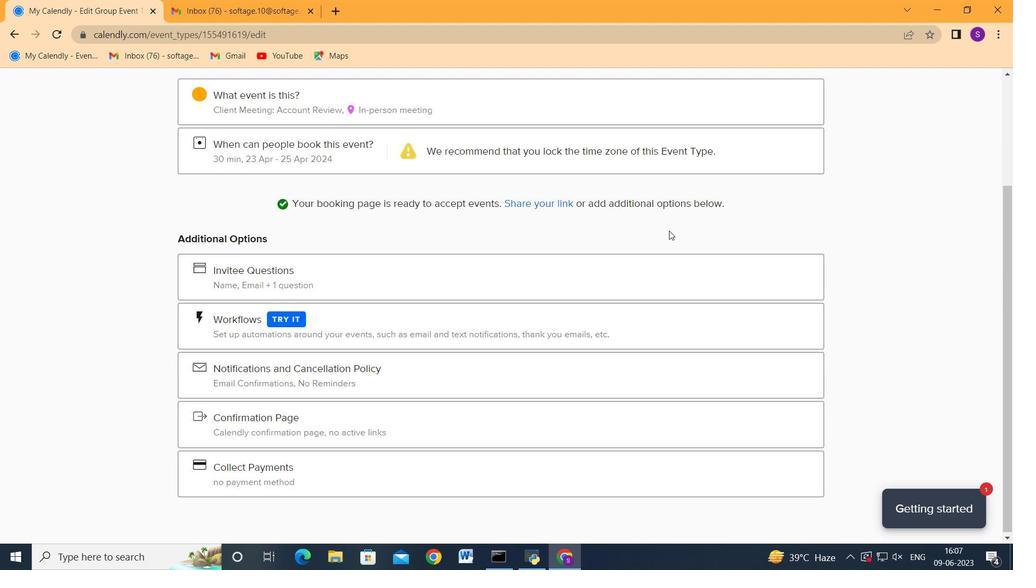 
Action: Mouse scrolled (670, 230) with delta (0, 0)
Screenshot: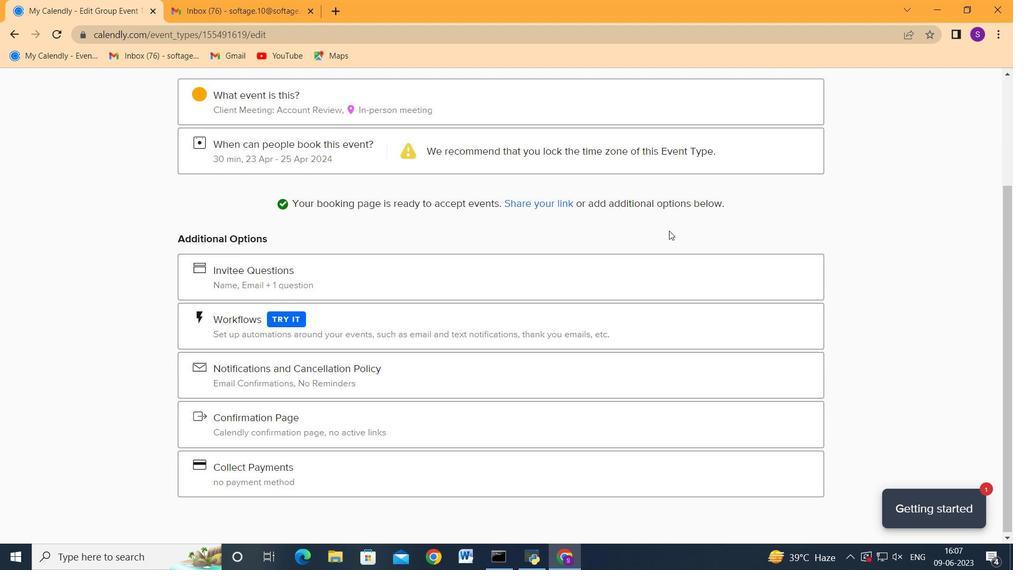 
Action: Mouse scrolled (670, 230) with delta (0, 0)
Screenshot: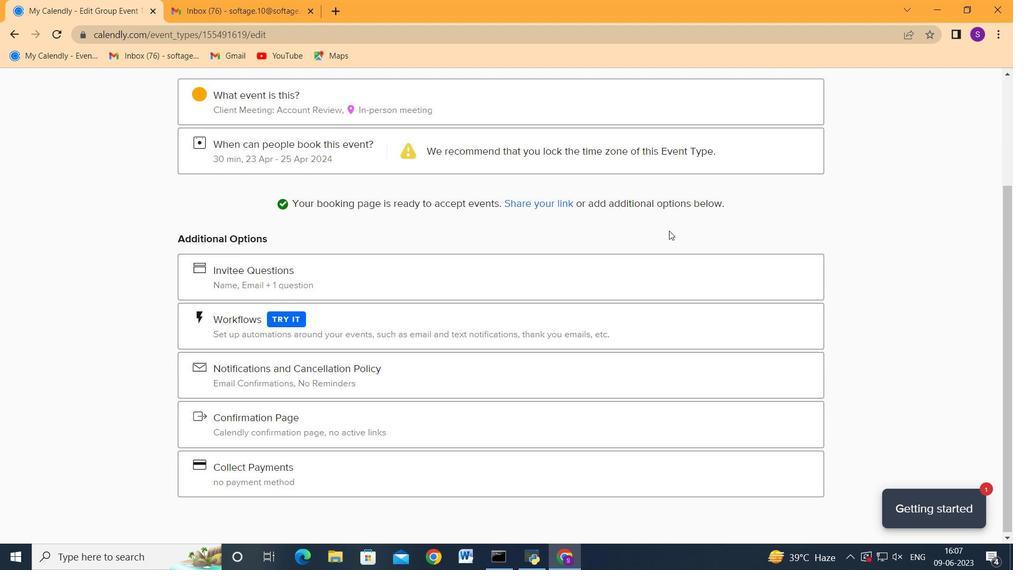 
Action: Mouse scrolled (670, 230) with delta (0, 0)
Screenshot: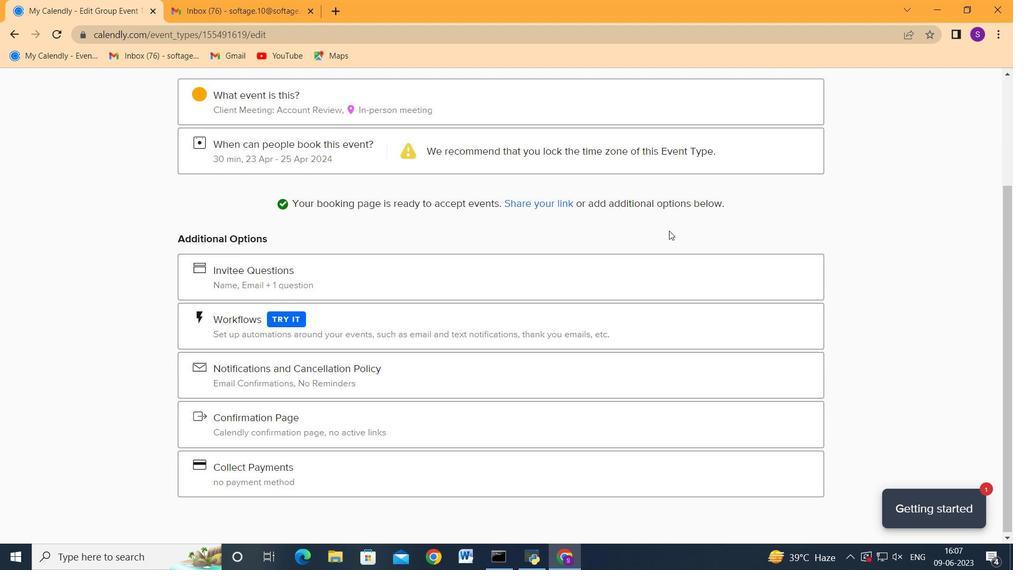 
Action: Mouse scrolled (670, 230) with delta (0, 0)
Screenshot: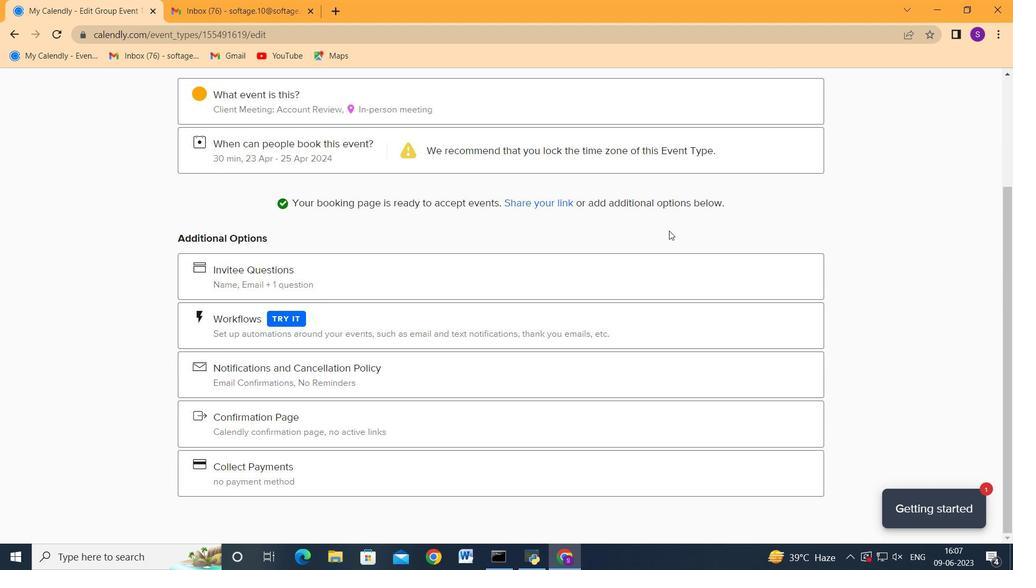 
Action: Mouse scrolled (670, 230) with delta (0, 0)
Screenshot: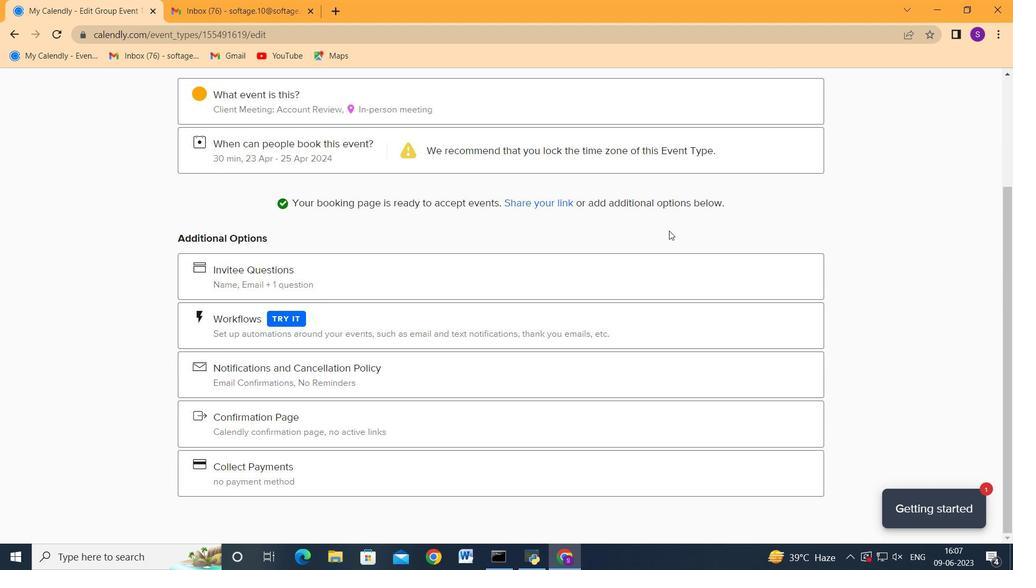 
Action: Mouse scrolled (670, 231) with delta (0, 0)
Screenshot: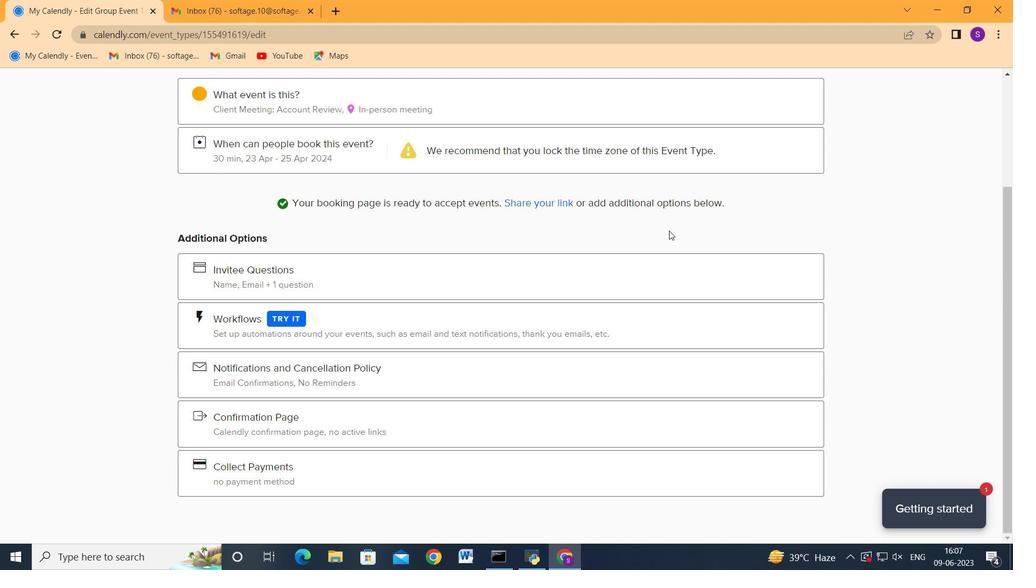 
Action: Mouse scrolled (670, 231) with delta (0, 0)
Screenshot: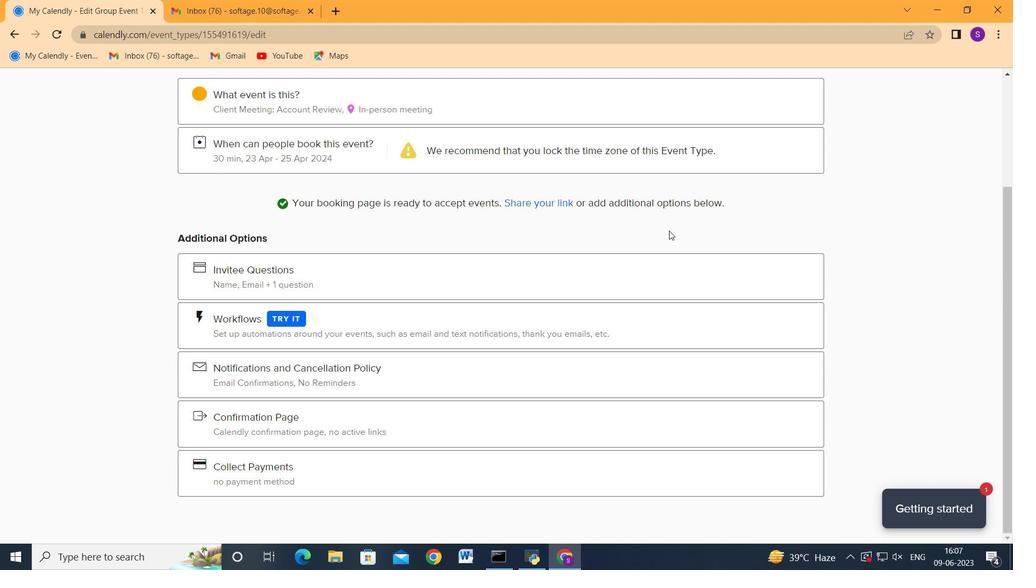 
Action: Mouse scrolled (670, 231) with delta (0, 0)
Screenshot: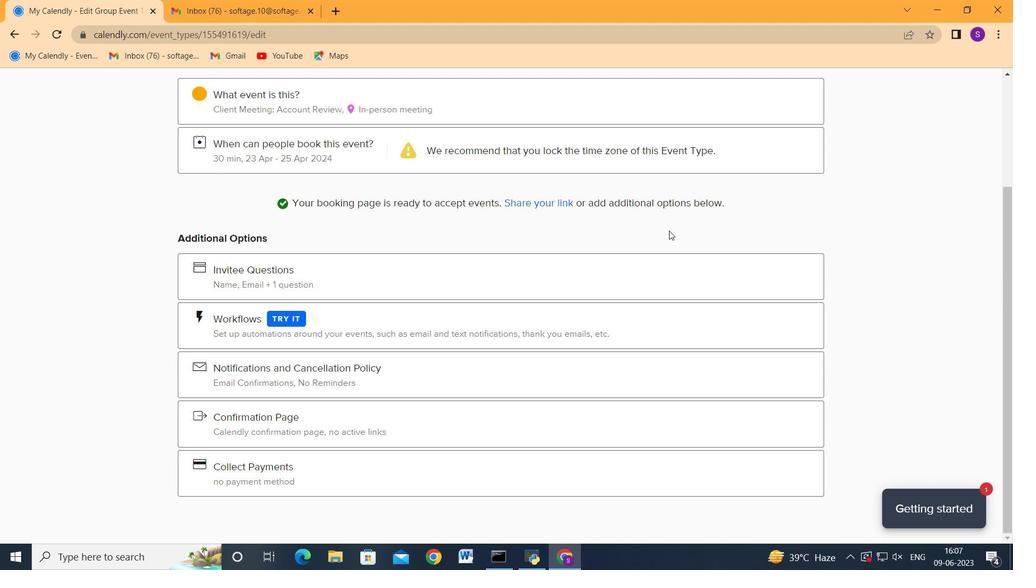 
Action: Mouse scrolled (670, 231) with delta (0, 0)
Screenshot: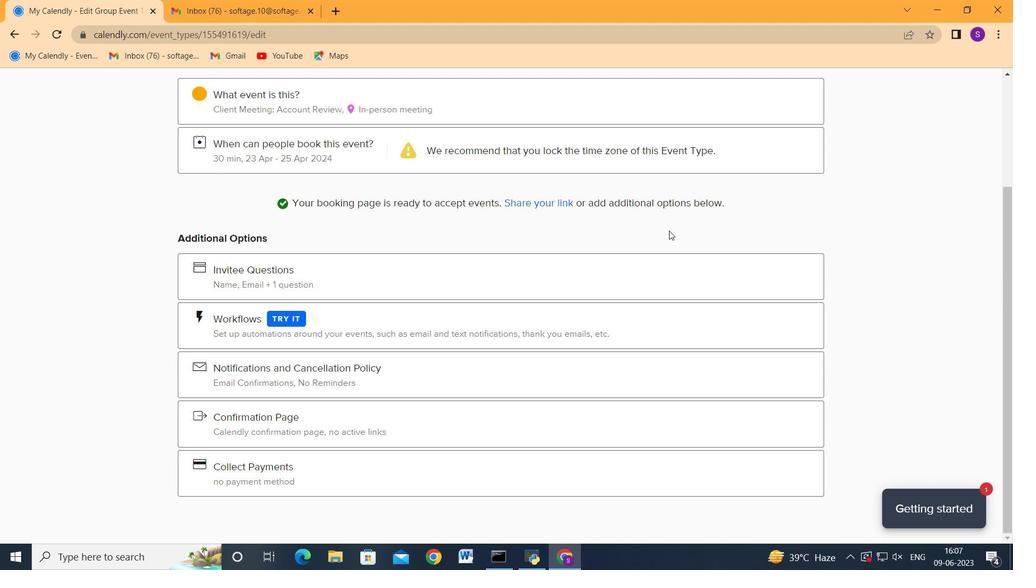 
Action: Mouse scrolled (670, 231) with delta (0, 0)
Screenshot: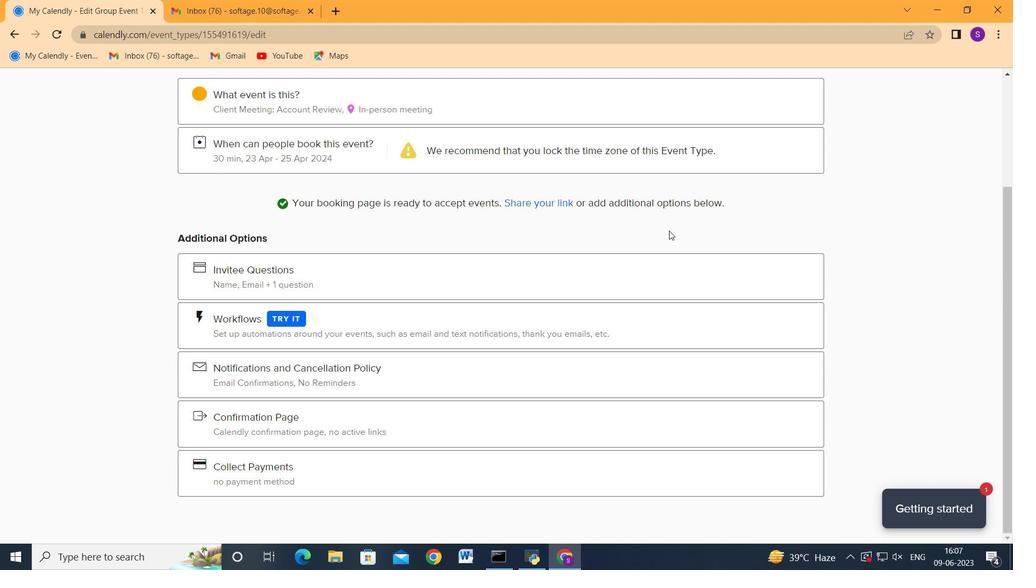 
Action: Mouse scrolled (670, 231) with delta (0, 0)
Screenshot: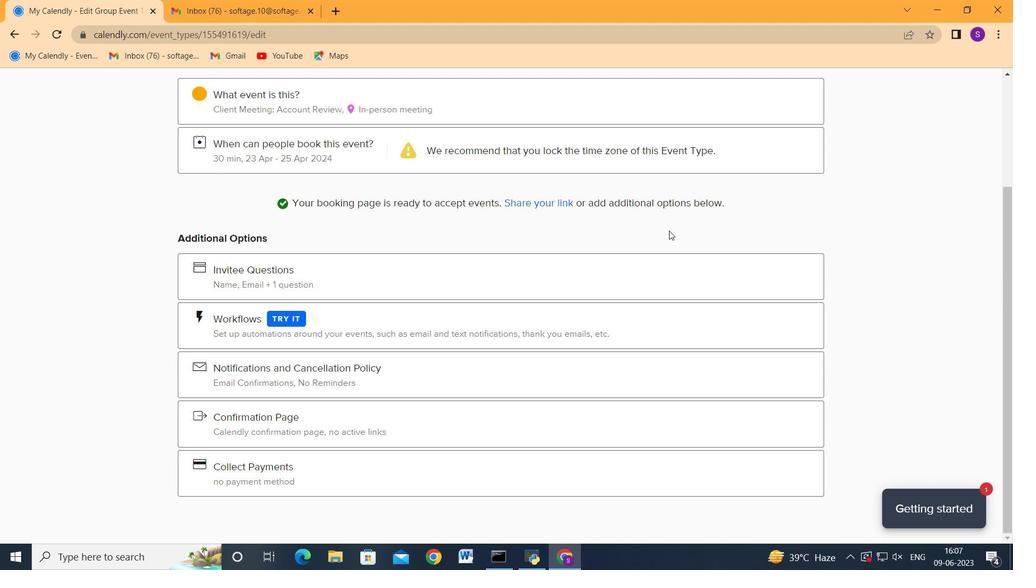 
Action: Mouse moved to (788, 142)
Screenshot: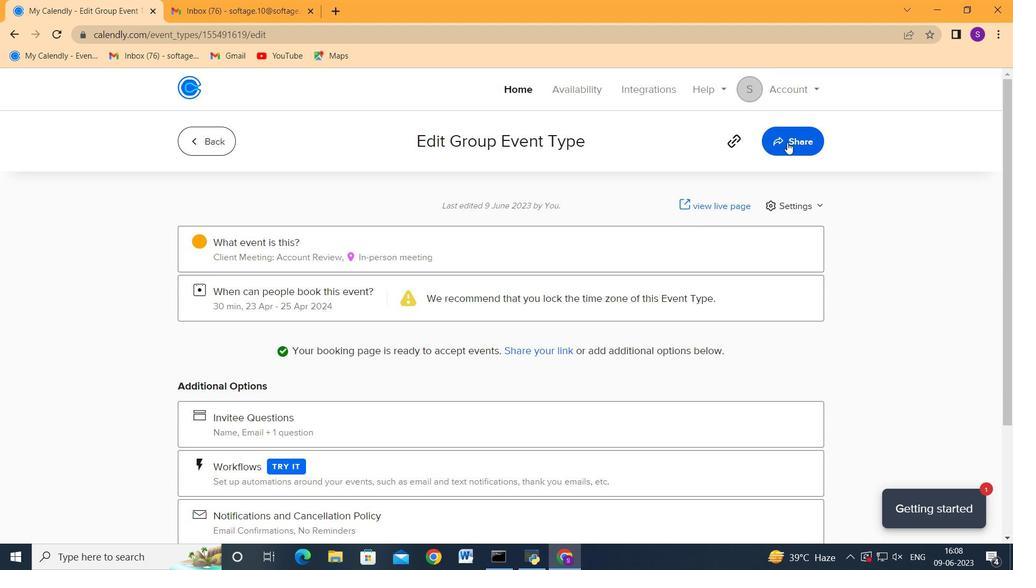 
Action: Mouse pressed left at (788, 142)
Screenshot: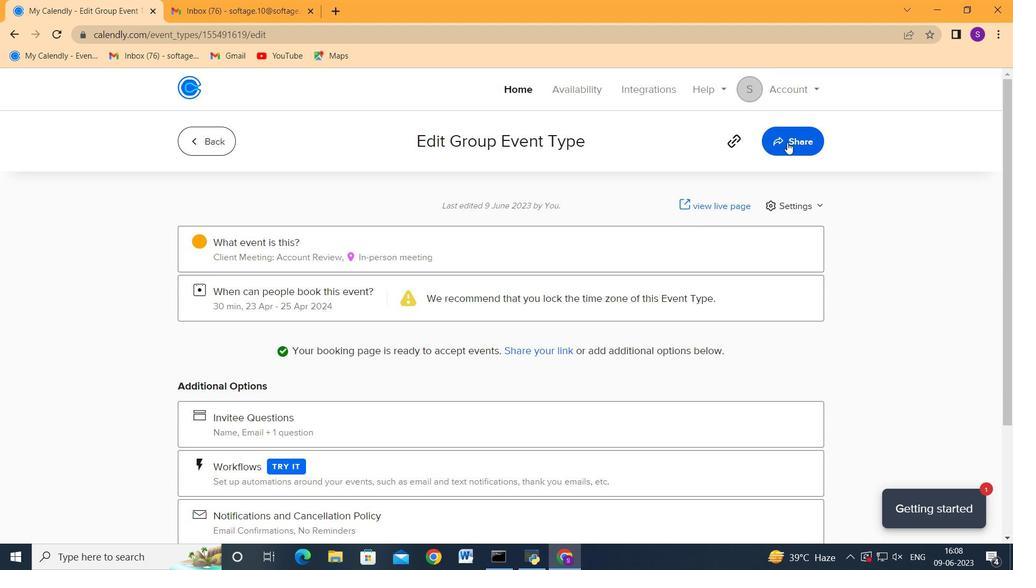 
Action: Mouse moved to (657, 263)
Screenshot: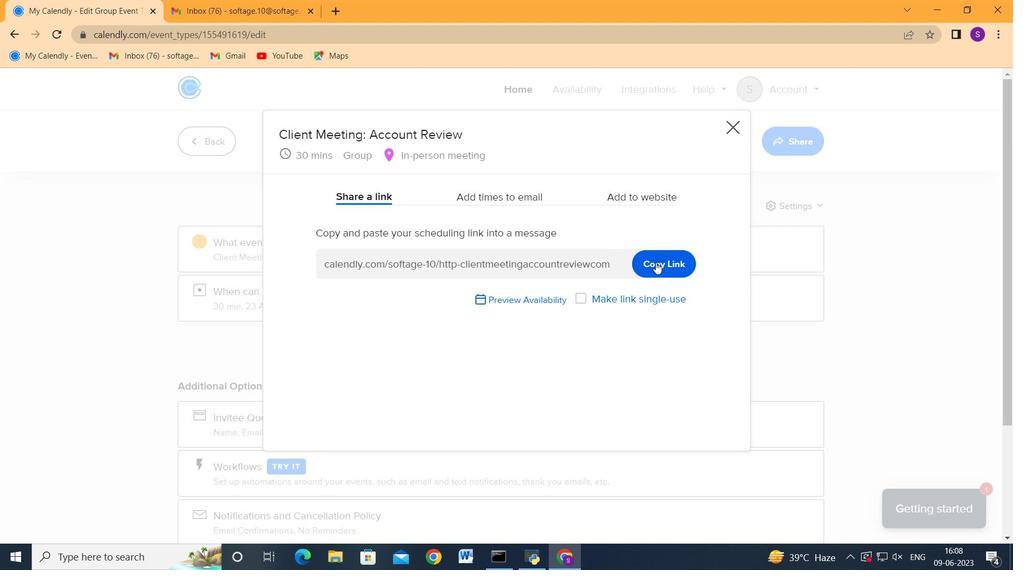
Action: Mouse pressed left at (657, 263)
Screenshot: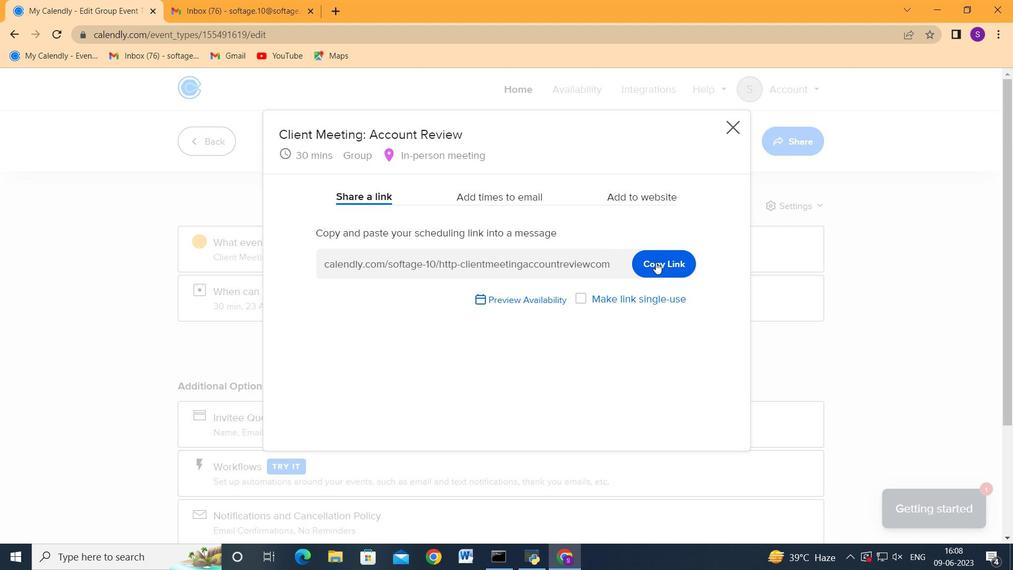 
Action: Mouse moved to (252, 0)
Screenshot: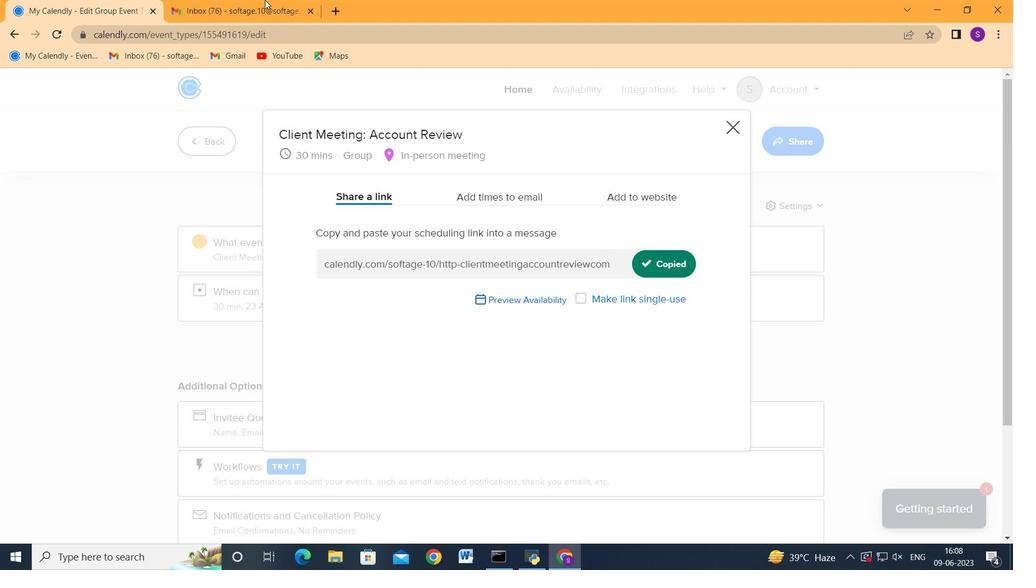 
Action: Mouse pressed left at (252, 0)
Screenshot: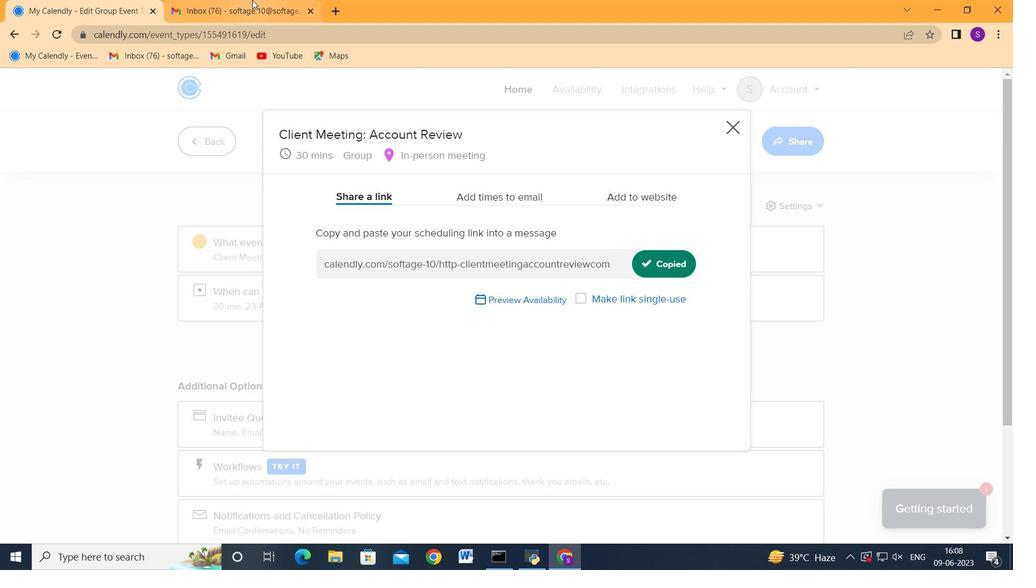 
Action: Mouse moved to (108, 171)
Screenshot: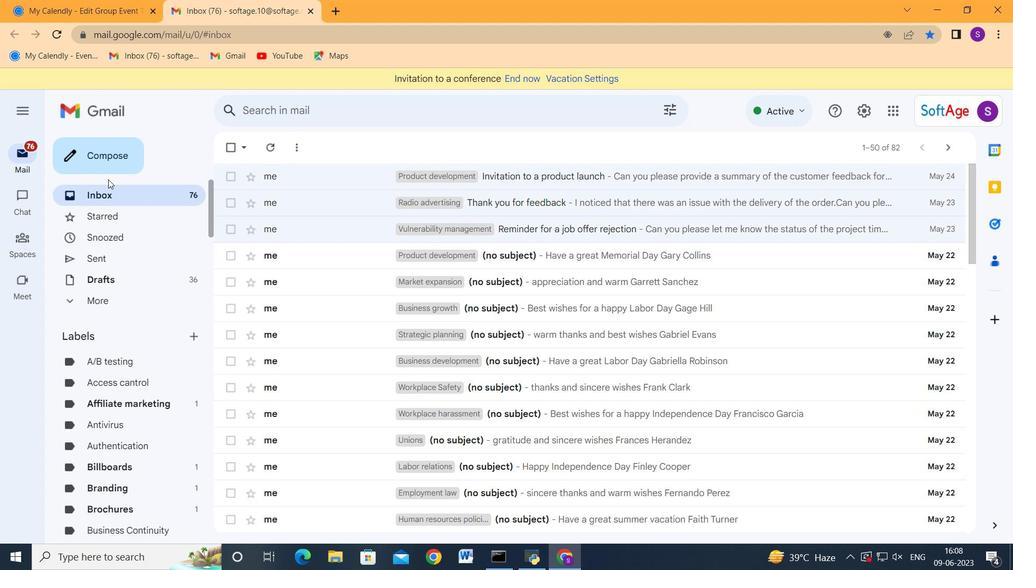 
Action: Mouse pressed left at (108, 171)
Screenshot: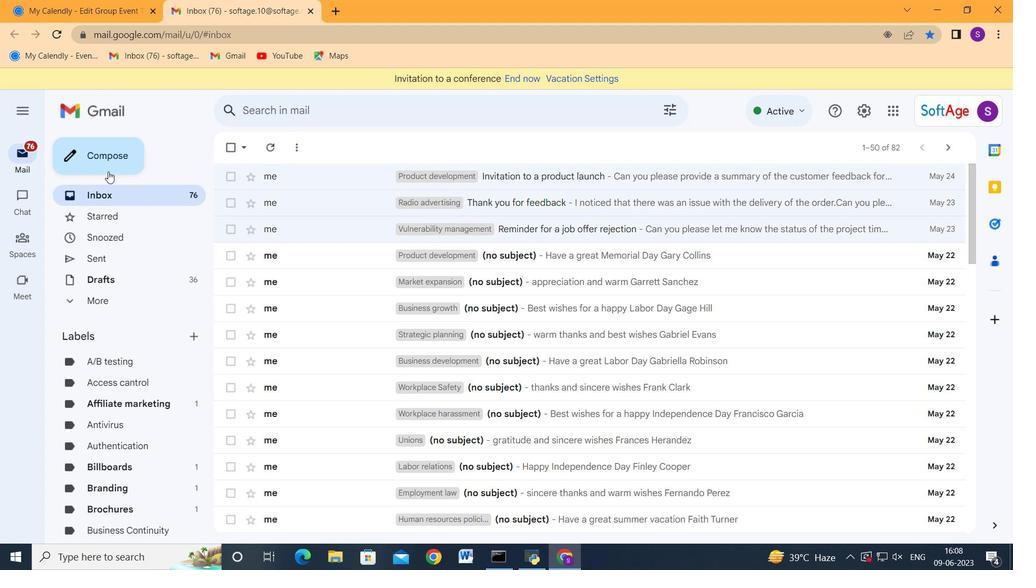 
Action: Mouse moved to (659, 217)
Screenshot: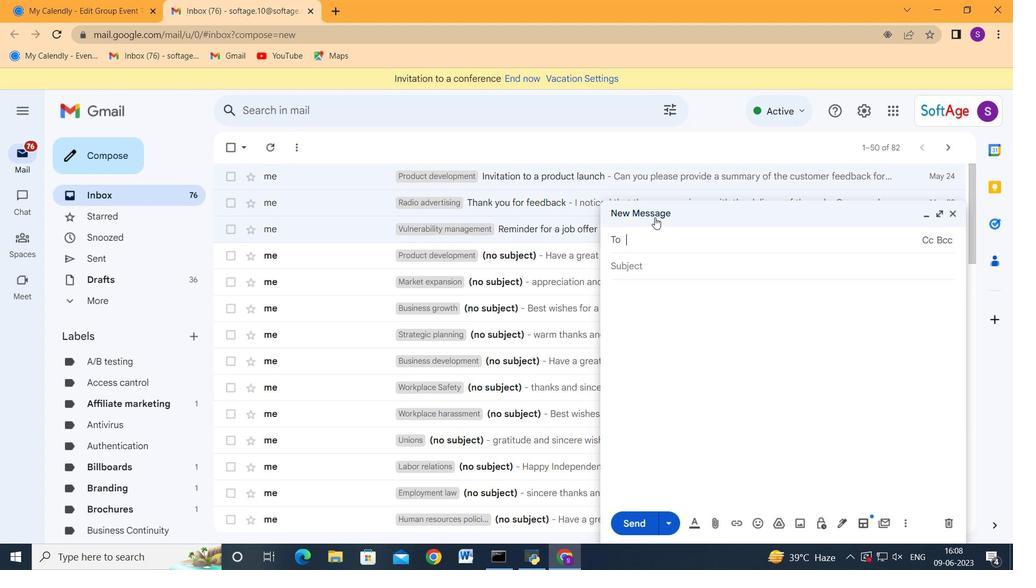 
Action: Key pressed softage.8<Key.shift_r>@softae.<Key.backspace><Key.backspace>ge.t<Key.backspace>net<Key.enter>softage.1<Key.shift_r>@softage.net<Key.enter><Key.tab><Key.tab>ctrl+V
Screenshot: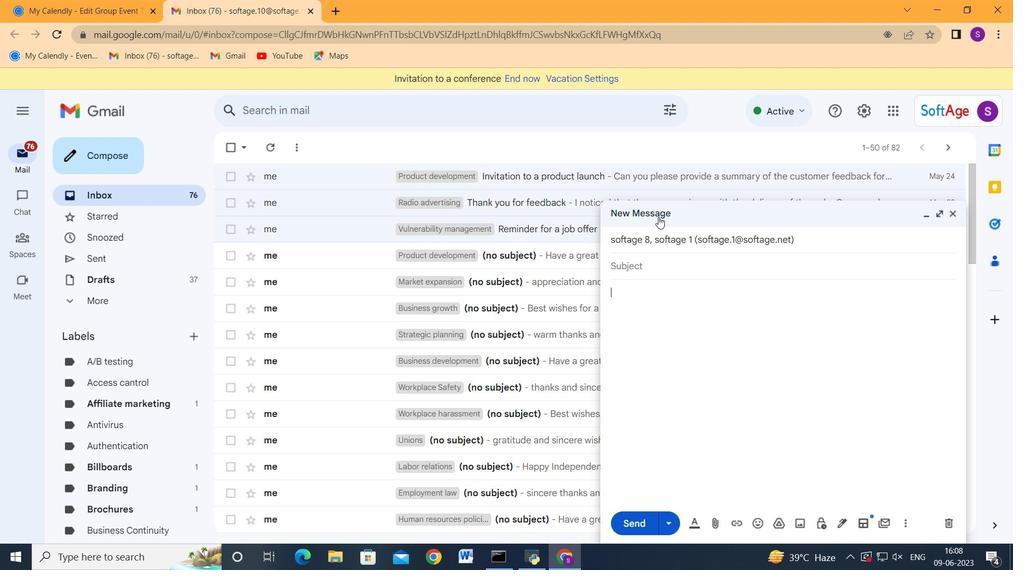
Action: Mouse moved to (622, 520)
Screenshot: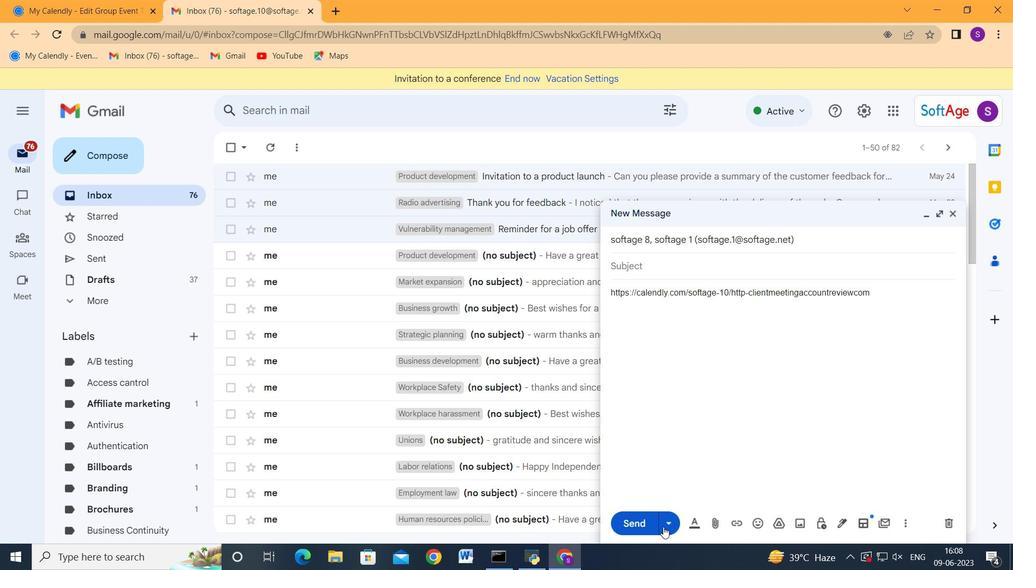 
Action: Mouse pressed left at (622, 520)
Screenshot: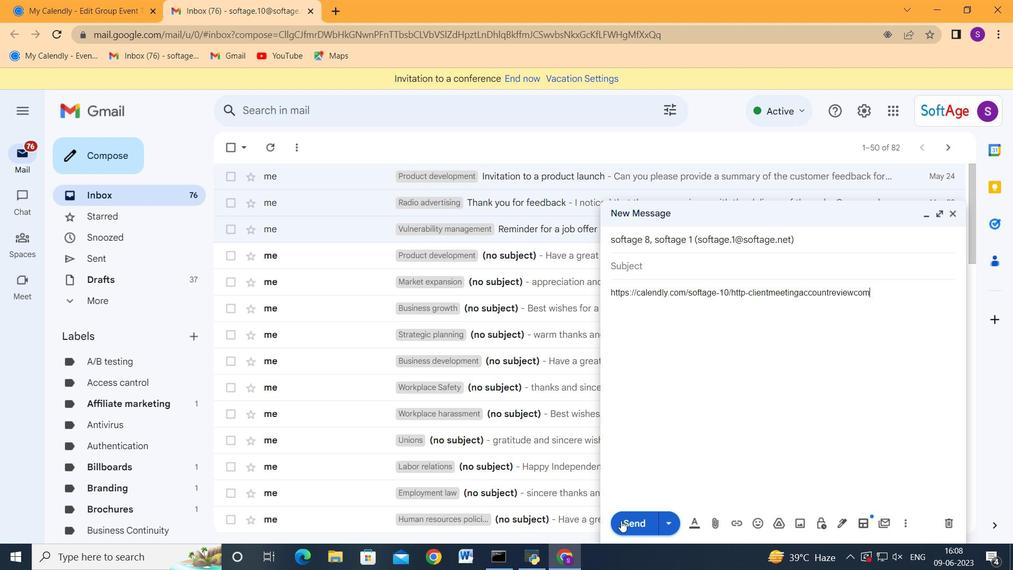 
Action: Mouse moved to (114, 0)
Screenshot: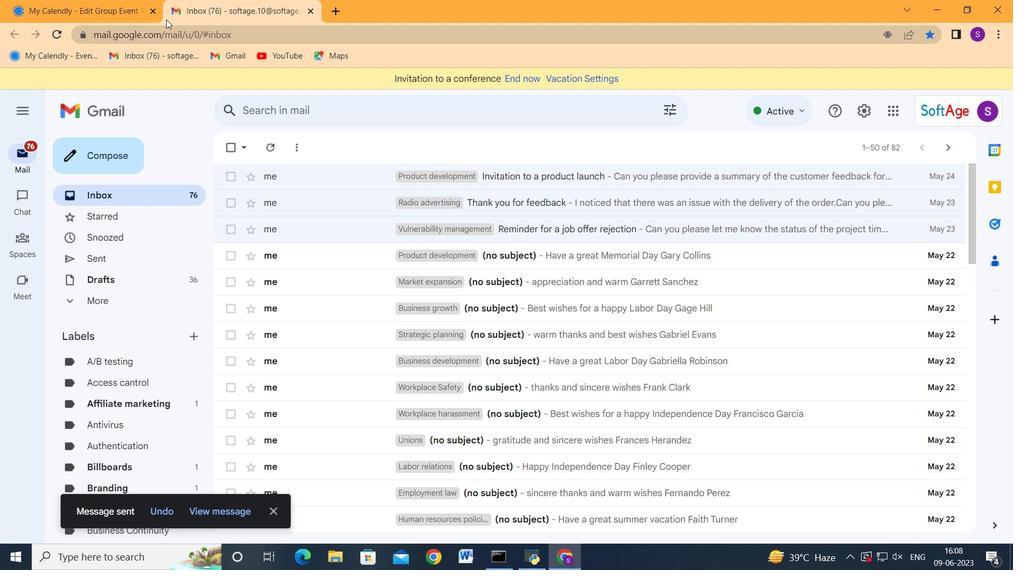 
Action: Mouse pressed left at (114, 0)
Screenshot: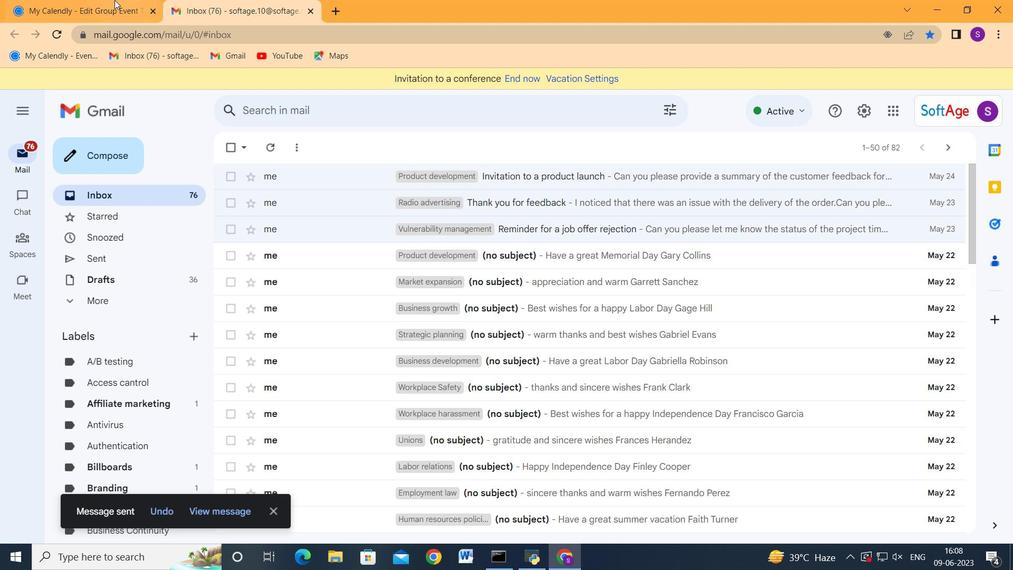 
Action: Mouse moved to (195, 0)
Screenshot: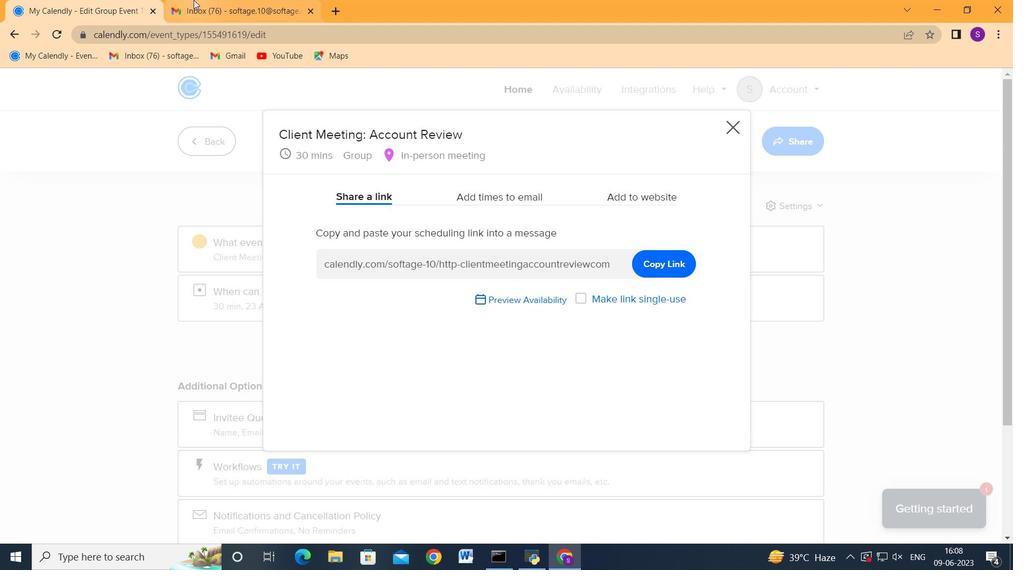 
Action: Mouse pressed left at (195, 0)
Screenshot: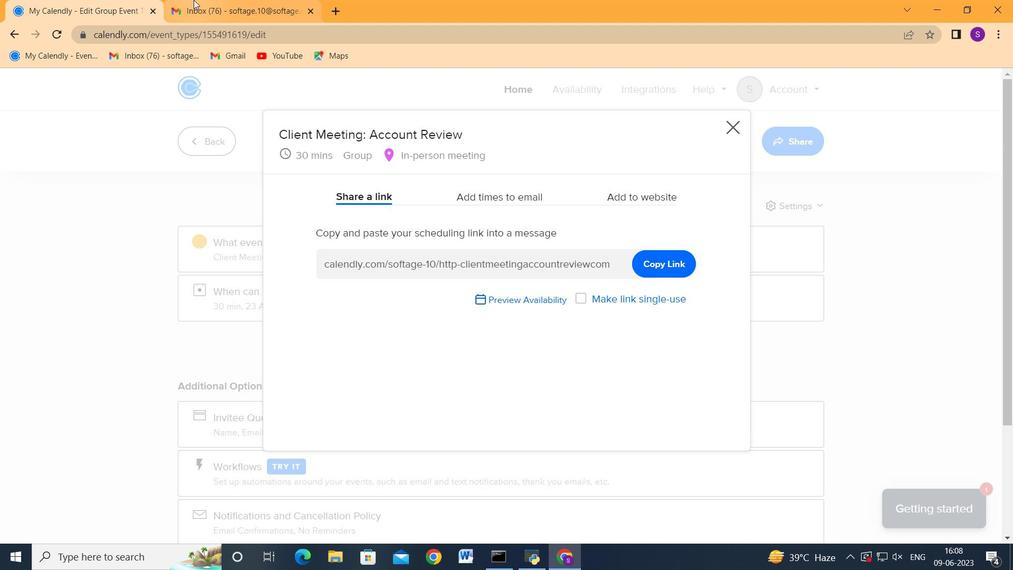 
Action: Mouse moved to (583, 390)
Screenshot: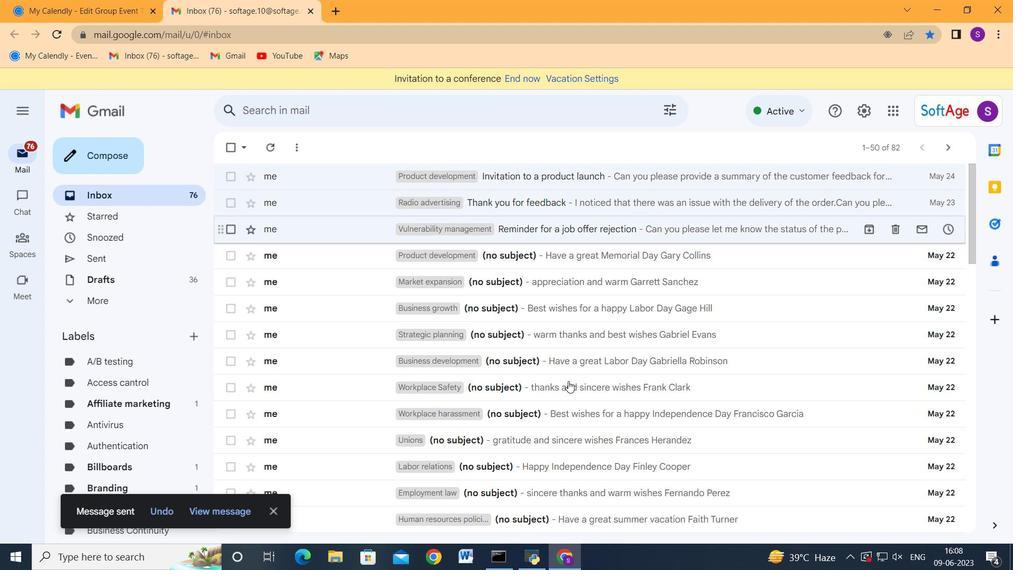 
